 Task: Look for space in Bhatkal, India from 15th August, 2023 to 20th August, 2023 for 1 adult in price range Rs.5000 to Rs.10000. Place can be private room with 1  bedroom having 1 bed and 1 bathroom. Property type can be house, flat, guest house, hotel. Booking option can be shelf check-in. Required host language is English.
Action: Mouse moved to (556, 109)
Screenshot: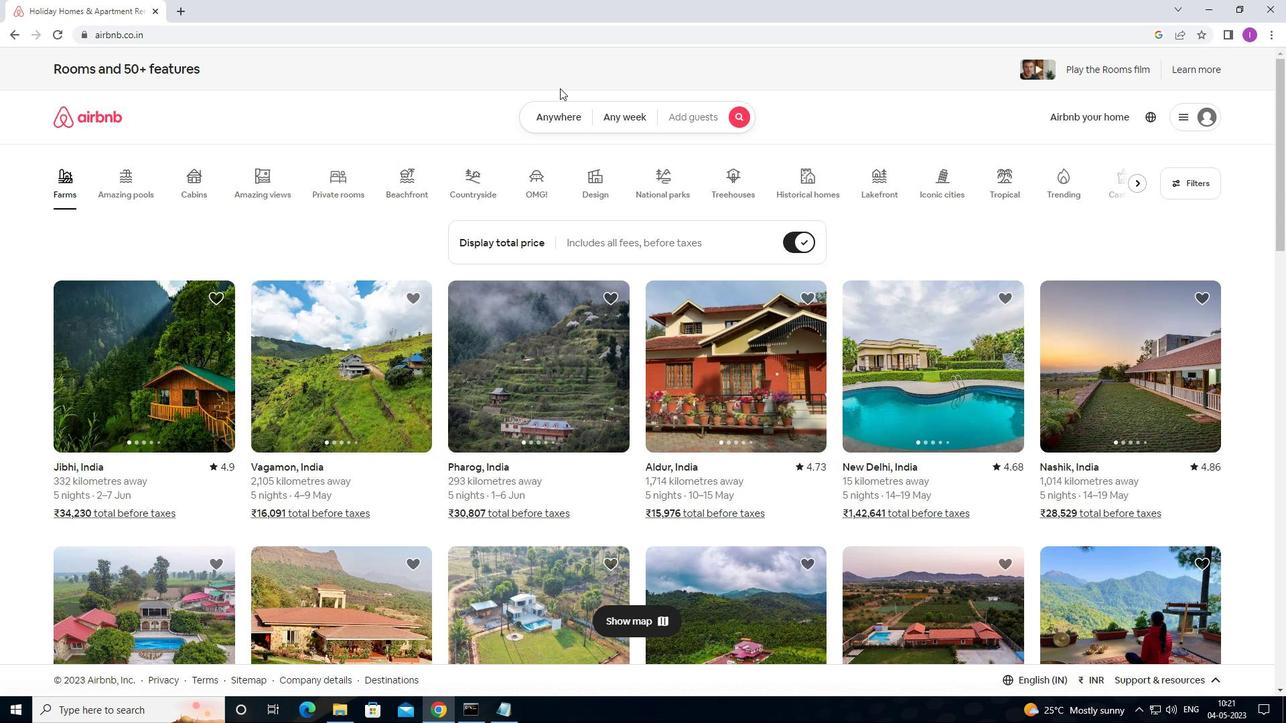 
Action: Mouse pressed left at (556, 109)
Screenshot: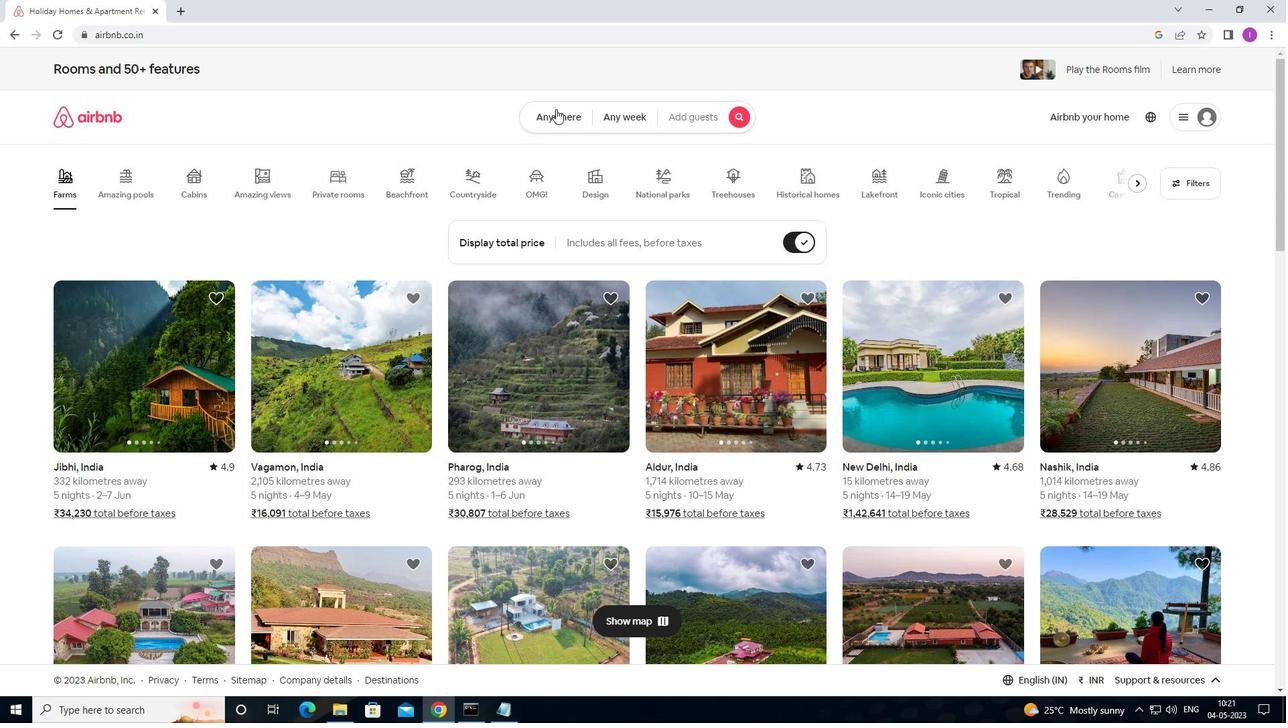 
Action: Mouse moved to (393, 169)
Screenshot: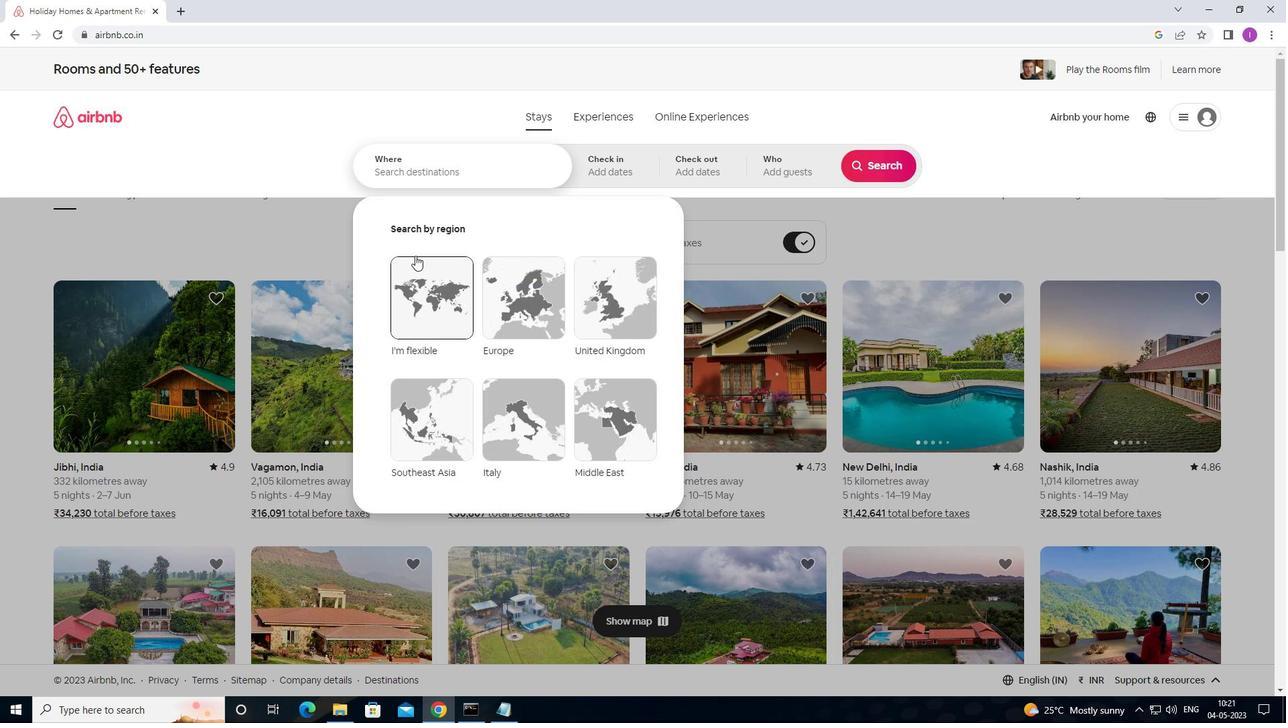 
Action: Mouse pressed left at (393, 169)
Screenshot: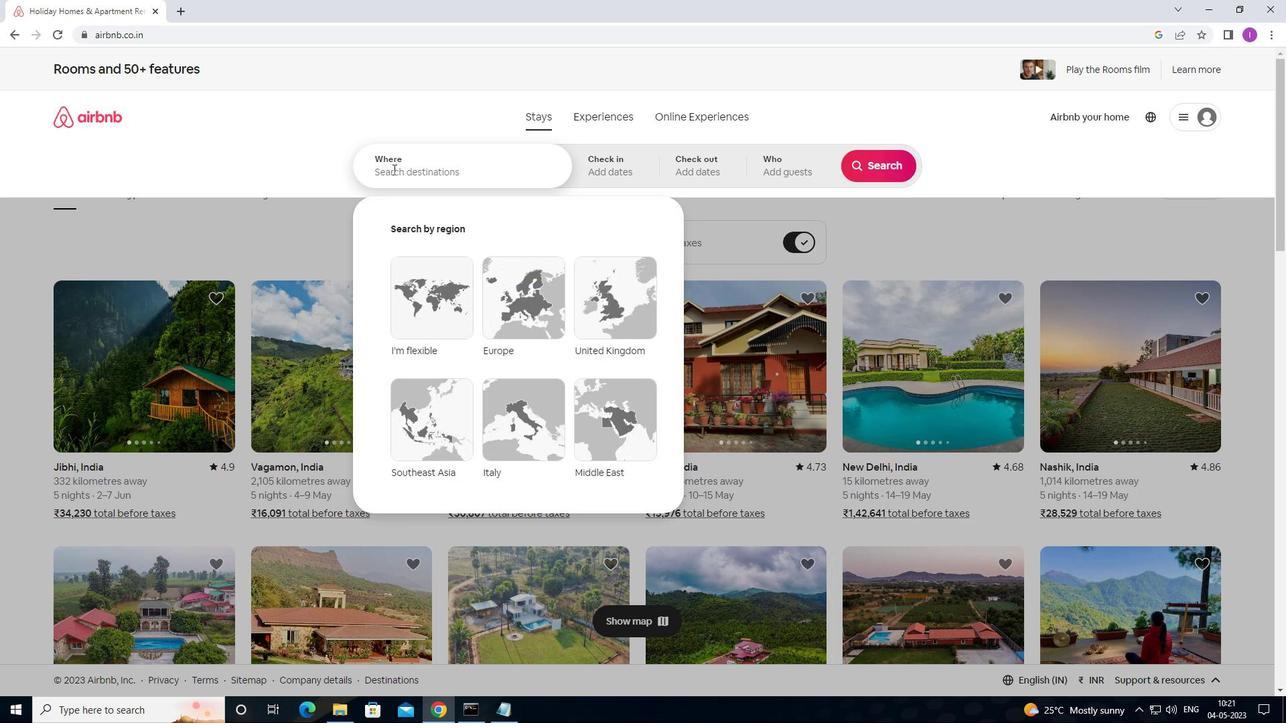 
Action: Mouse moved to (488, 170)
Screenshot: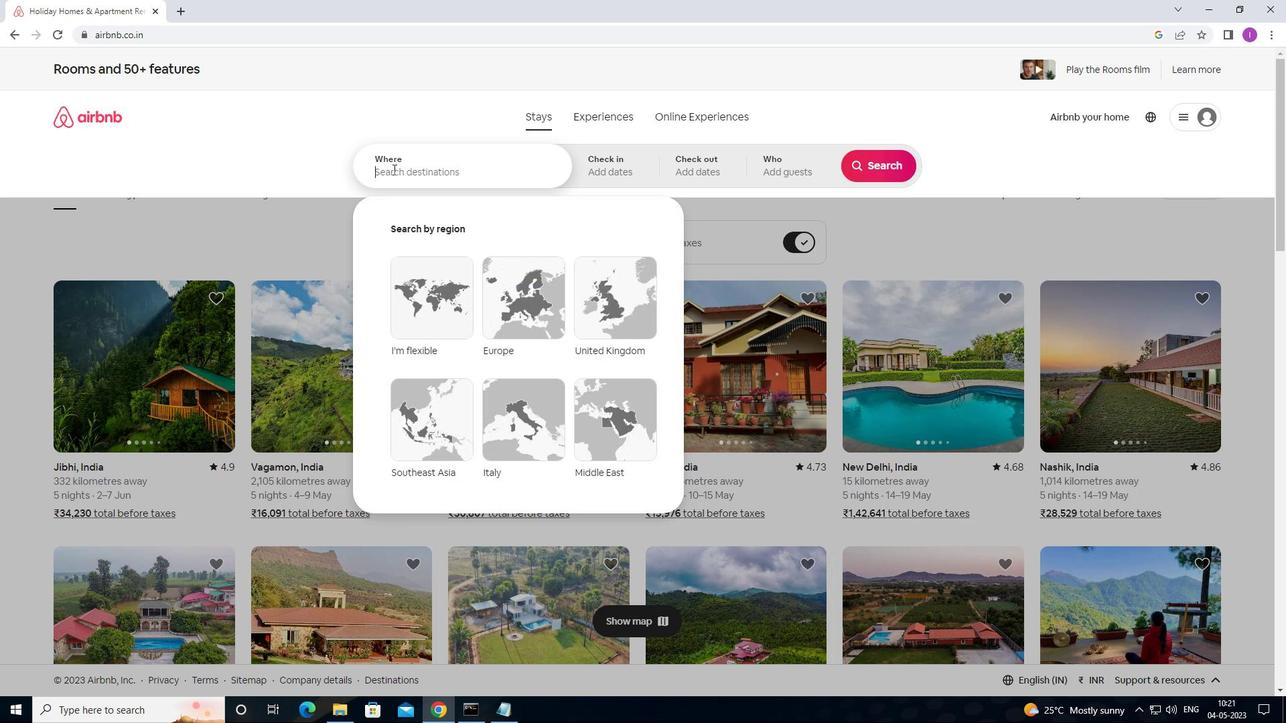 
Action: Key pressed <Key.shift>BHATKAL,<Key.shift>INDIA
Screenshot: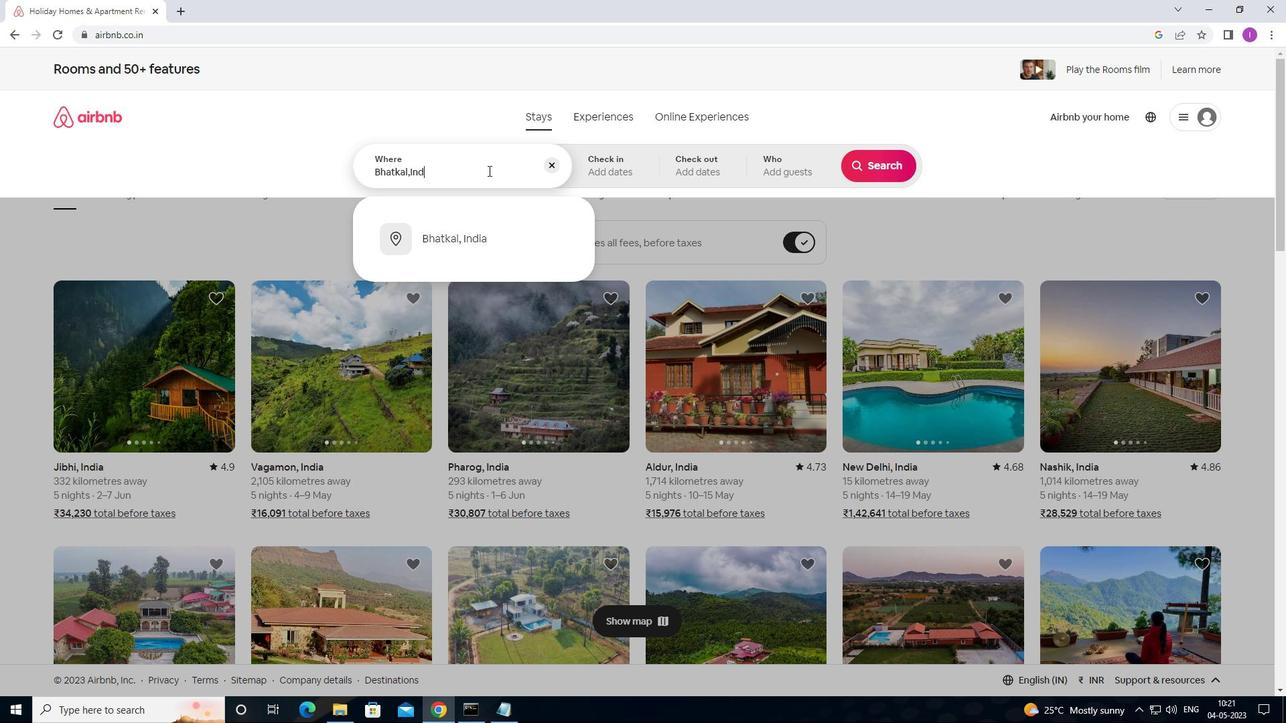 
Action: Mouse moved to (476, 231)
Screenshot: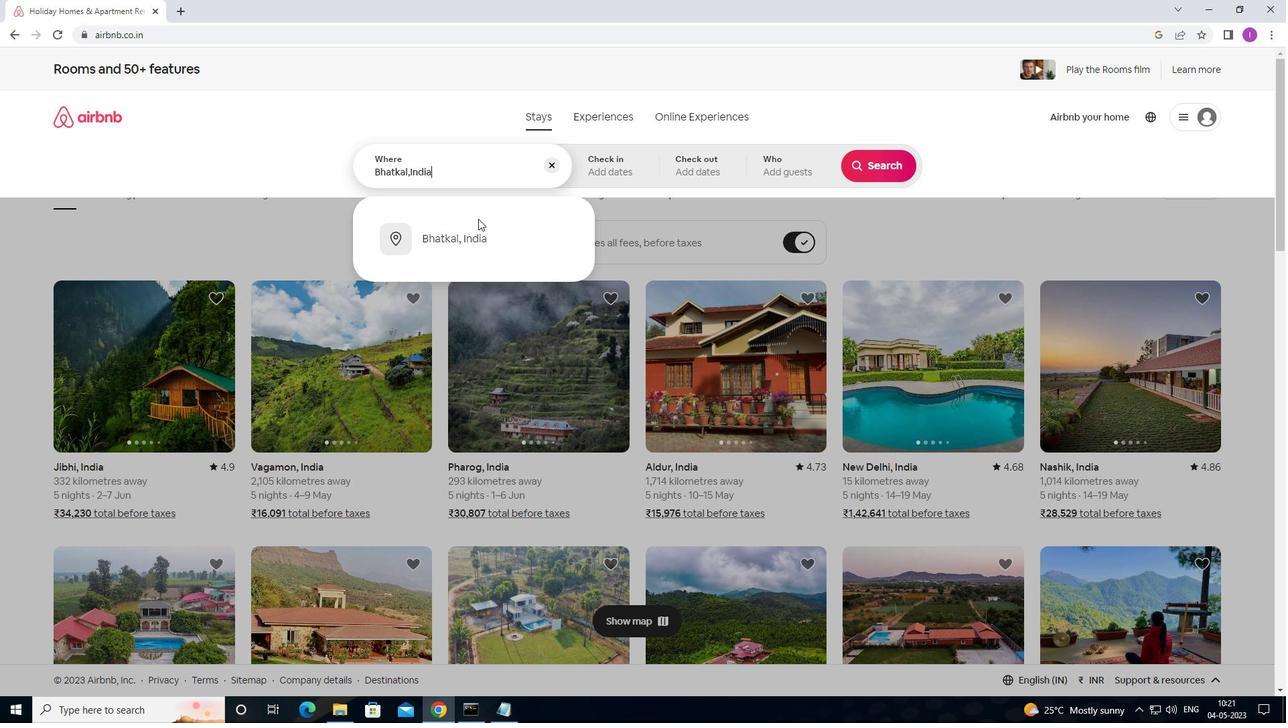 
Action: Mouse pressed left at (476, 231)
Screenshot: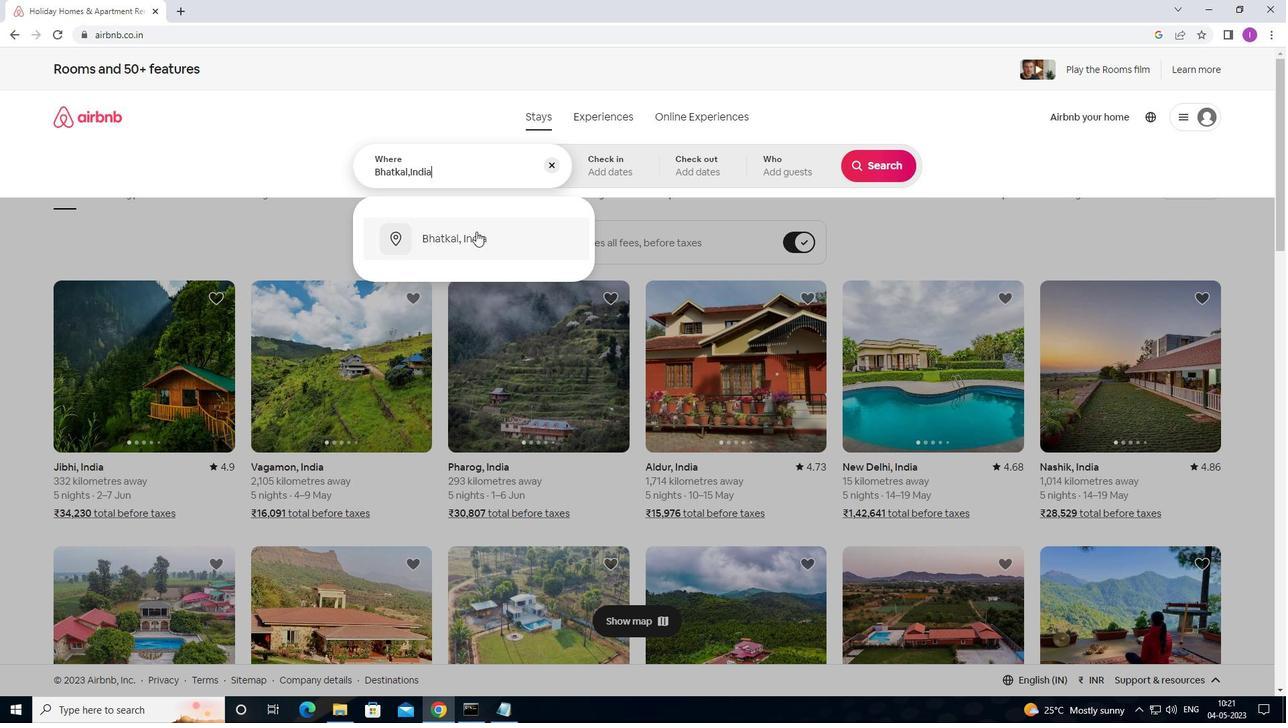 
Action: Mouse moved to (880, 278)
Screenshot: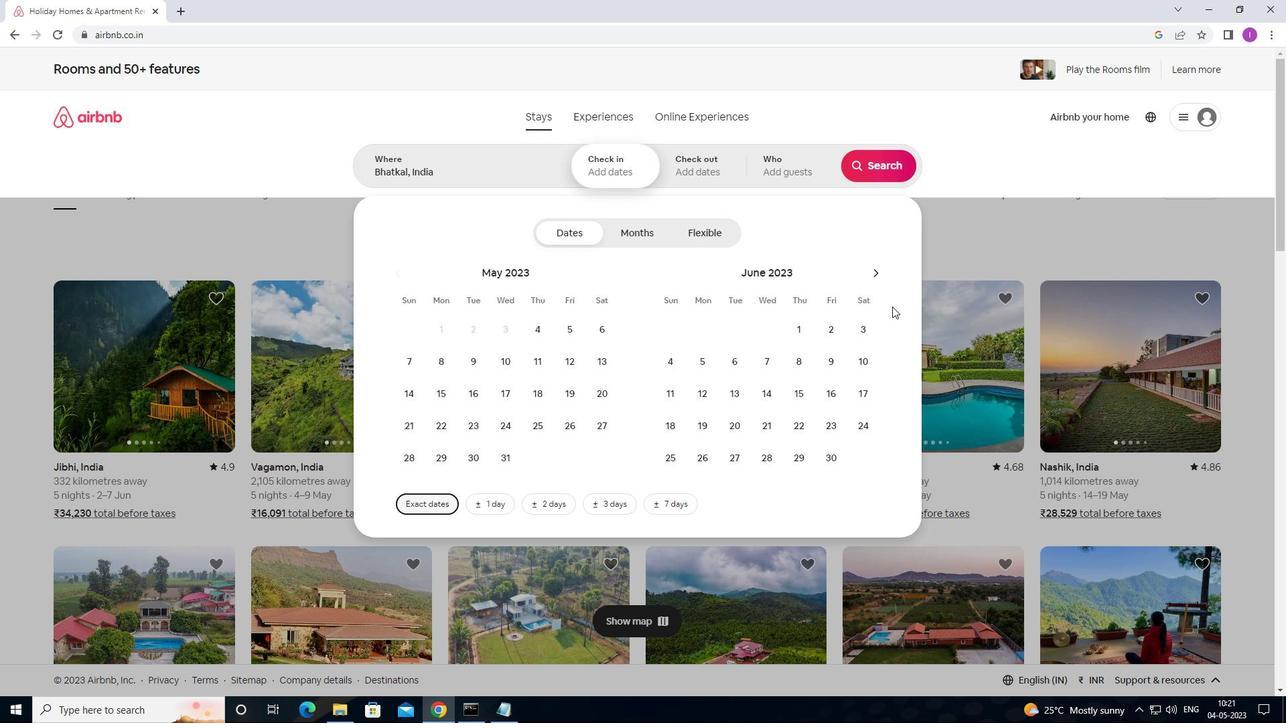 
Action: Mouse pressed left at (880, 278)
Screenshot: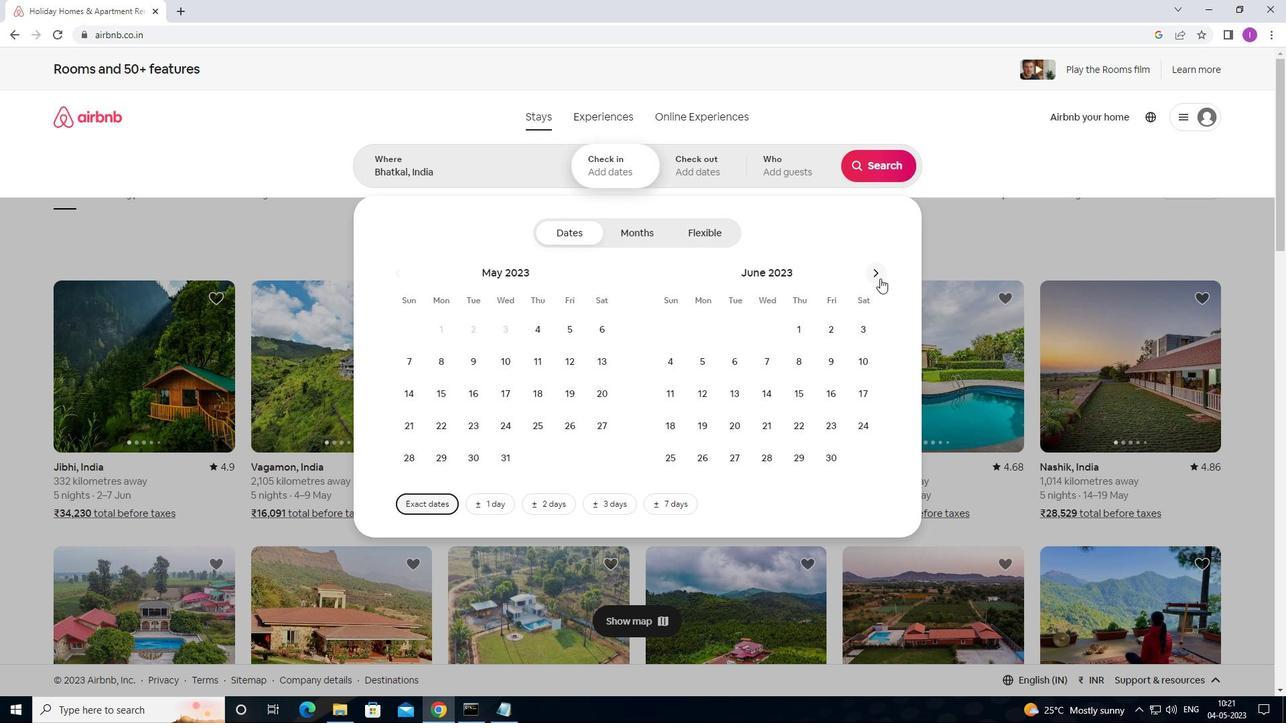 
Action: Mouse moved to (880, 277)
Screenshot: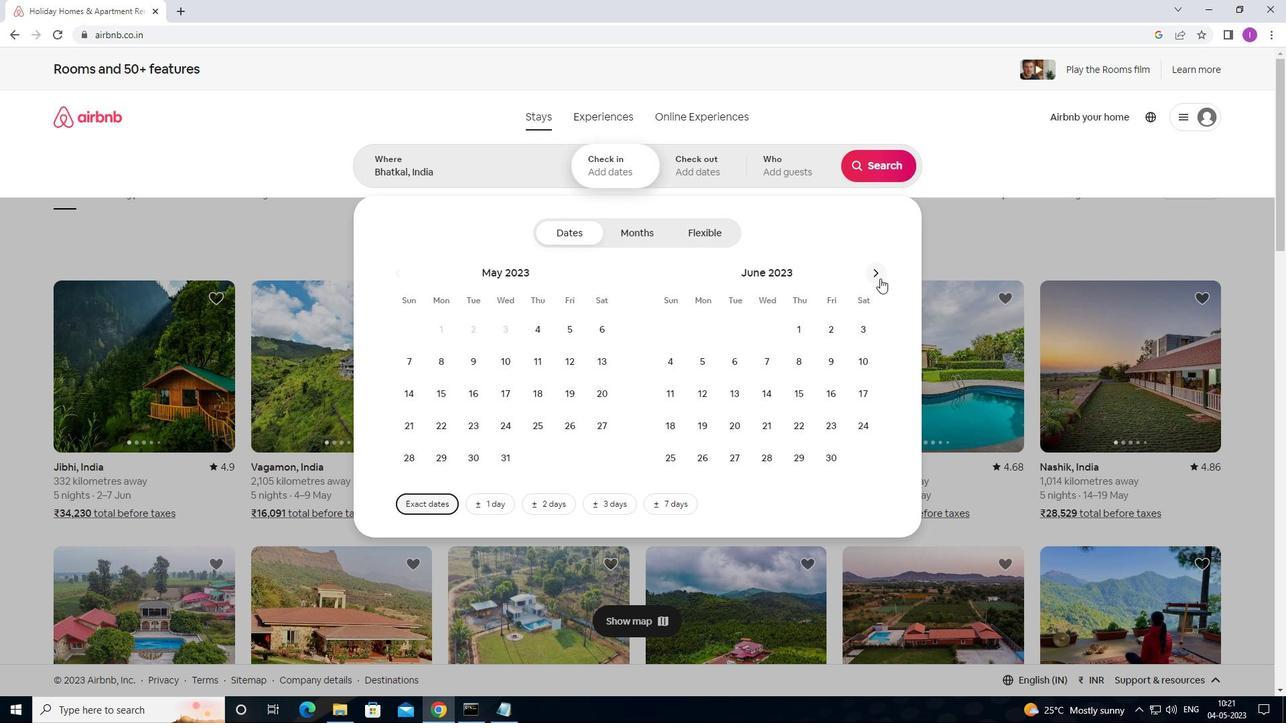 
Action: Mouse pressed left at (880, 277)
Screenshot: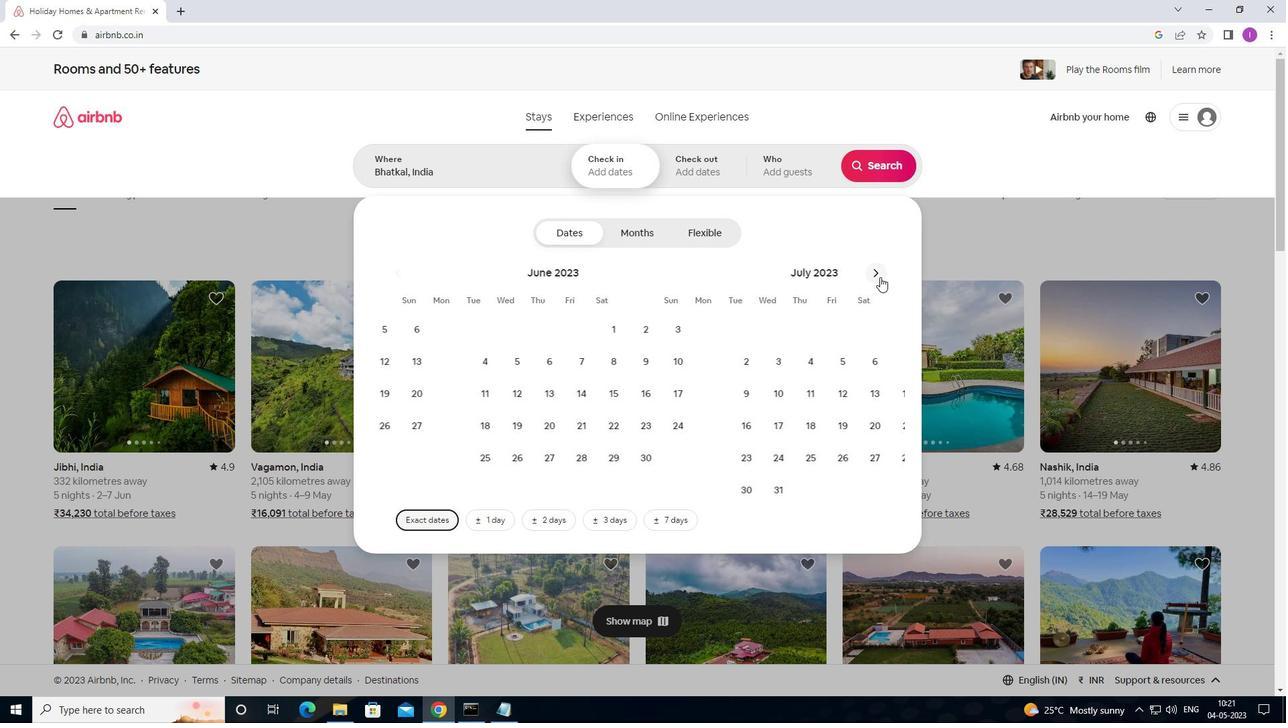 
Action: Mouse moved to (742, 400)
Screenshot: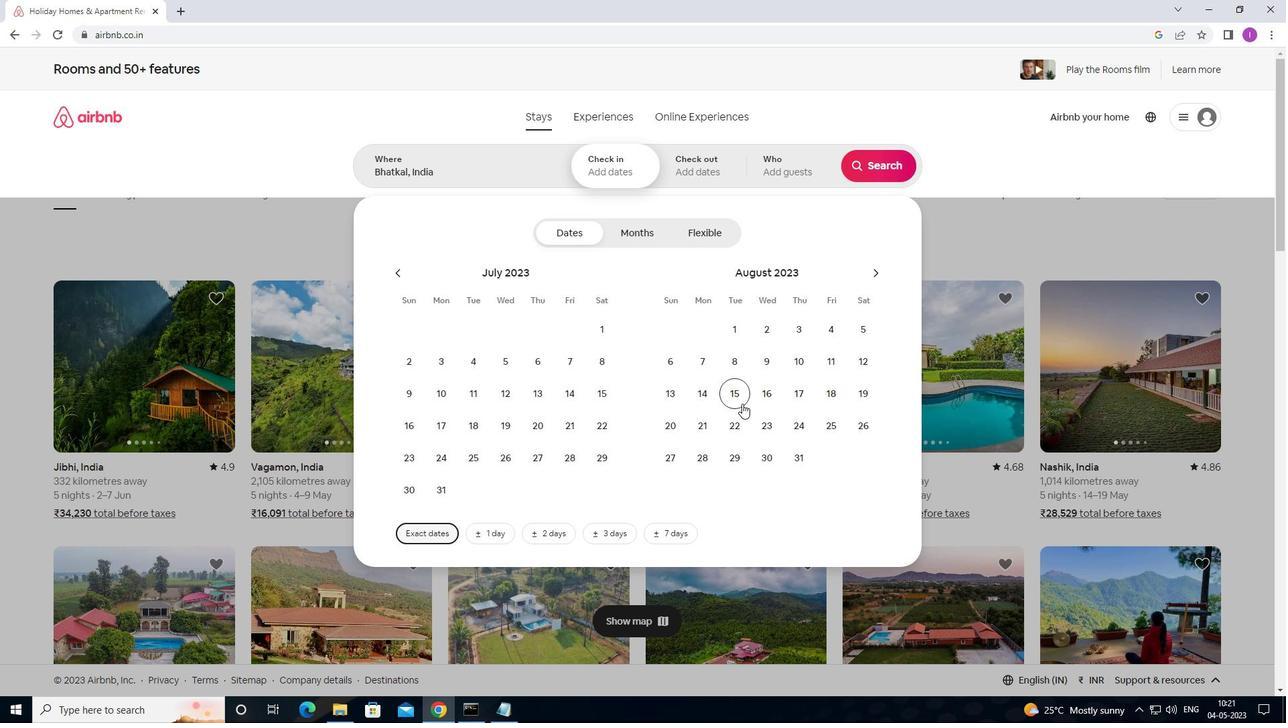 
Action: Mouse pressed left at (742, 400)
Screenshot: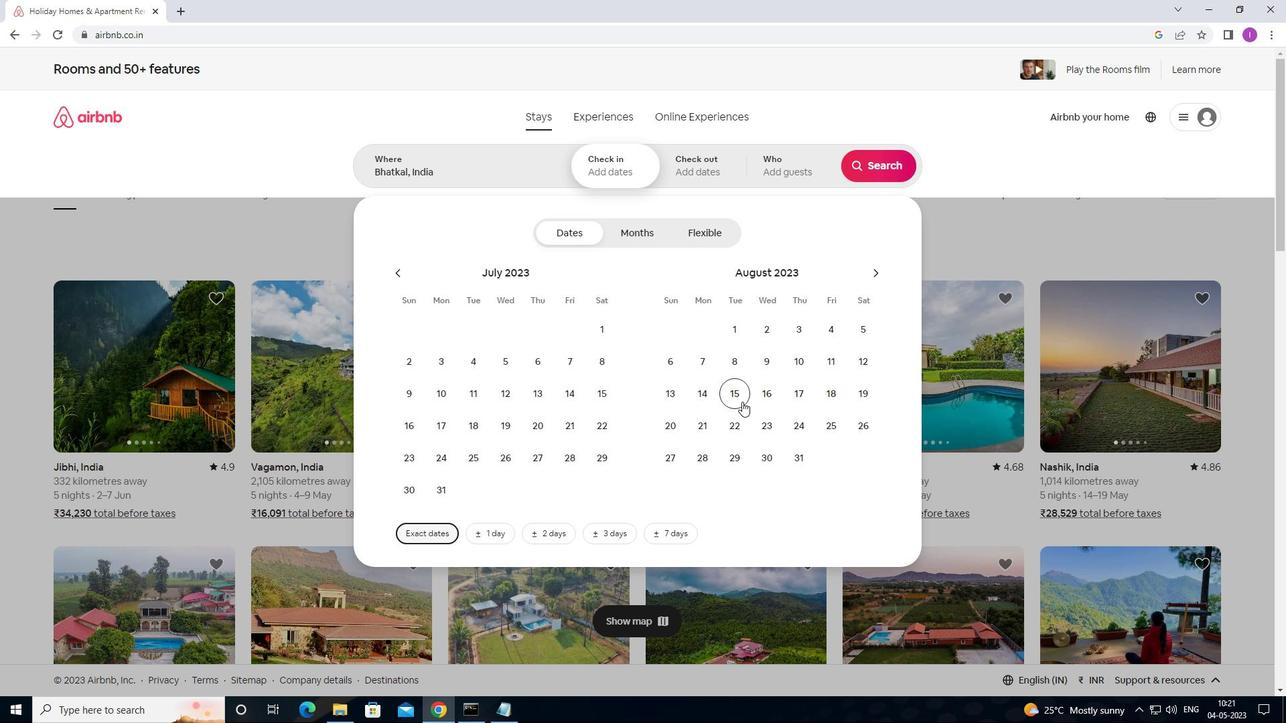 
Action: Mouse moved to (677, 429)
Screenshot: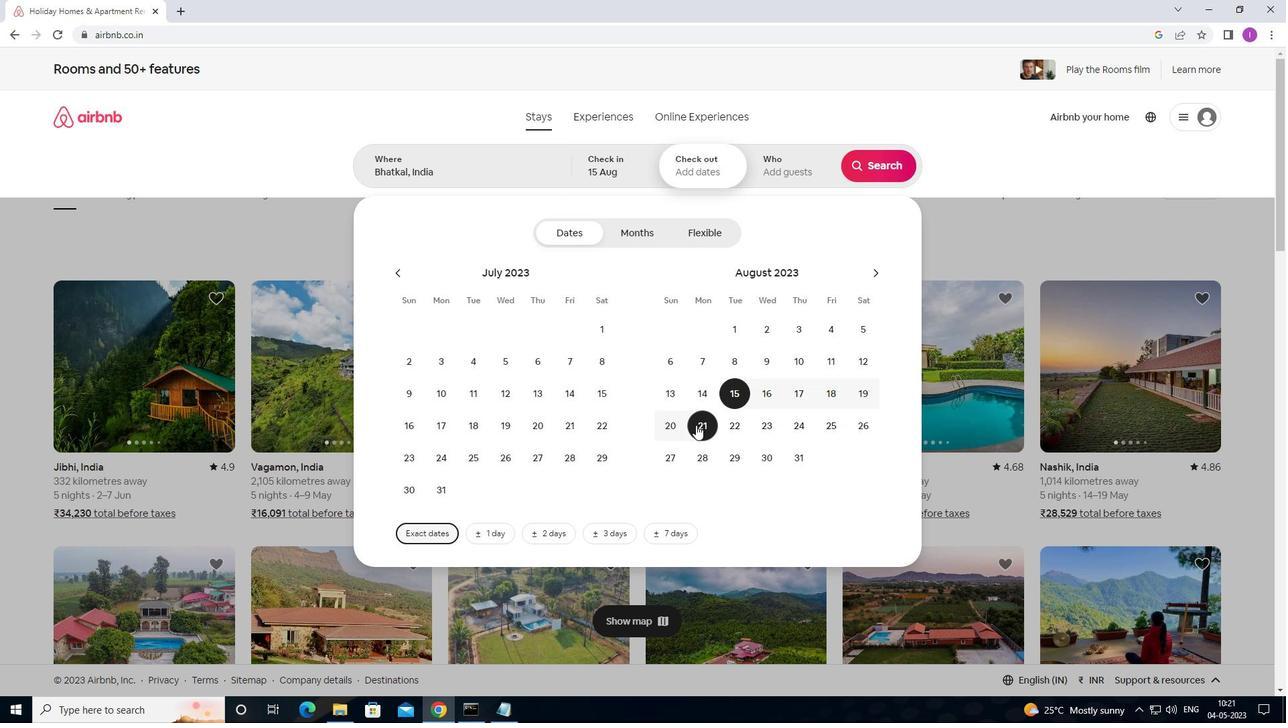 
Action: Mouse pressed left at (677, 429)
Screenshot: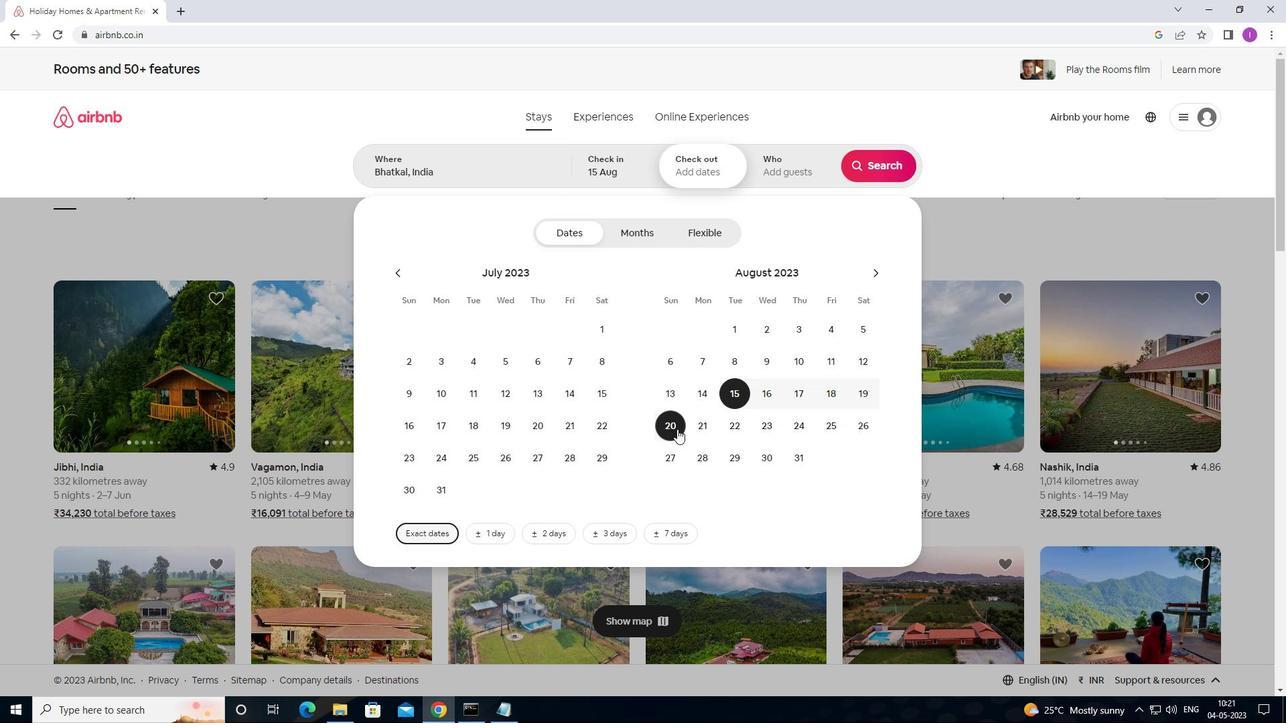 
Action: Mouse moved to (789, 158)
Screenshot: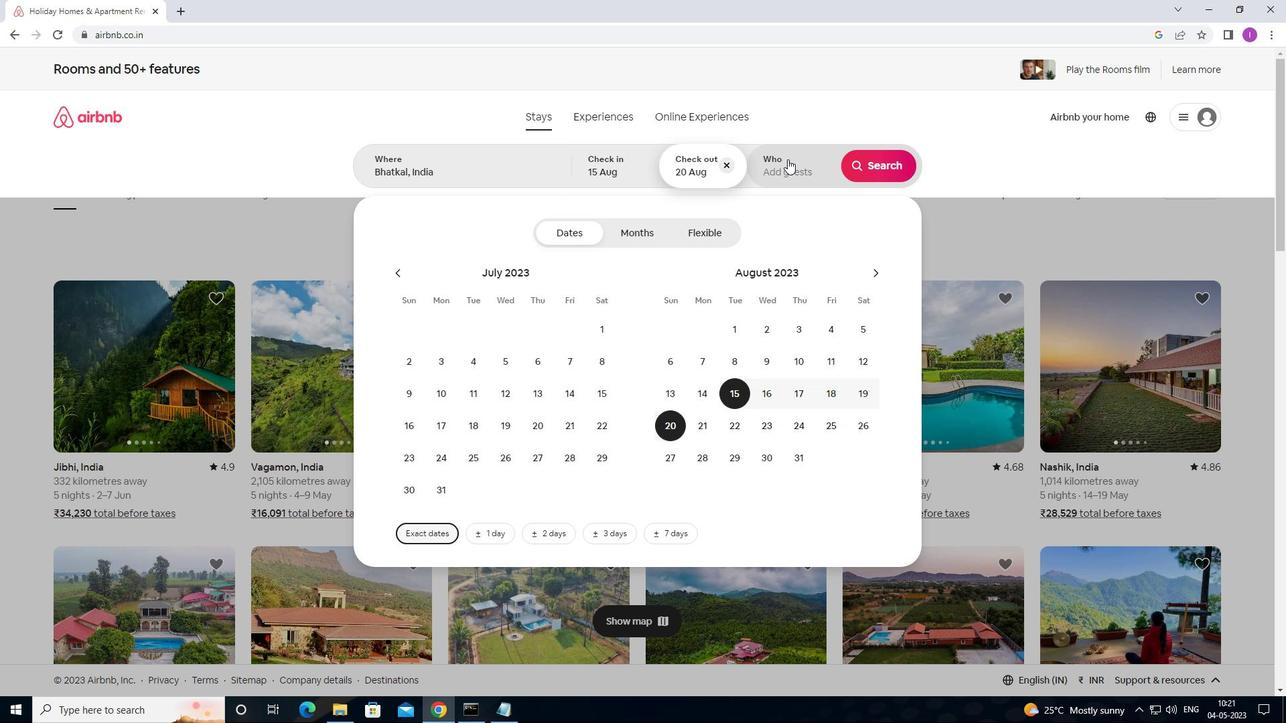 
Action: Mouse pressed left at (789, 158)
Screenshot: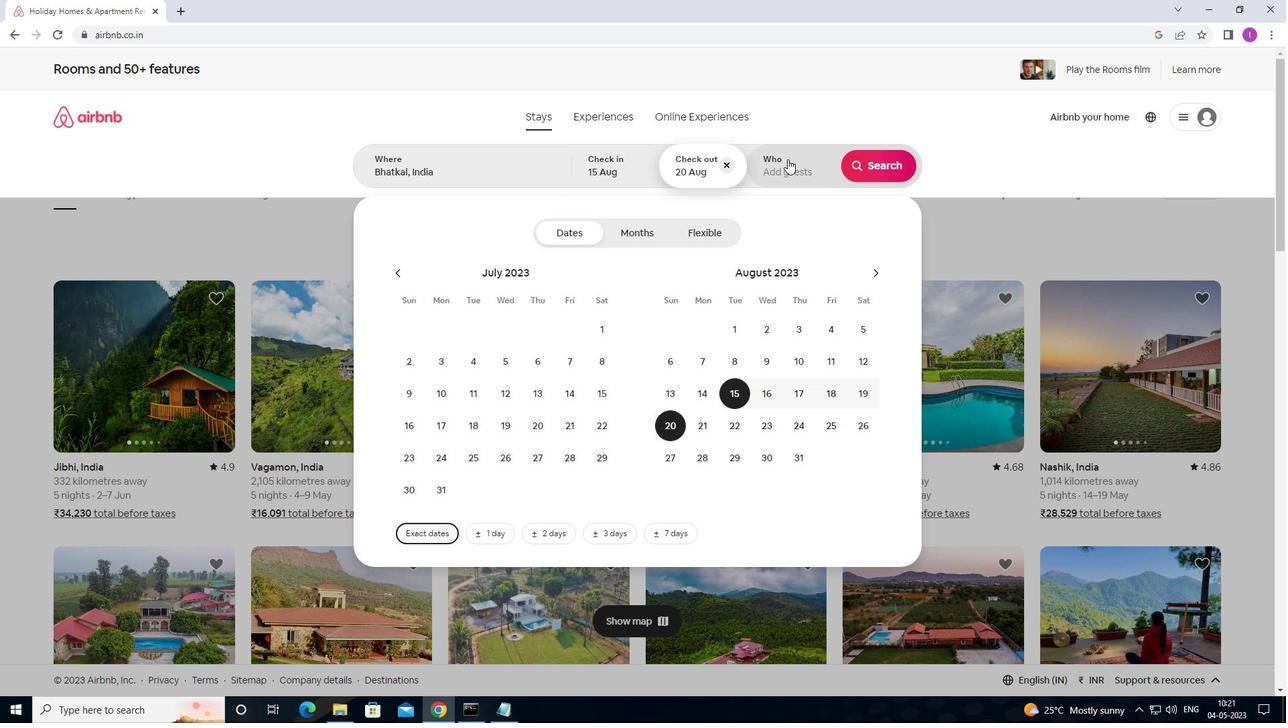 
Action: Mouse moved to (882, 235)
Screenshot: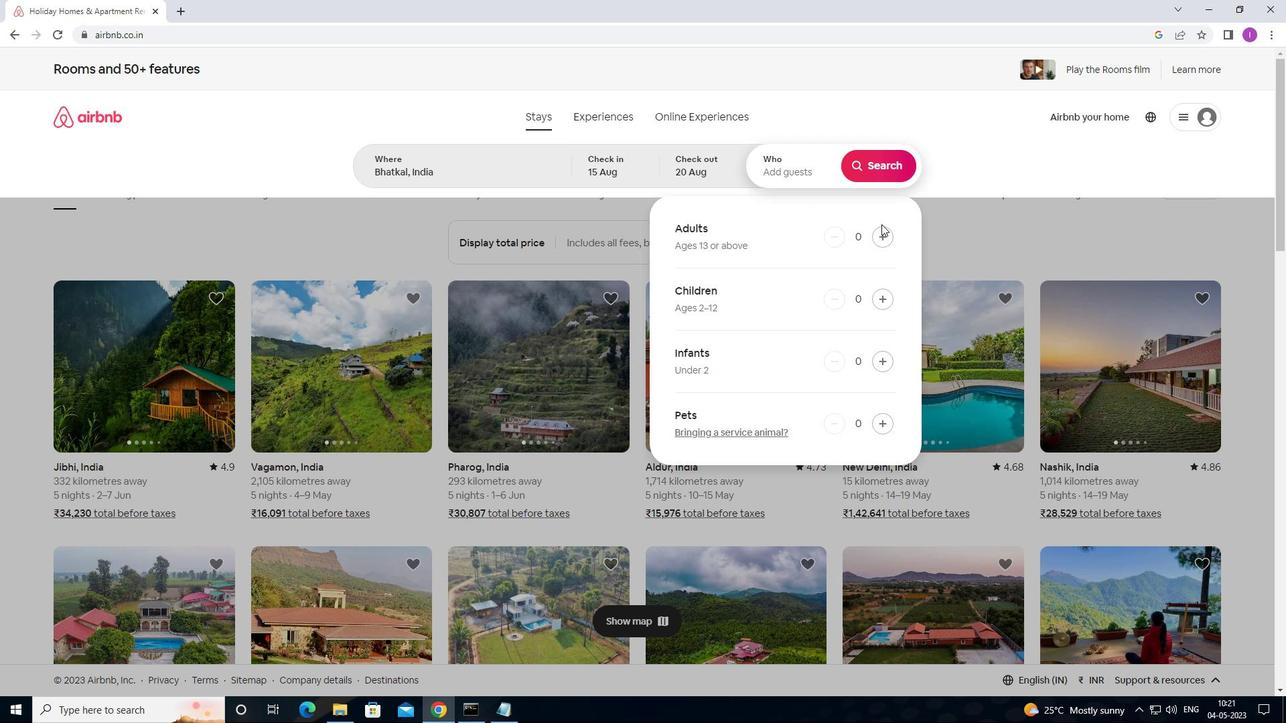 
Action: Mouse pressed left at (882, 235)
Screenshot: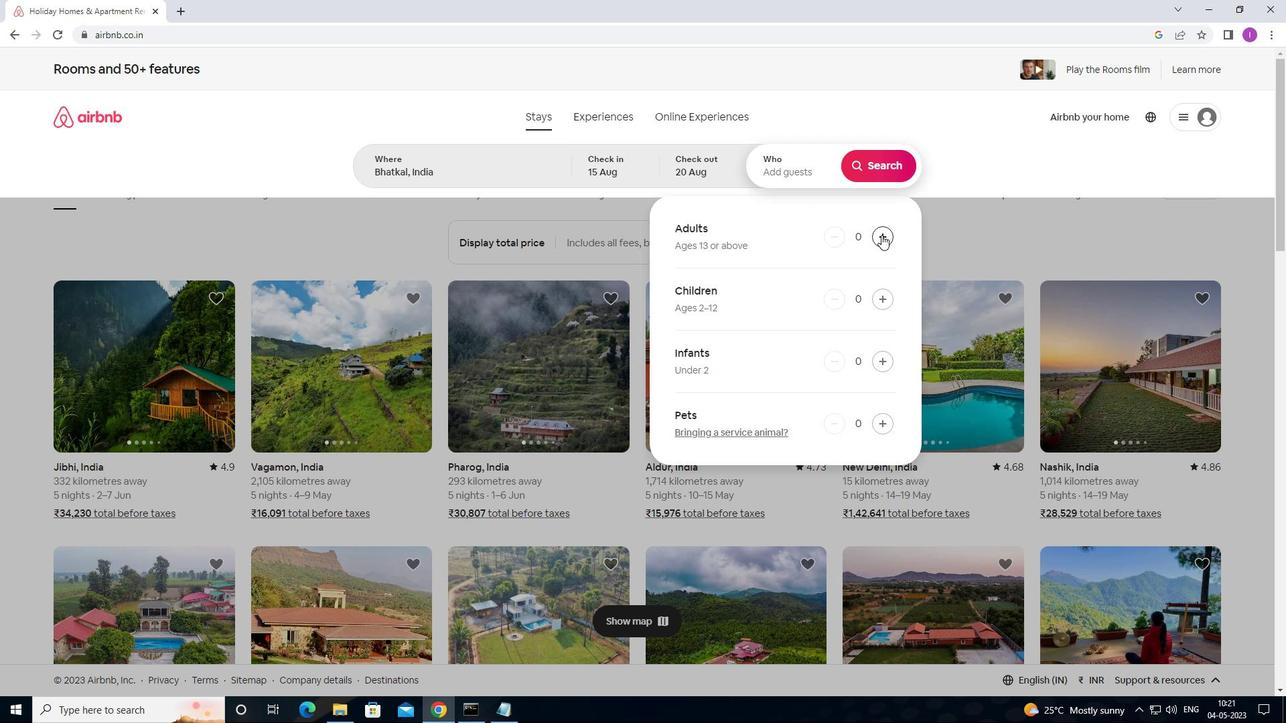 
Action: Mouse pressed left at (882, 235)
Screenshot: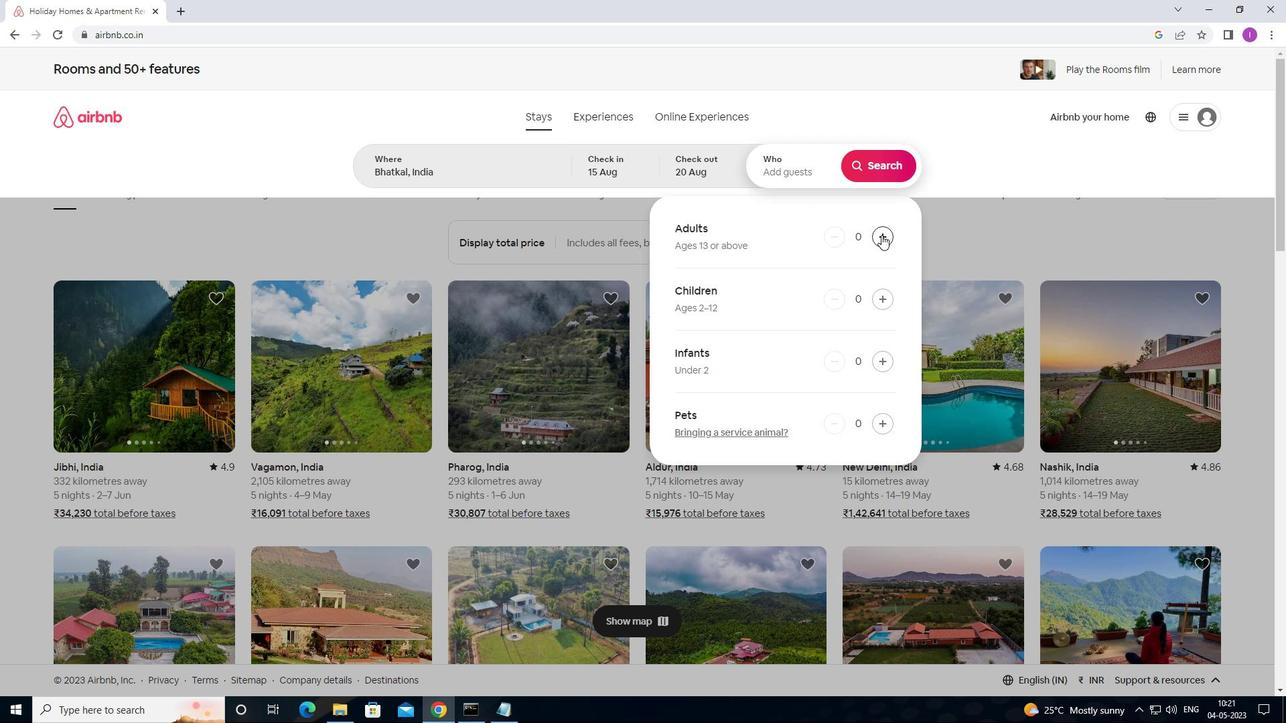 
Action: Mouse moved to (834, 233)
Screenshot: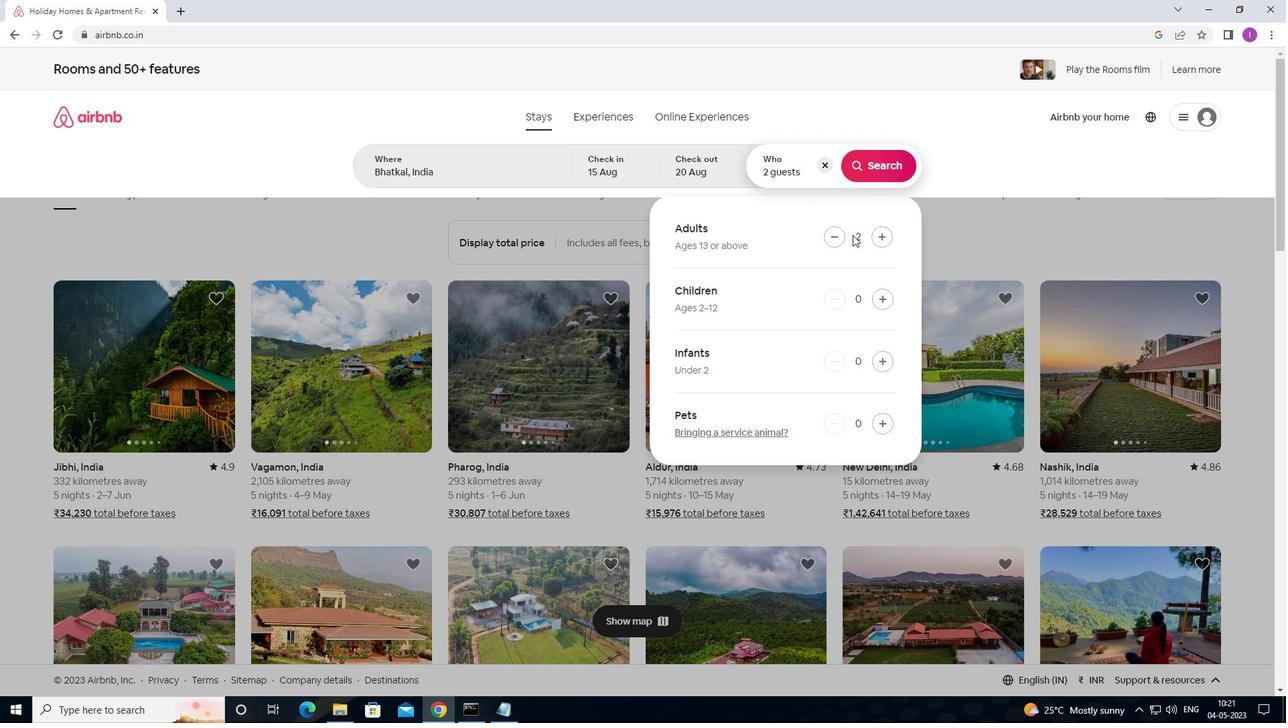 
Action: Mouse pressed left at (834, 233)
Screenshot: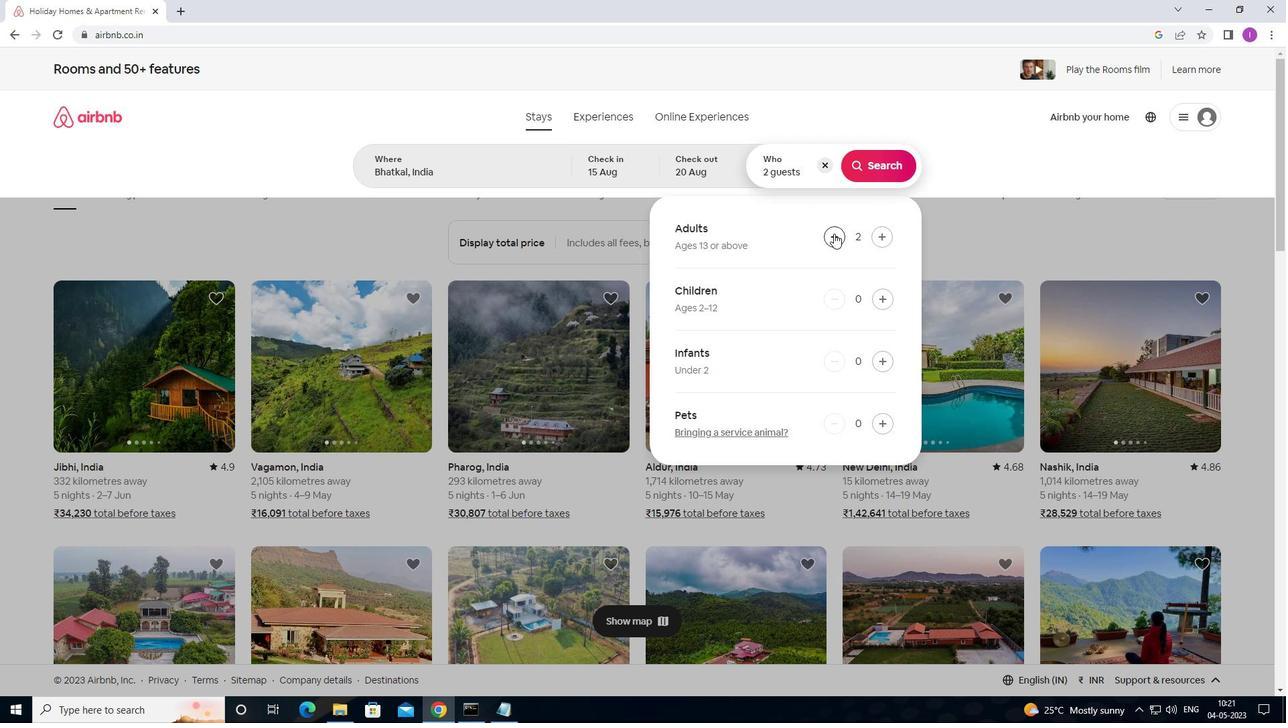 
Action: Mouse moved to (874, 172)
Screenshot: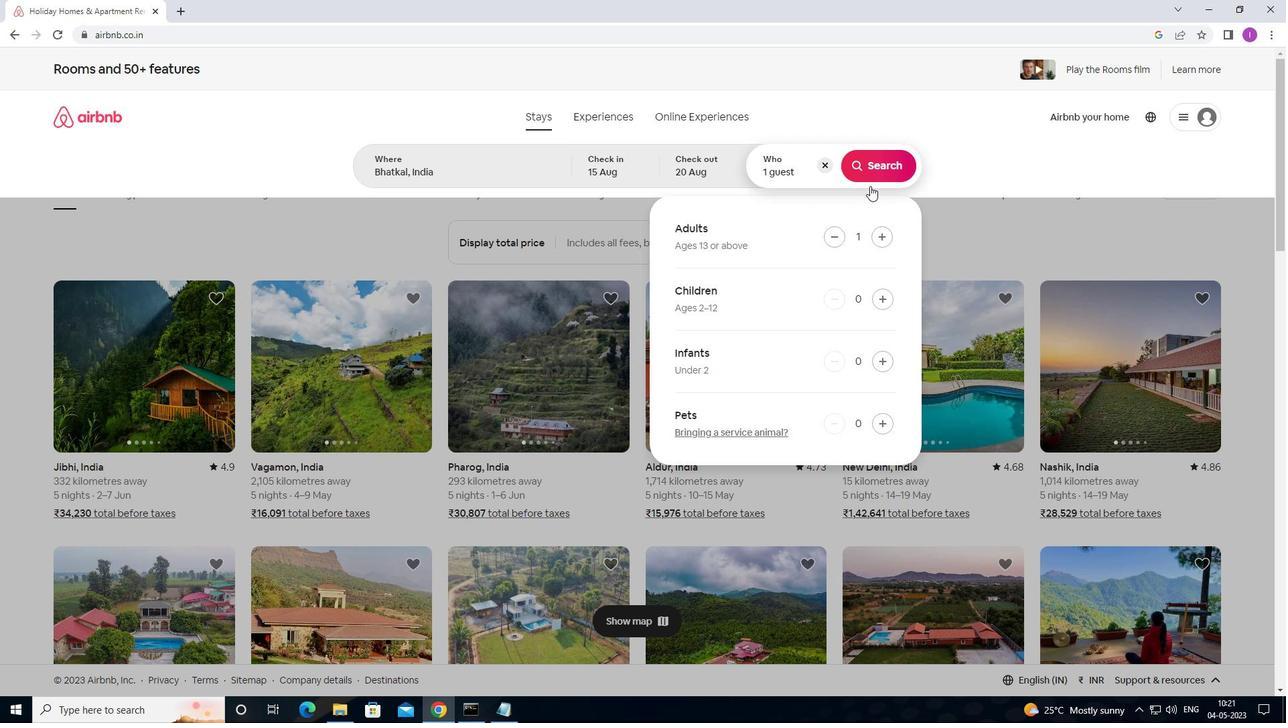 
Action: Mouse pressed left at (874, 172)
Screenshot: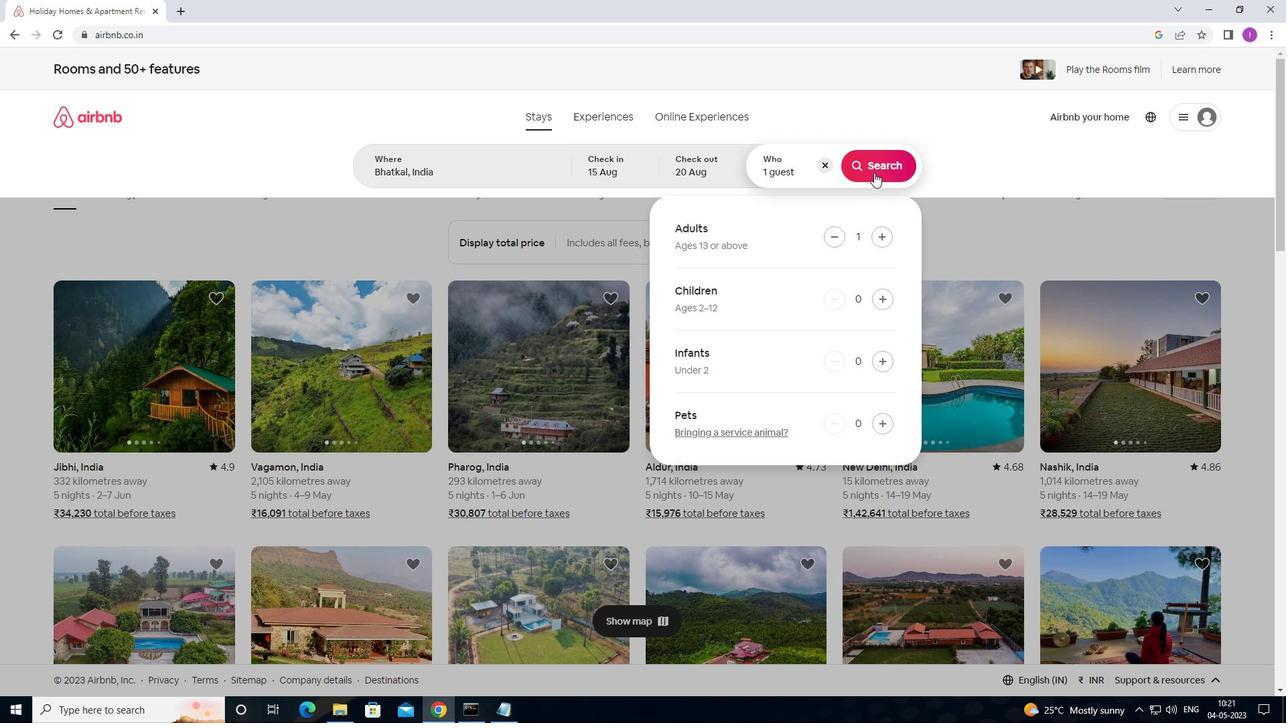
Action: Mouse moved to (1249, 126)
Screenshot: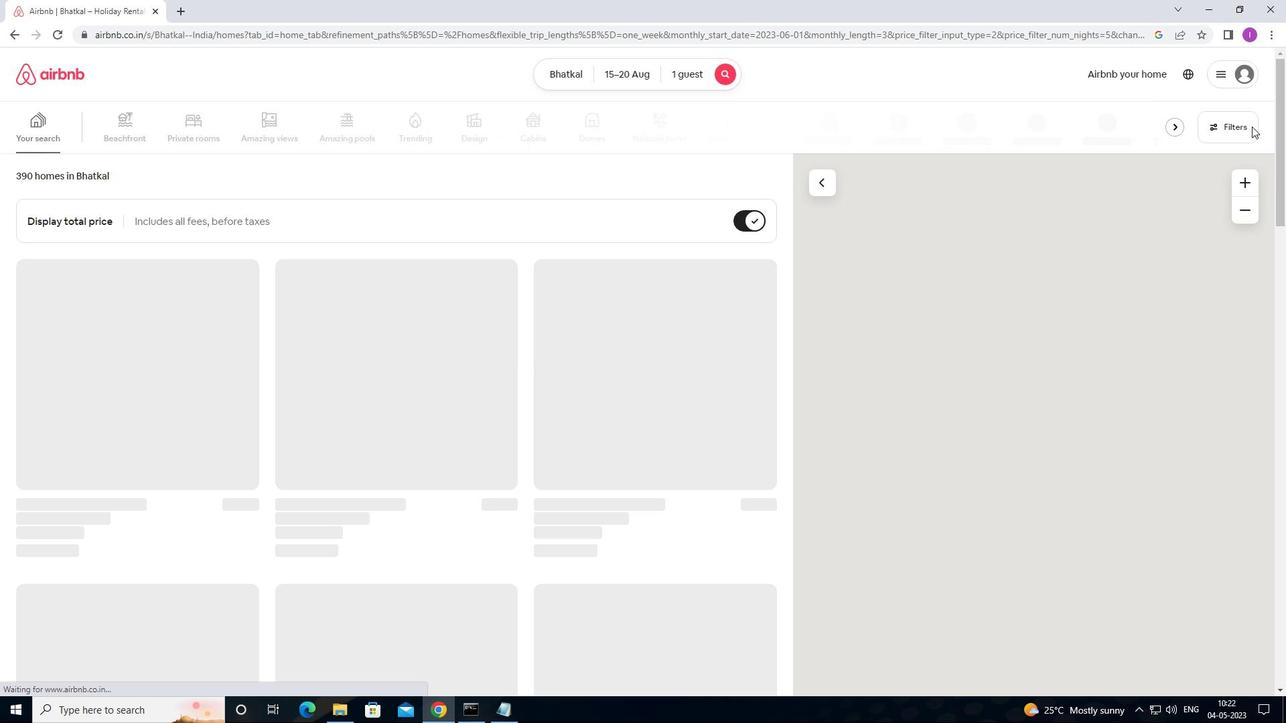 
Action: Mouse pressed left at (1249, 126)
Screenshot: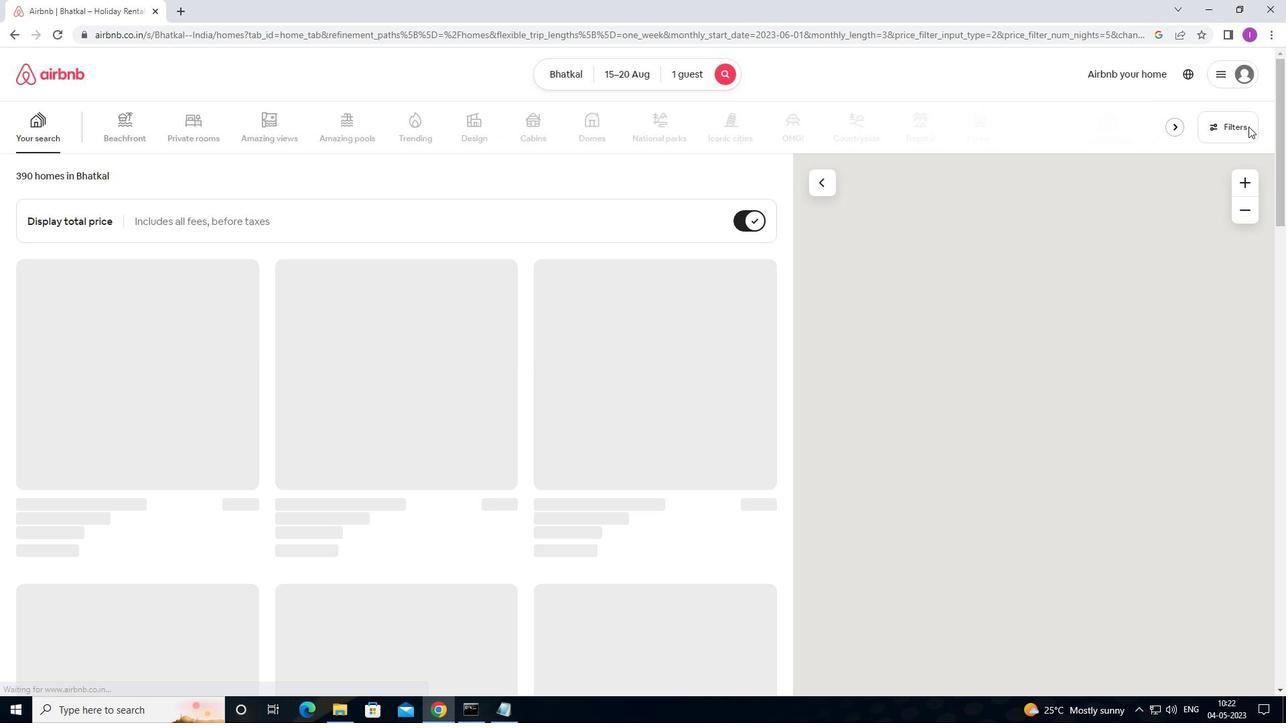 
Action: Mouse moved to (490, 301)
Screenshot: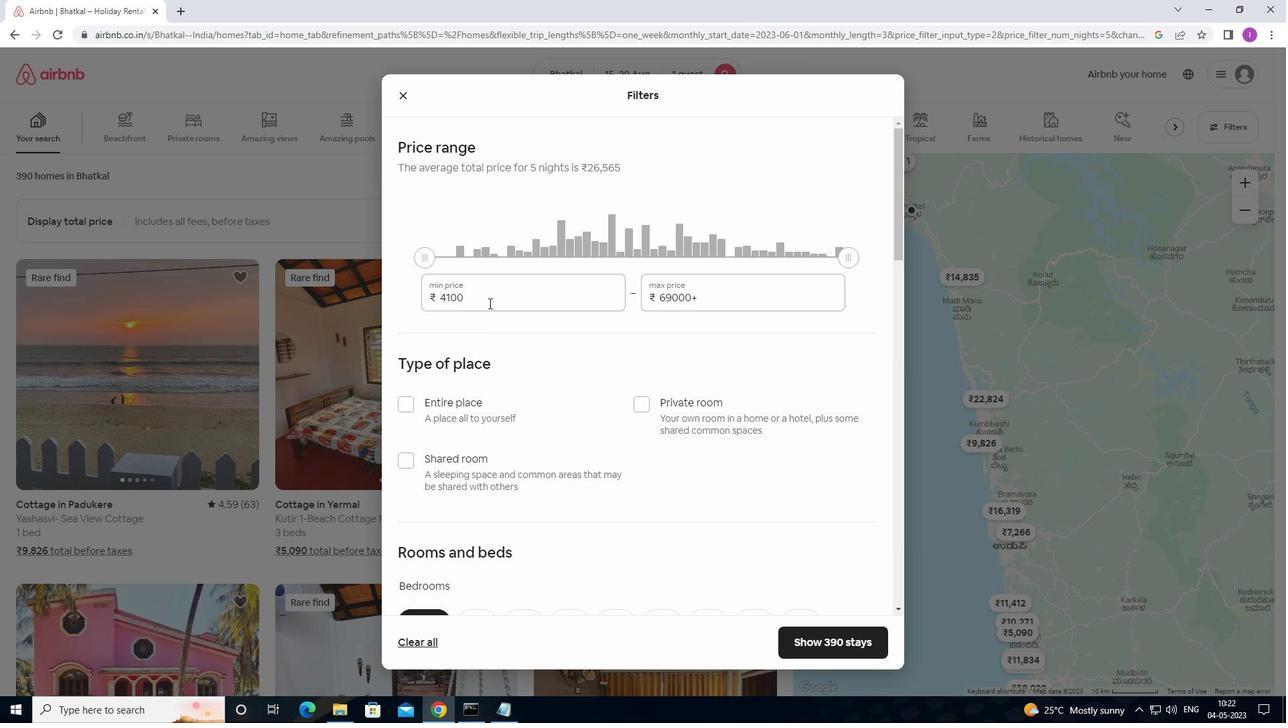 
Action: Mouse pressed left at (490, 301)
Screenshot: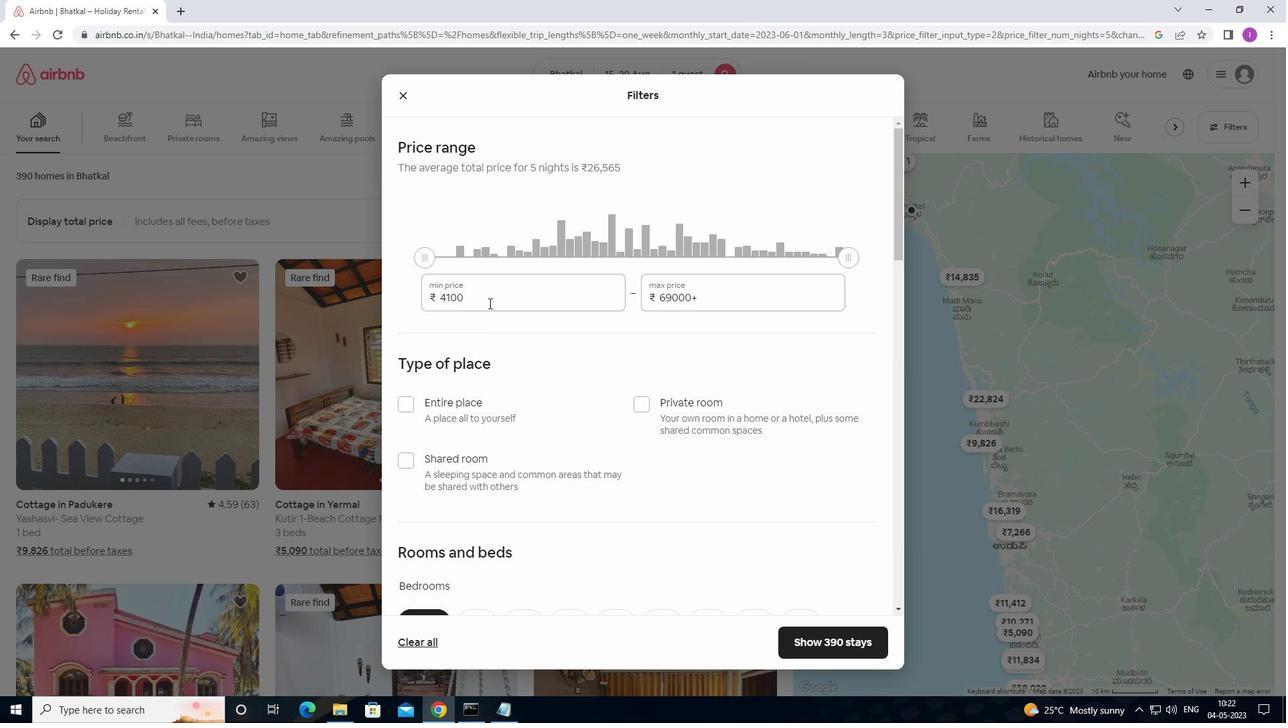 
Action: Mouse moved to (433, 307)
Screenshot: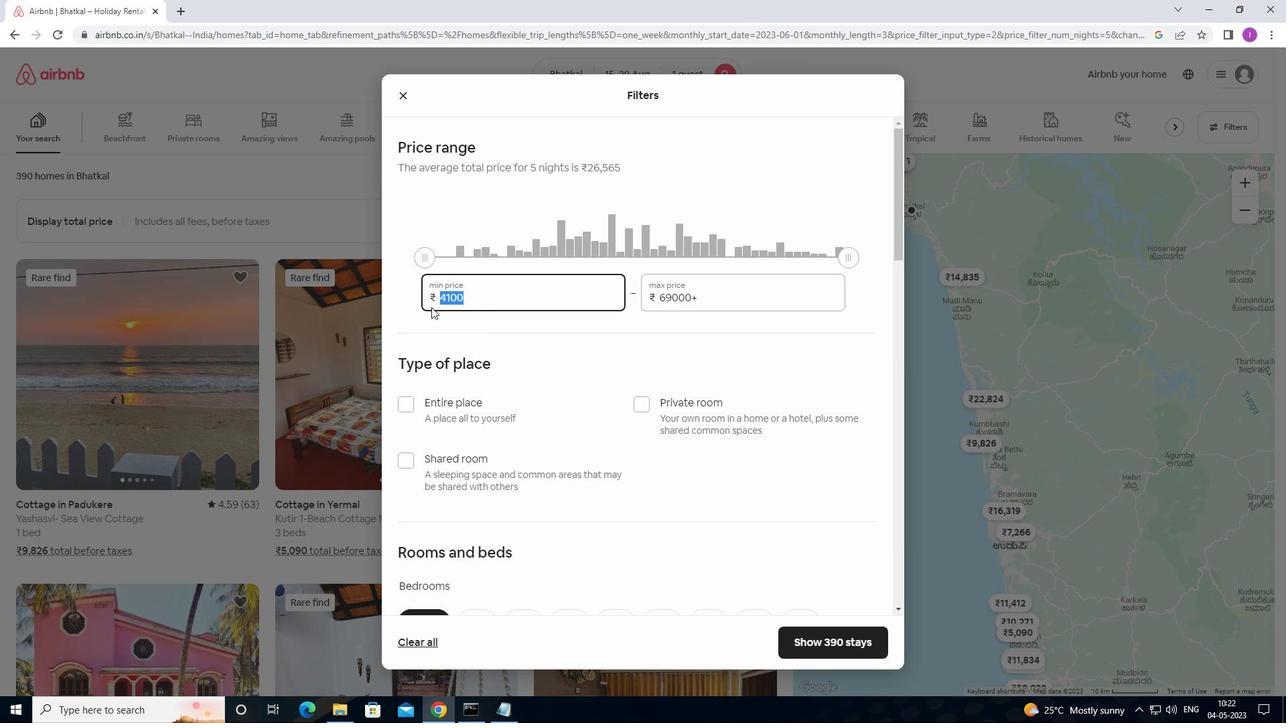 
Action: Key pressed 5
Screenshot: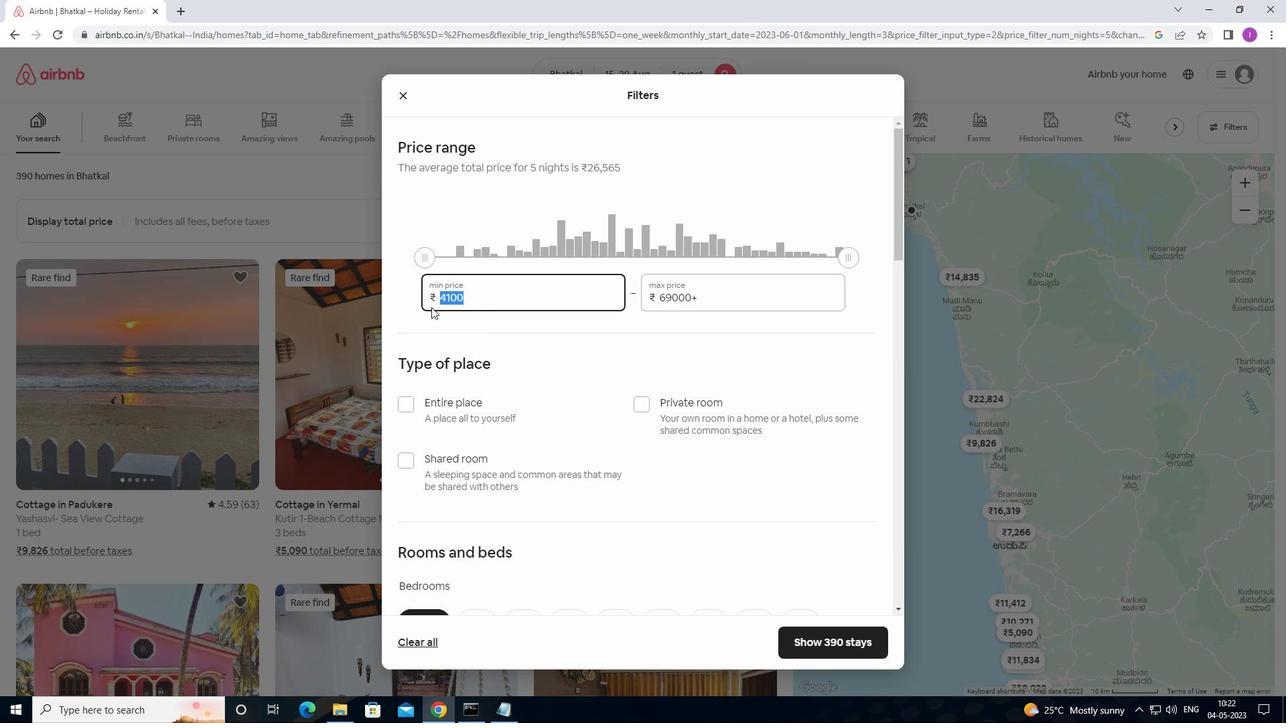 
Action: Mouse moved to (434, 306)
Screenshot: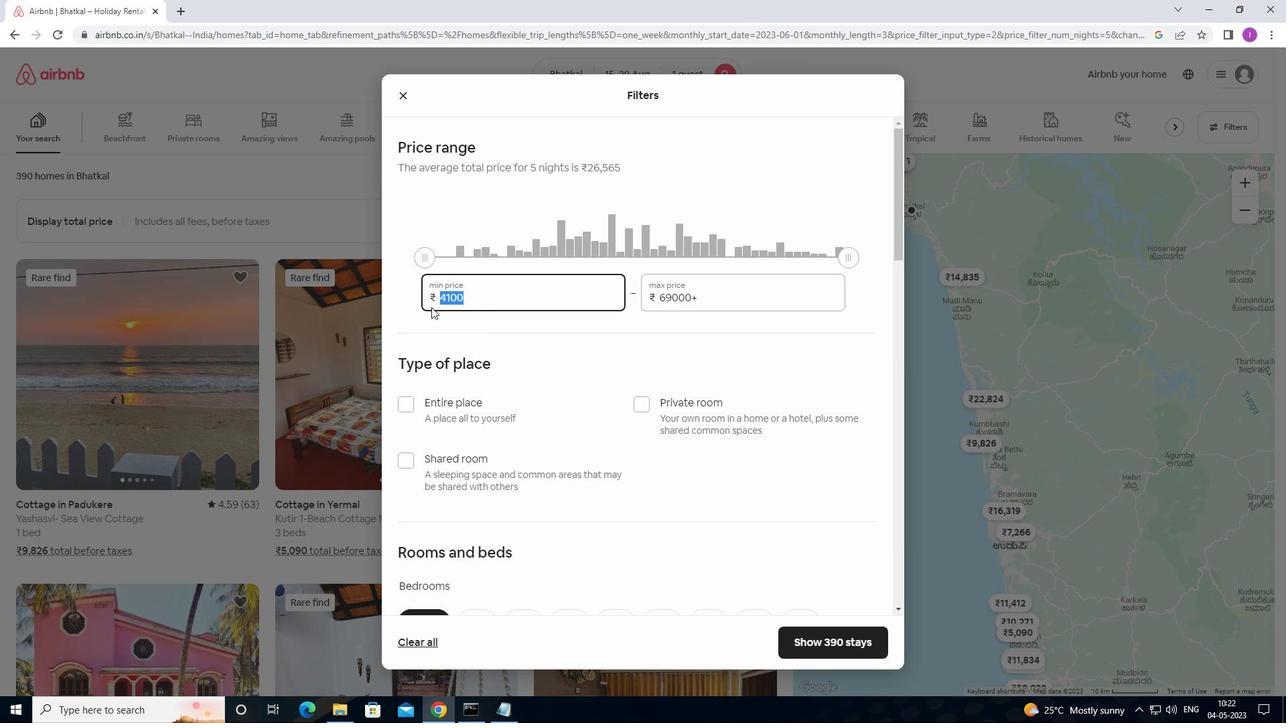 
Action: Key pressed 0
Screenshot: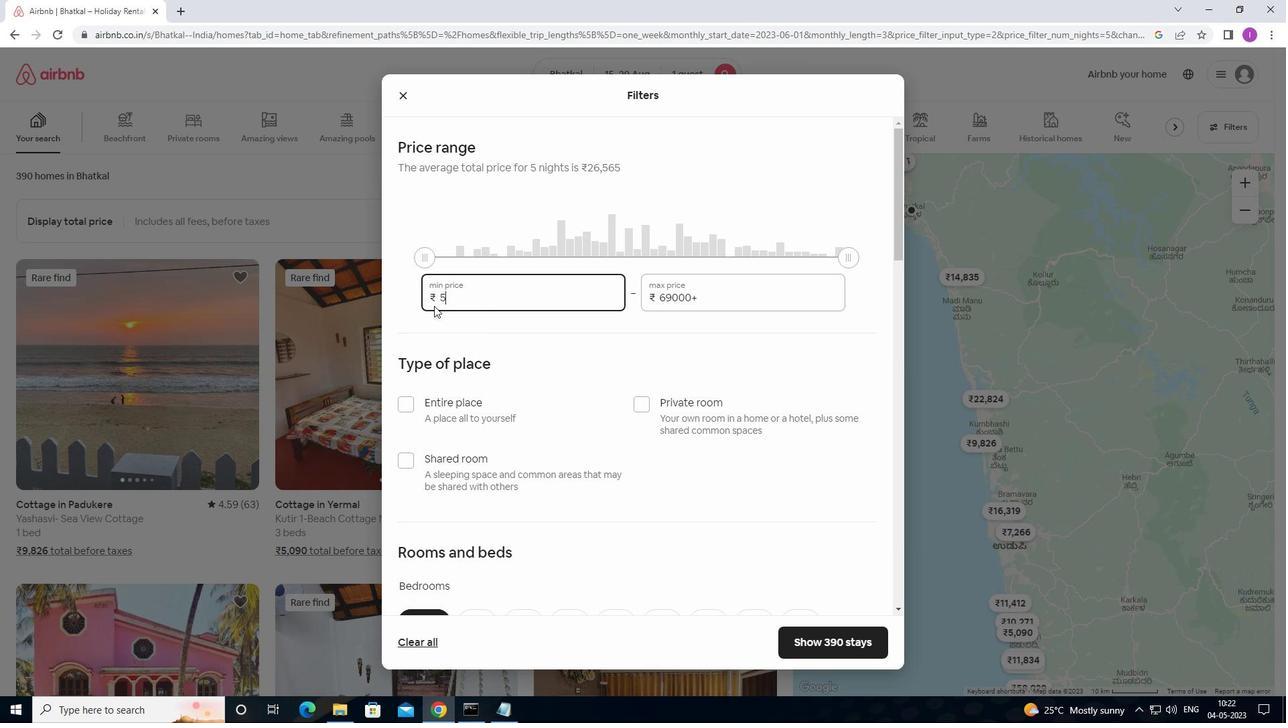
Action: Mouse moved to (434, 306)
Screenshot: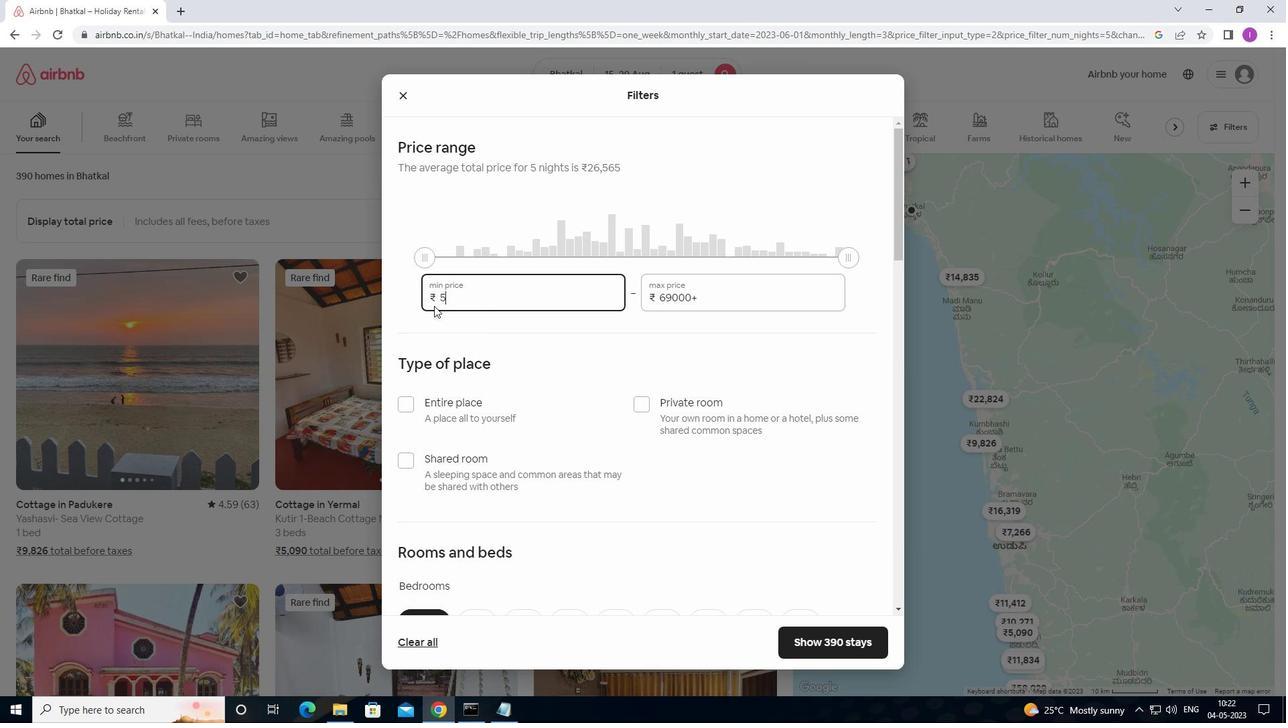 
Action: Key pressed 00
Screenshot: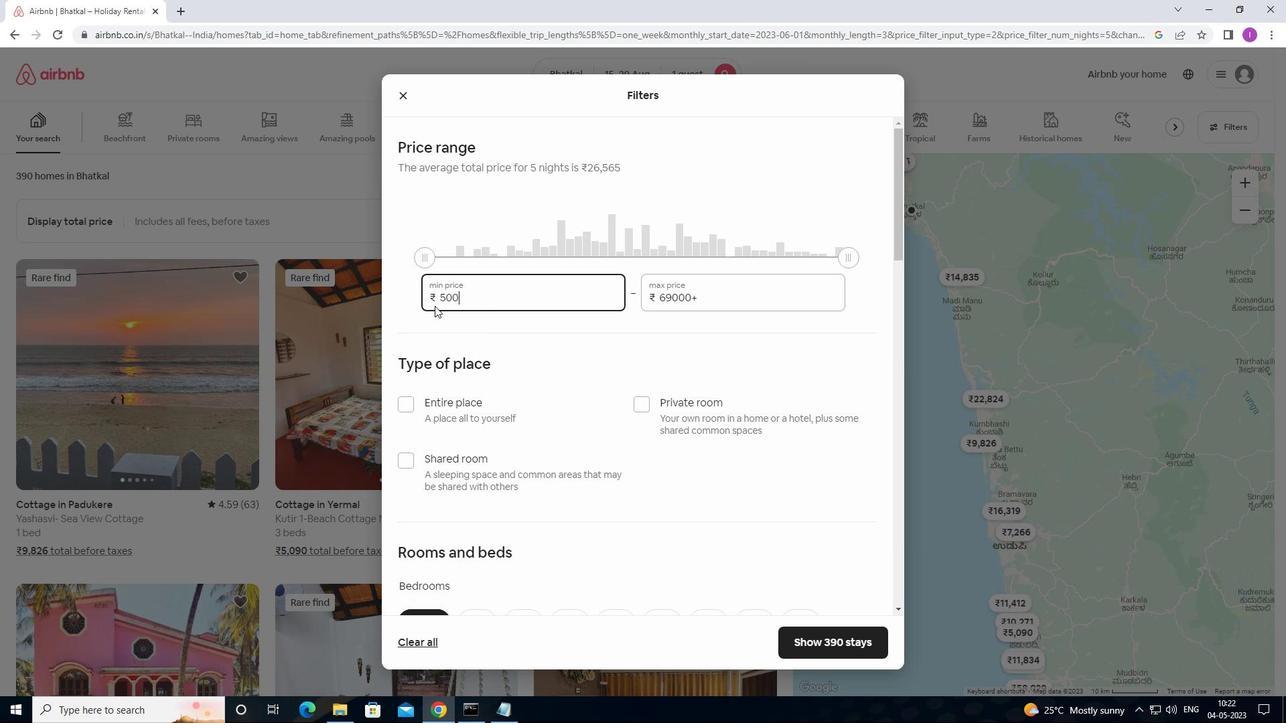 
Action: Mouse moved to (701, 297)
Screenshot: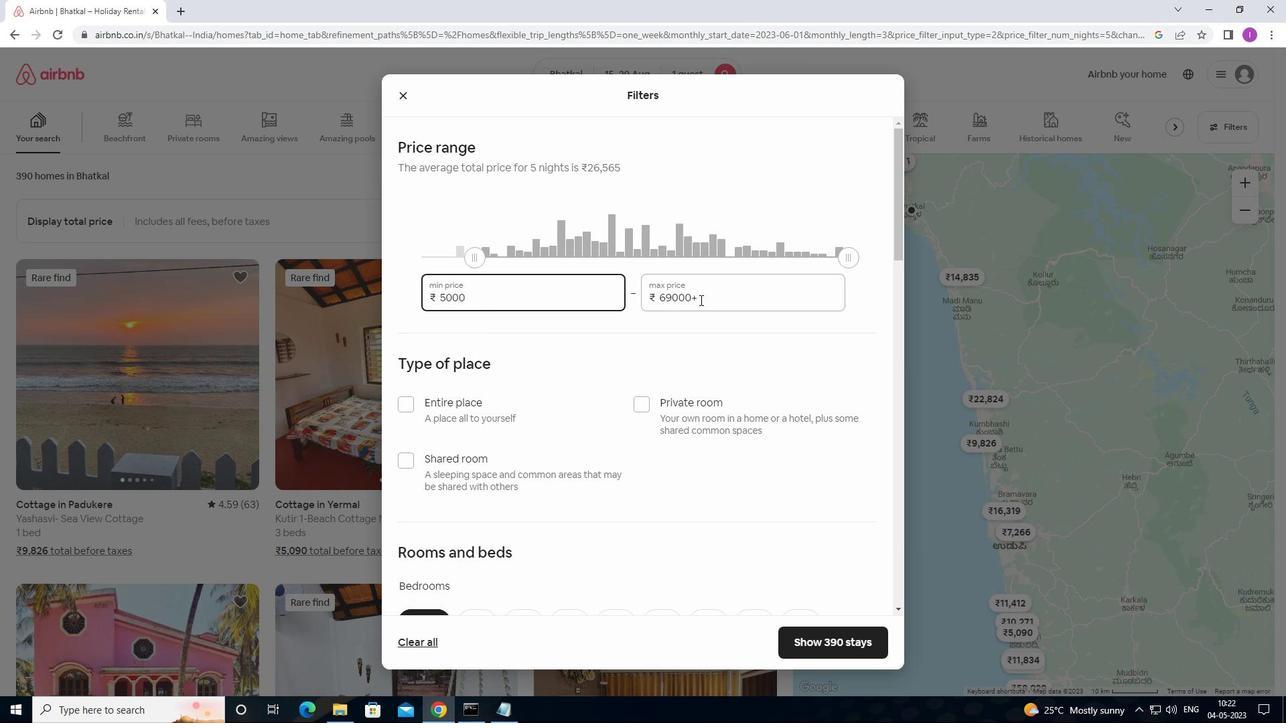 
Action: Mouse pressed left at (701, 297)
Screenshot: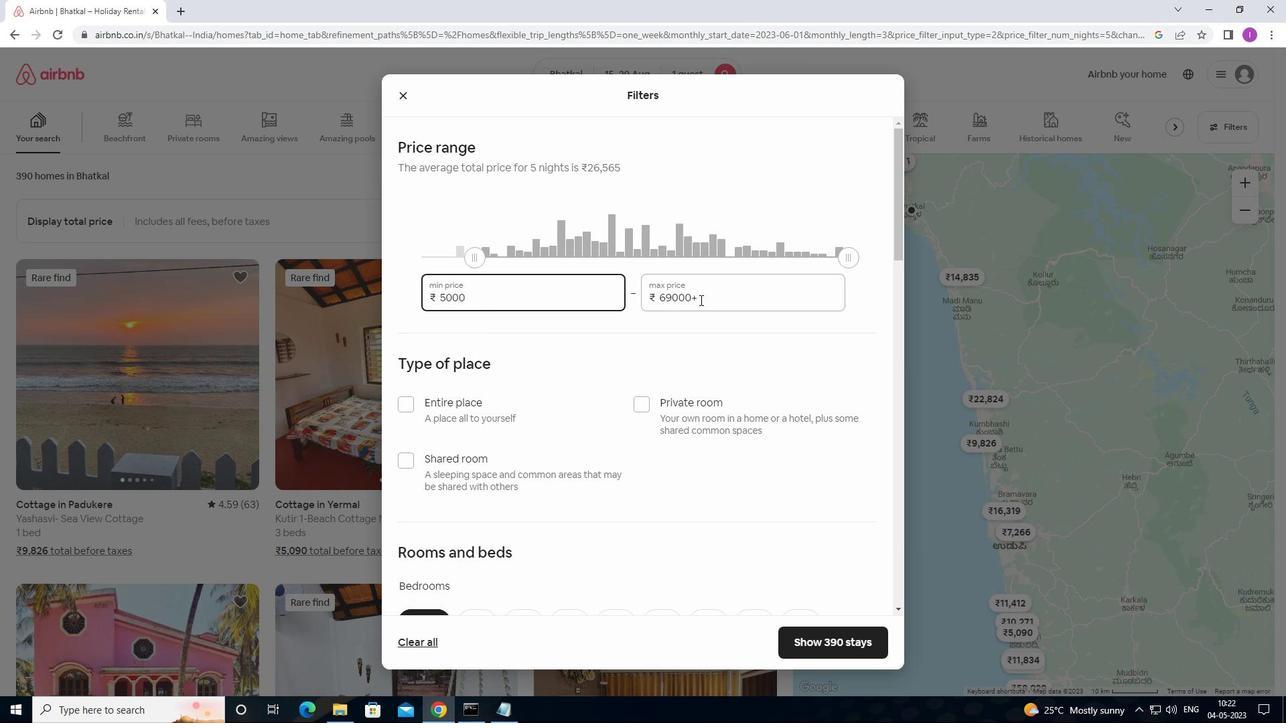 
Action: Mouse moved to (638, 308)
Screenshot: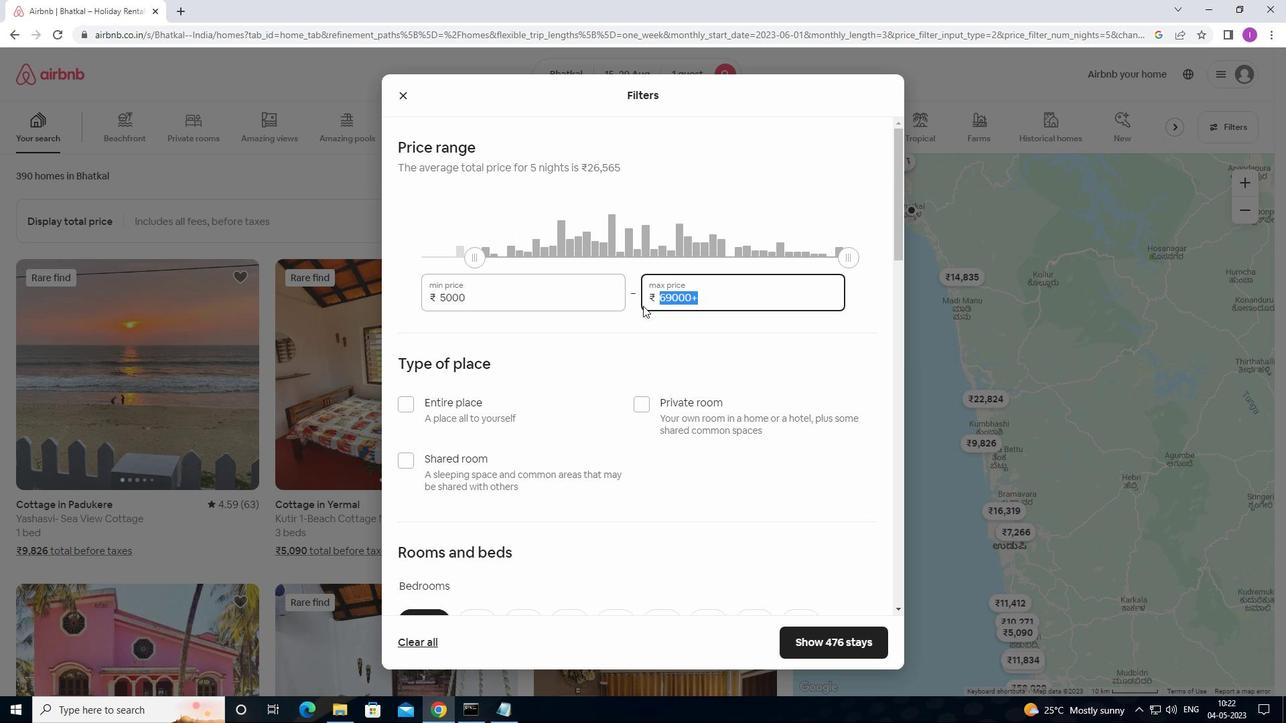 
Action: Key pressed 1
Screenshot: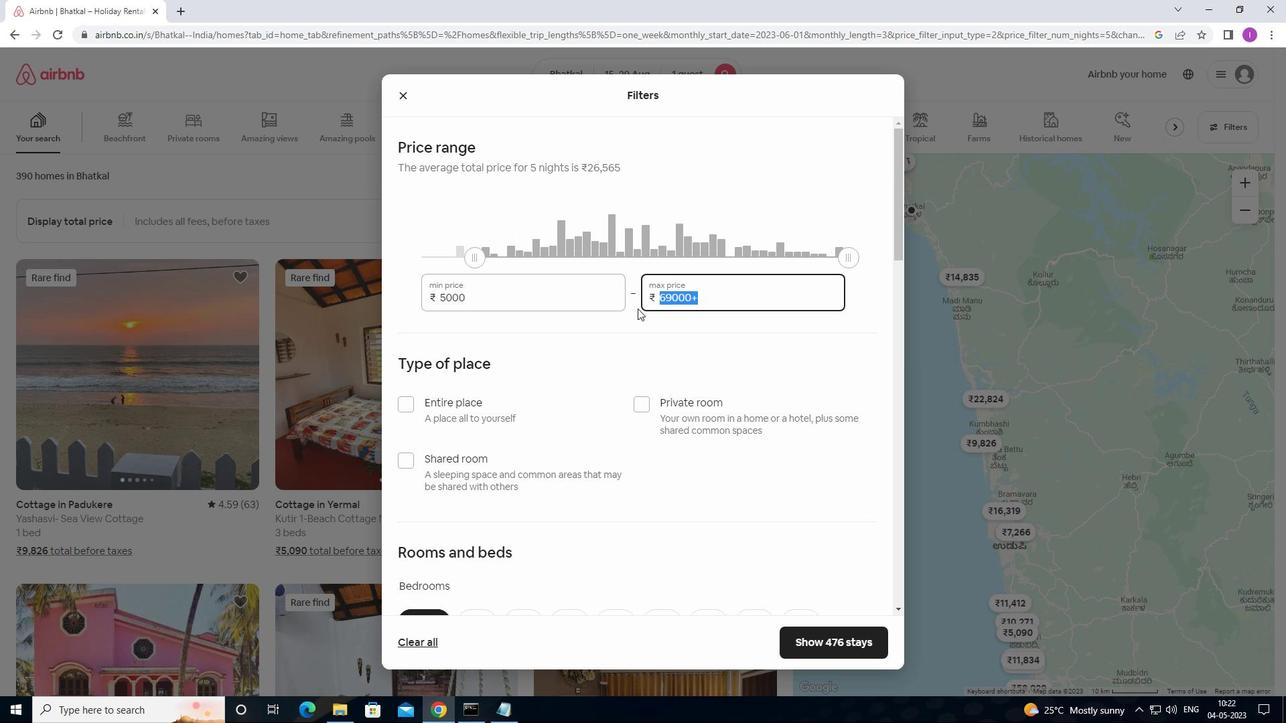 
Action: Mouse moved to (634, 310)
Screenshot: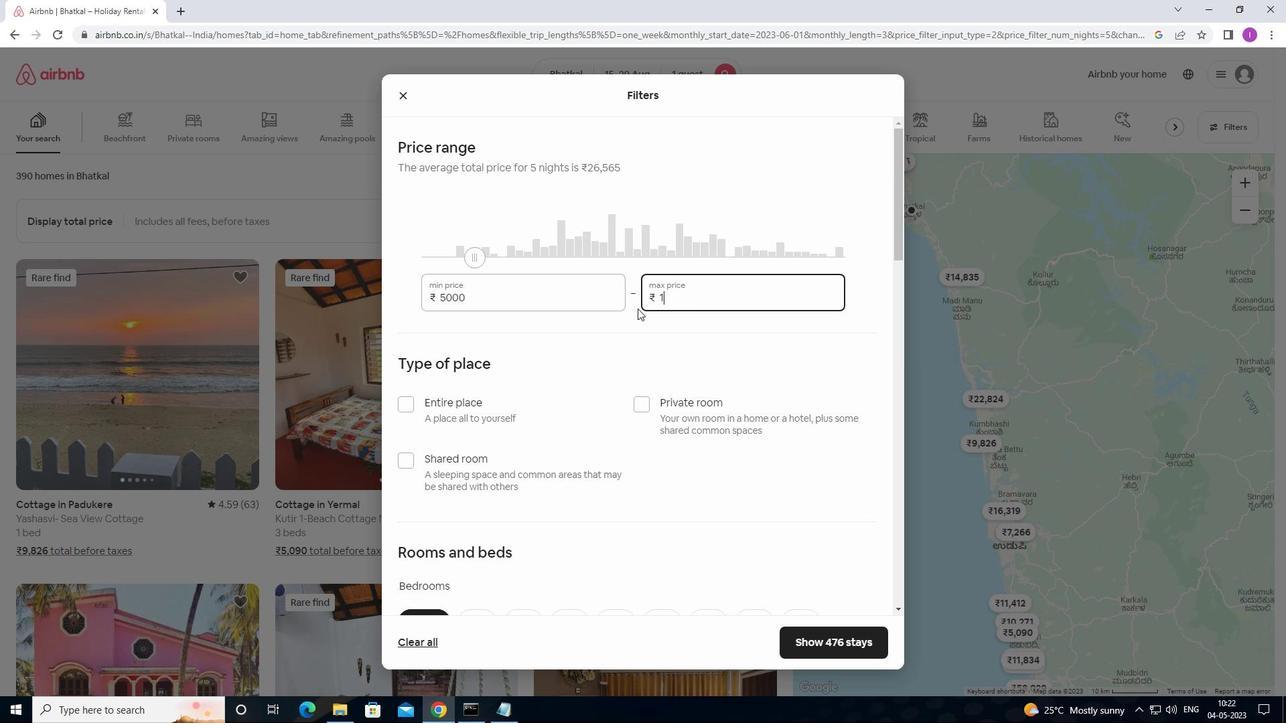 
Action: Key pressed 0000
Screenshot: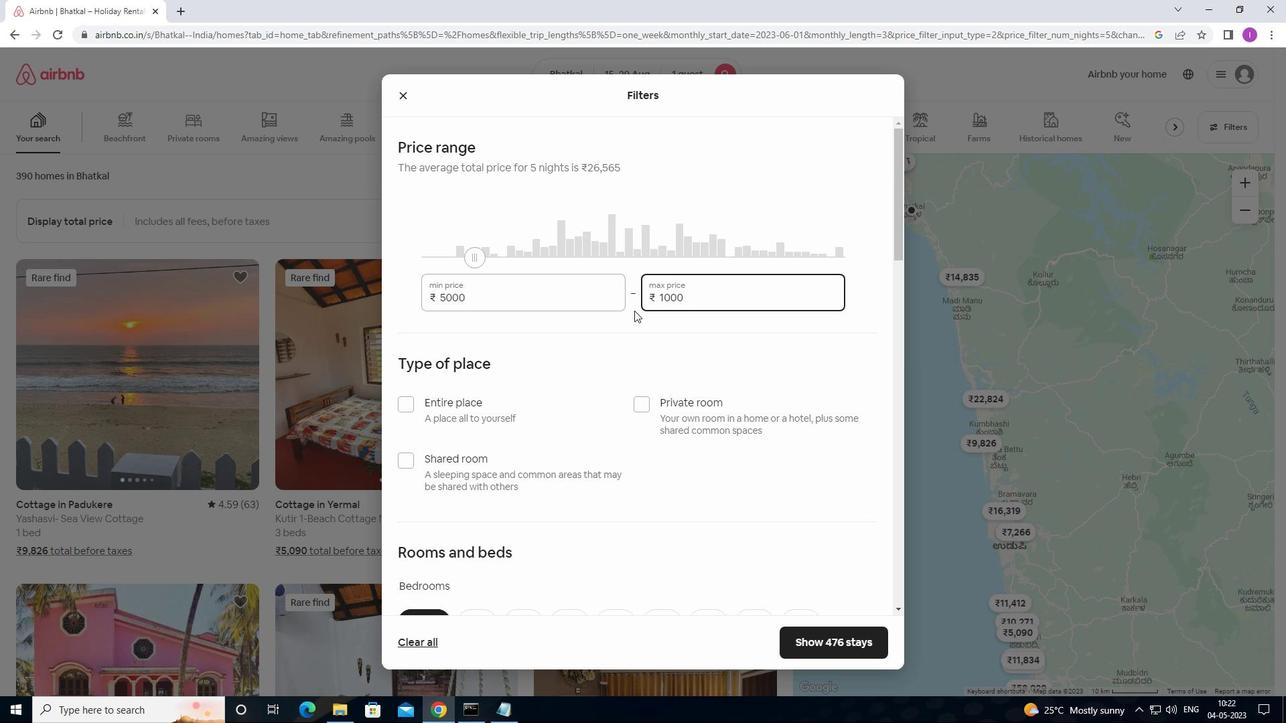 
Action: Mouse moved to (468, 434)
Screenshot: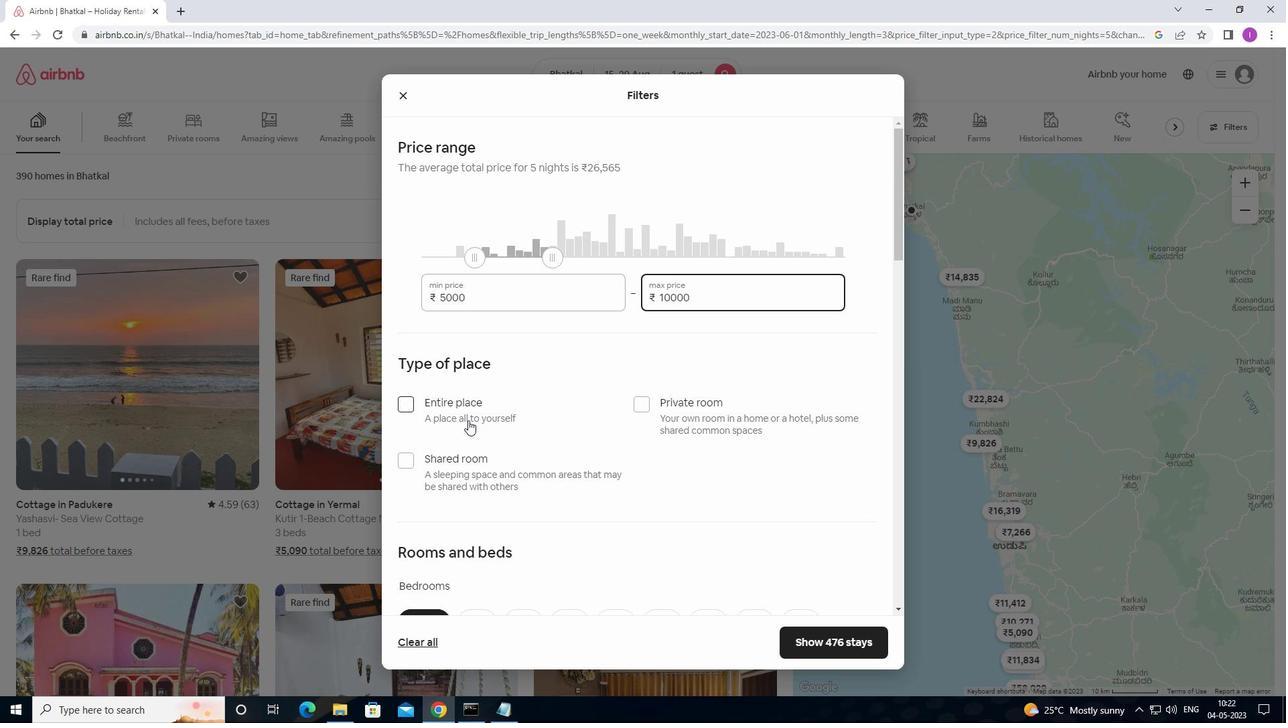 
Action: Mouse scrolled (468, 433) with delta (0, 0)
Screenshot: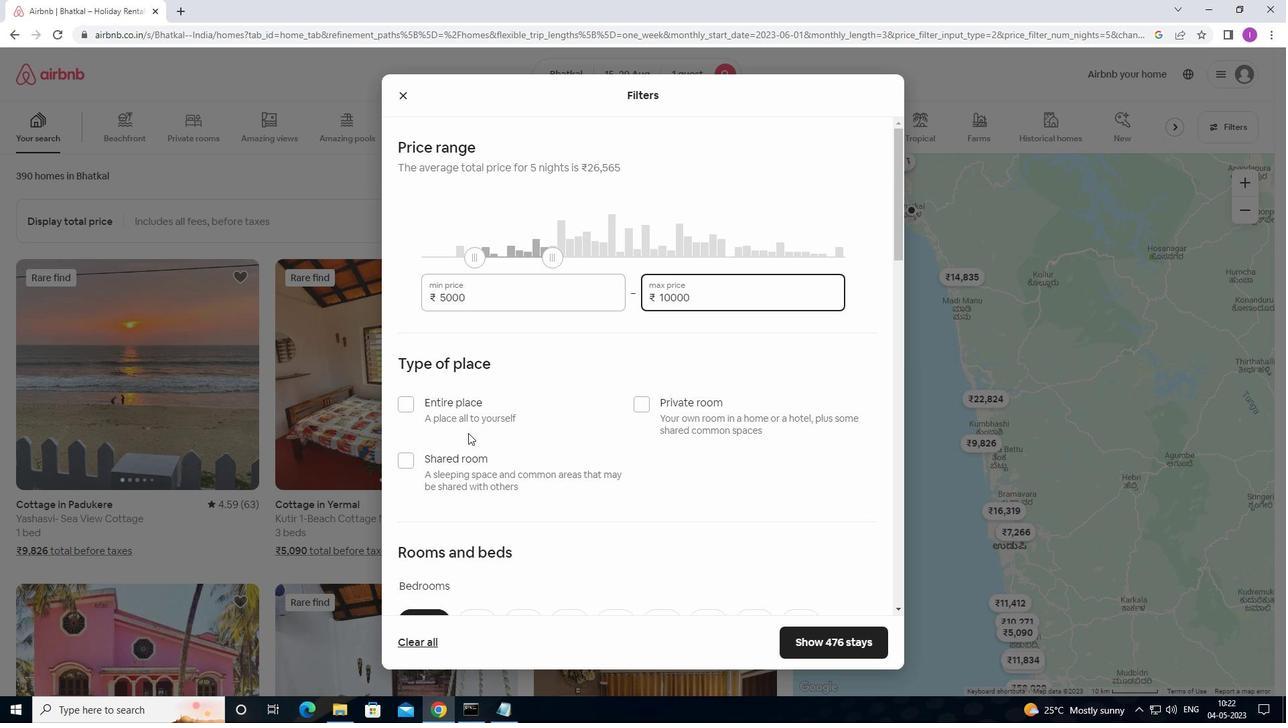 
Action: Mouse moved to (637, 337)
Screenshot: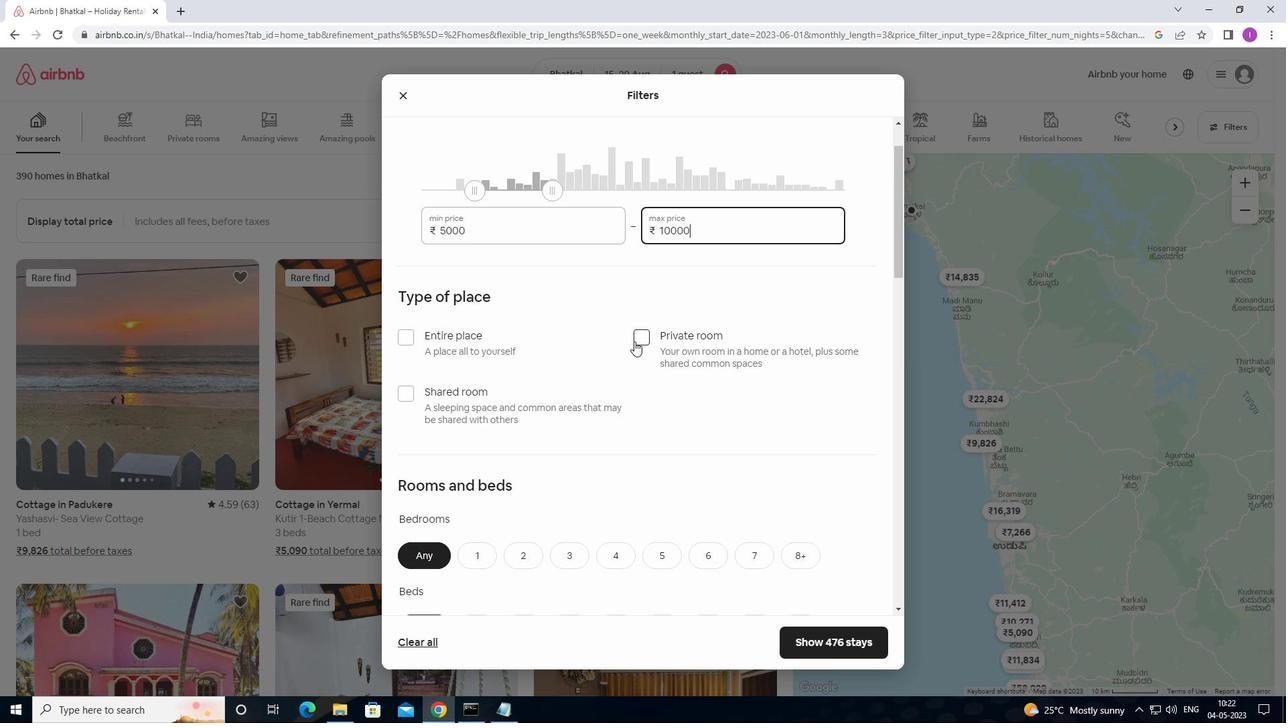 
Action: Mouse pressed left at (637, 337)
Screenshot: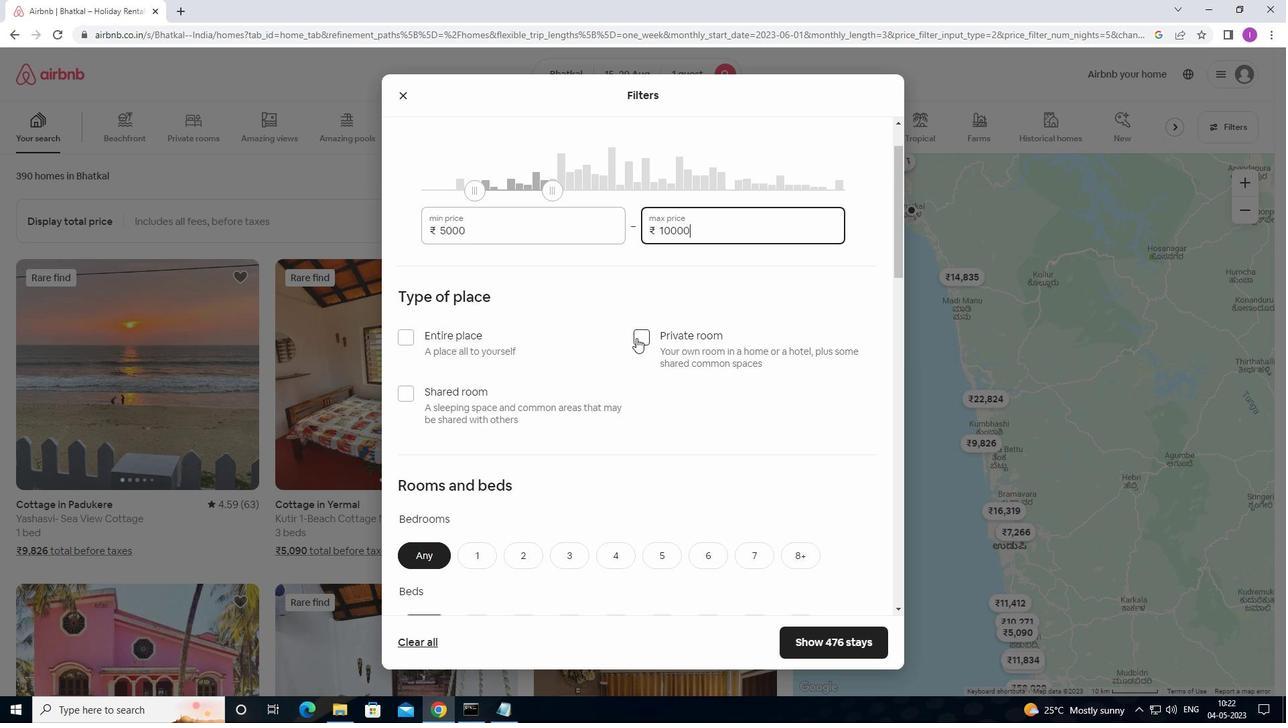 
Action: Mouse moved to (605, 415)
Screenshot: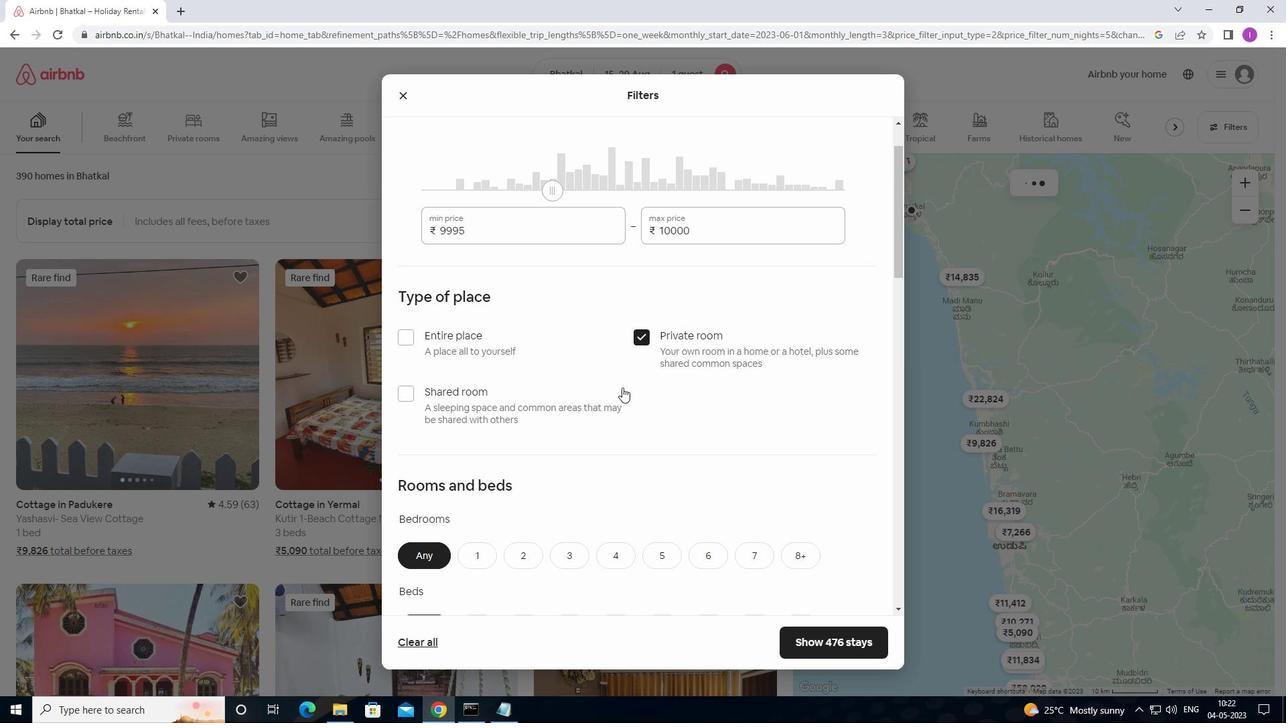 
Action: Mouse scrolled (605, 414) with delta (0, 0)
Screenshot: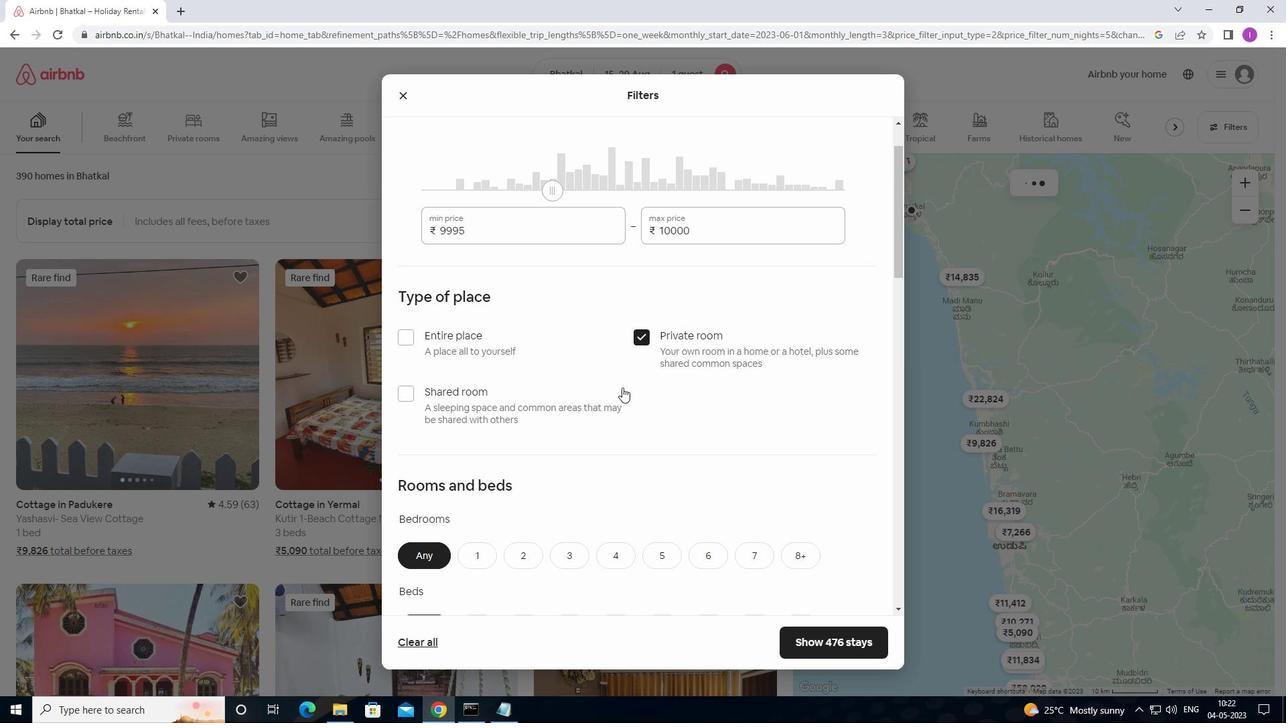 
Action: Mouse moved to (605, 416)
Screenshot: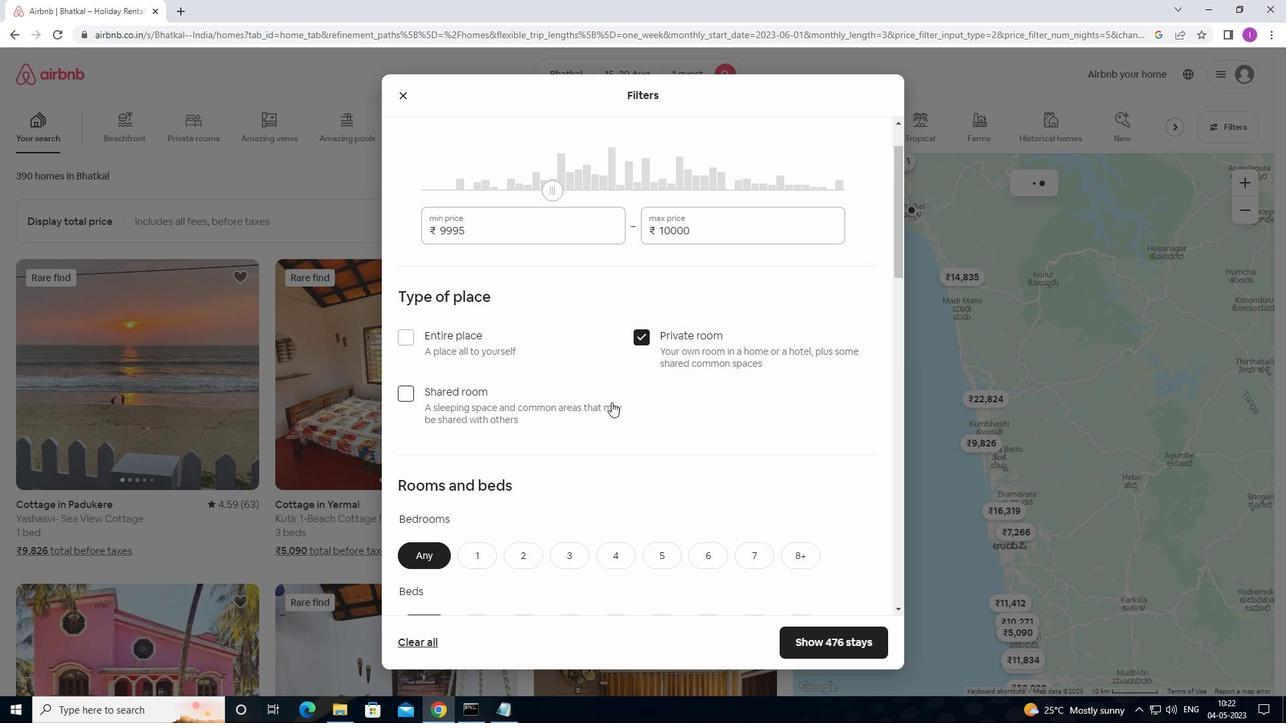 
Action: Mouse scrolled (605, 415) with delta (0, 0)
Screenshot: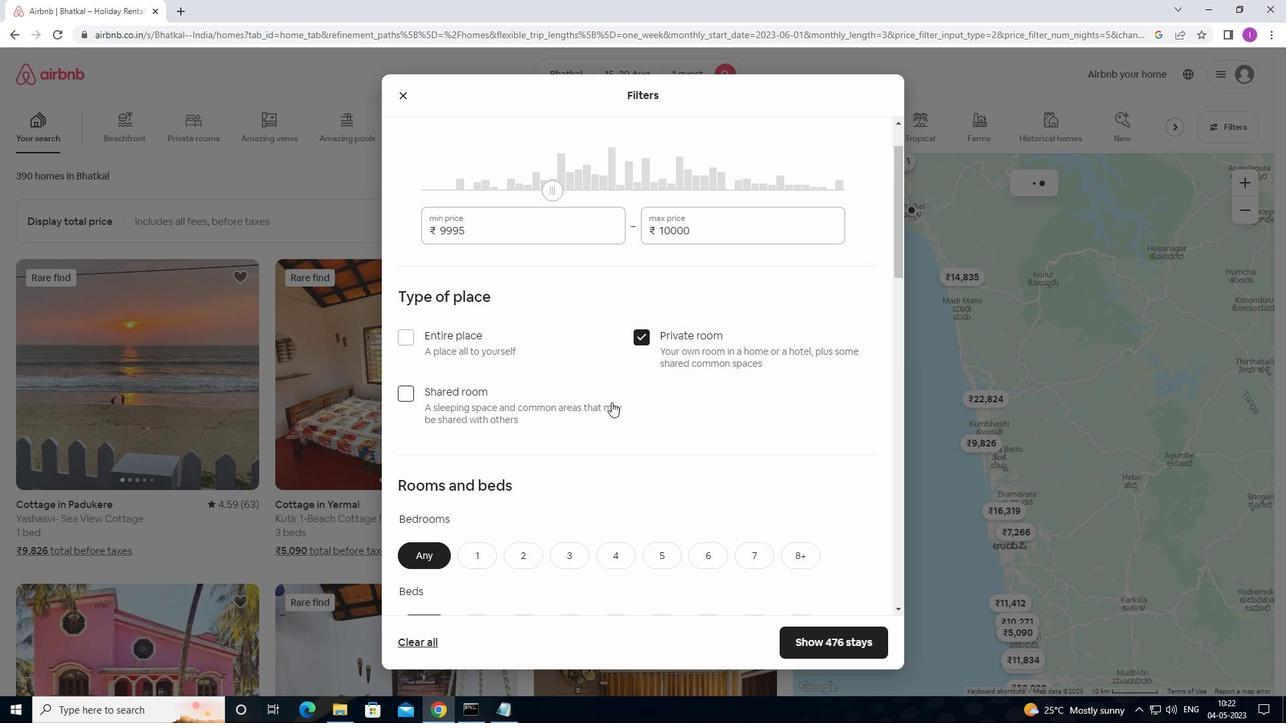 
Action: Mouse moved to (605, 416)
Screenshot: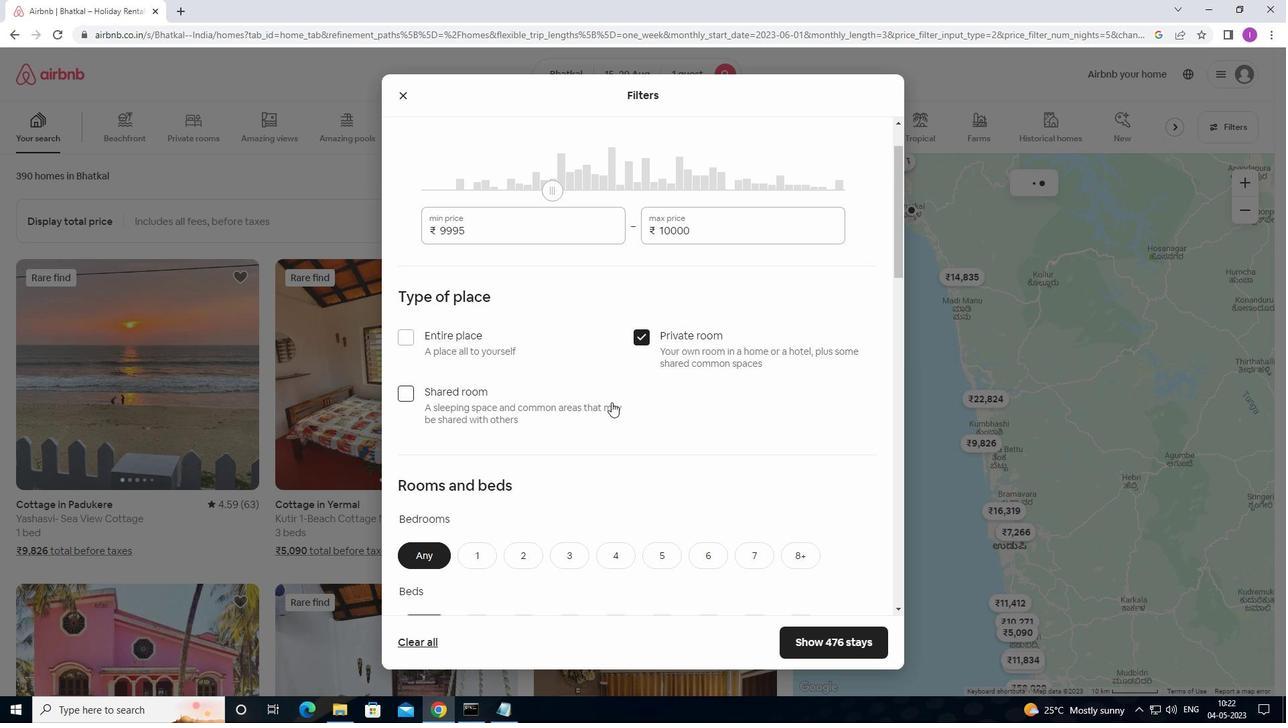 
Action: Mouse scrolled (605, 415) with delta (0, 0)
Screenshot: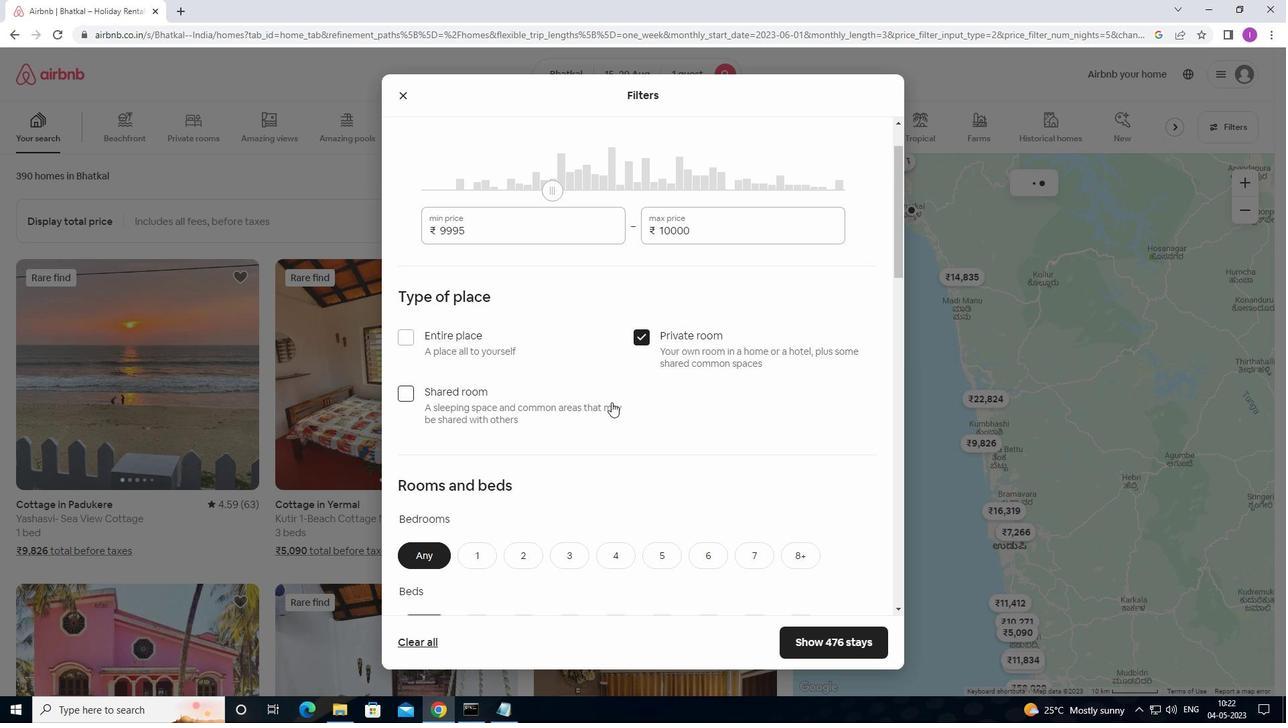 
Action: Mouse moved to (472, 351)
Screenshot: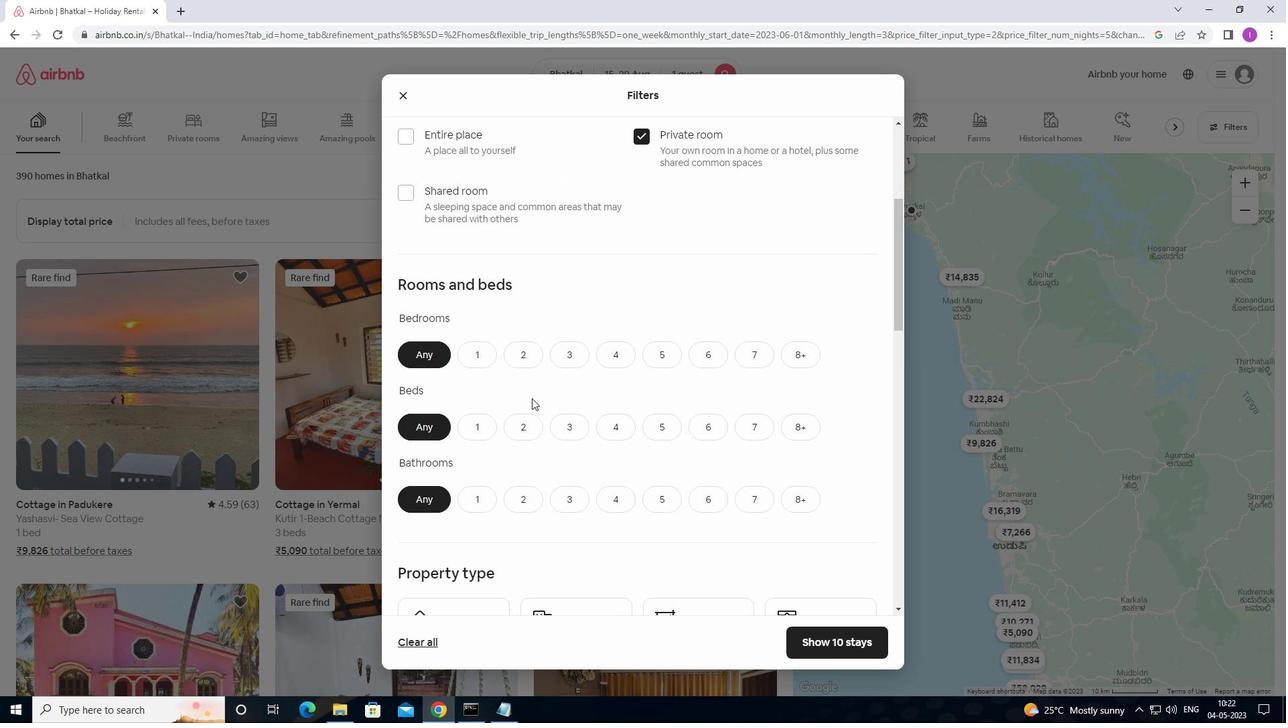
Action: Mouse pressed left at (472, 351)
Screenshot: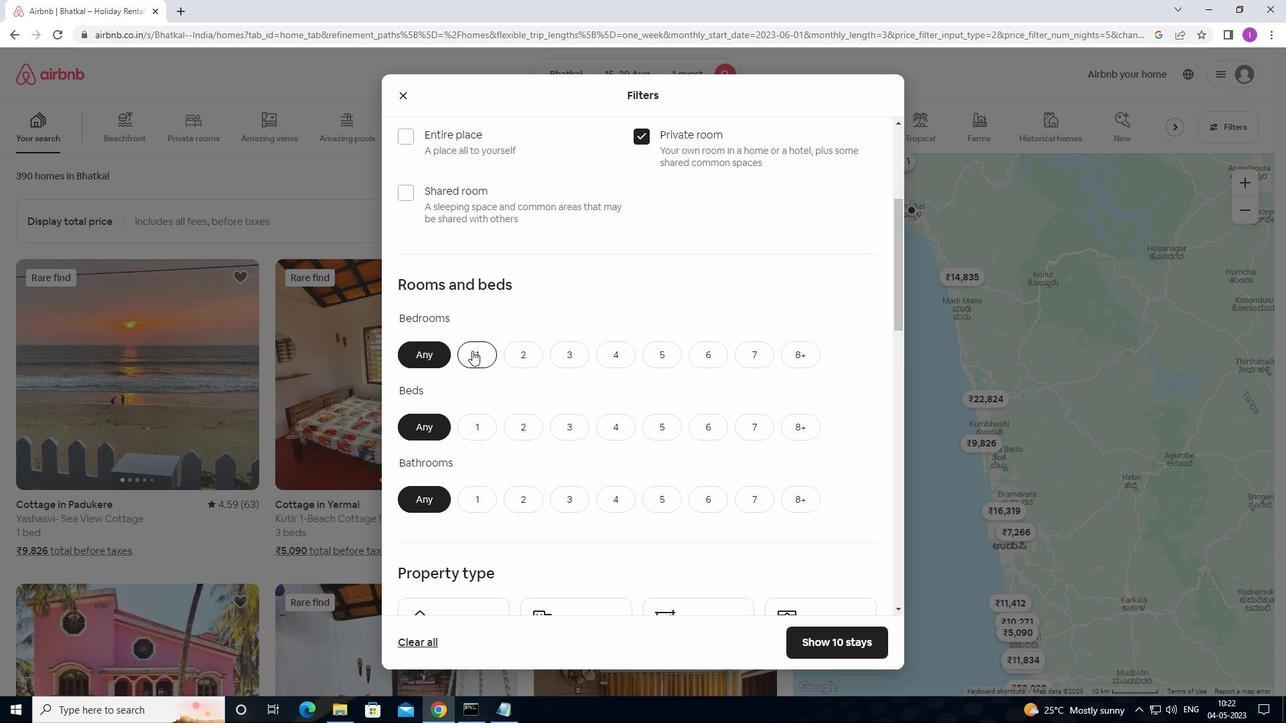 
Action: Mouse moved to (476, 418)
Screenshot: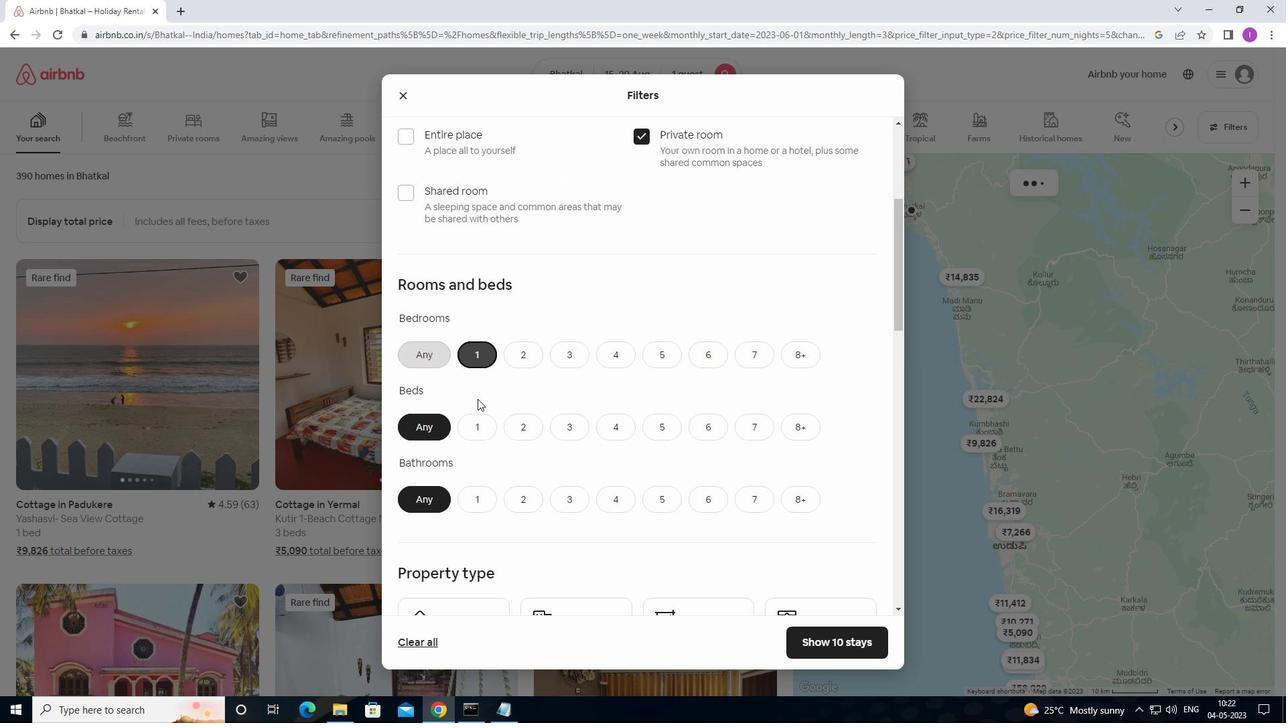 
Action: Mouse pressed left at (476, 418)
Screenshot: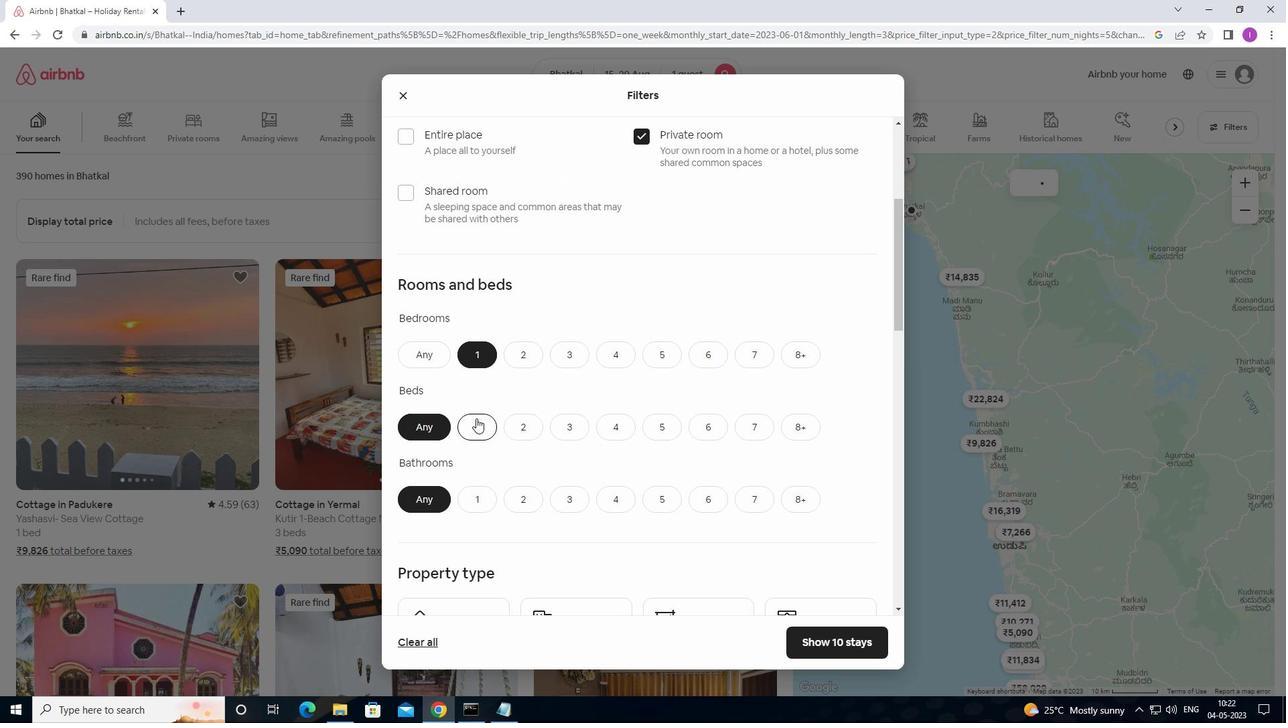 
Action: Mouse moved to (475, 504)
Screenshot: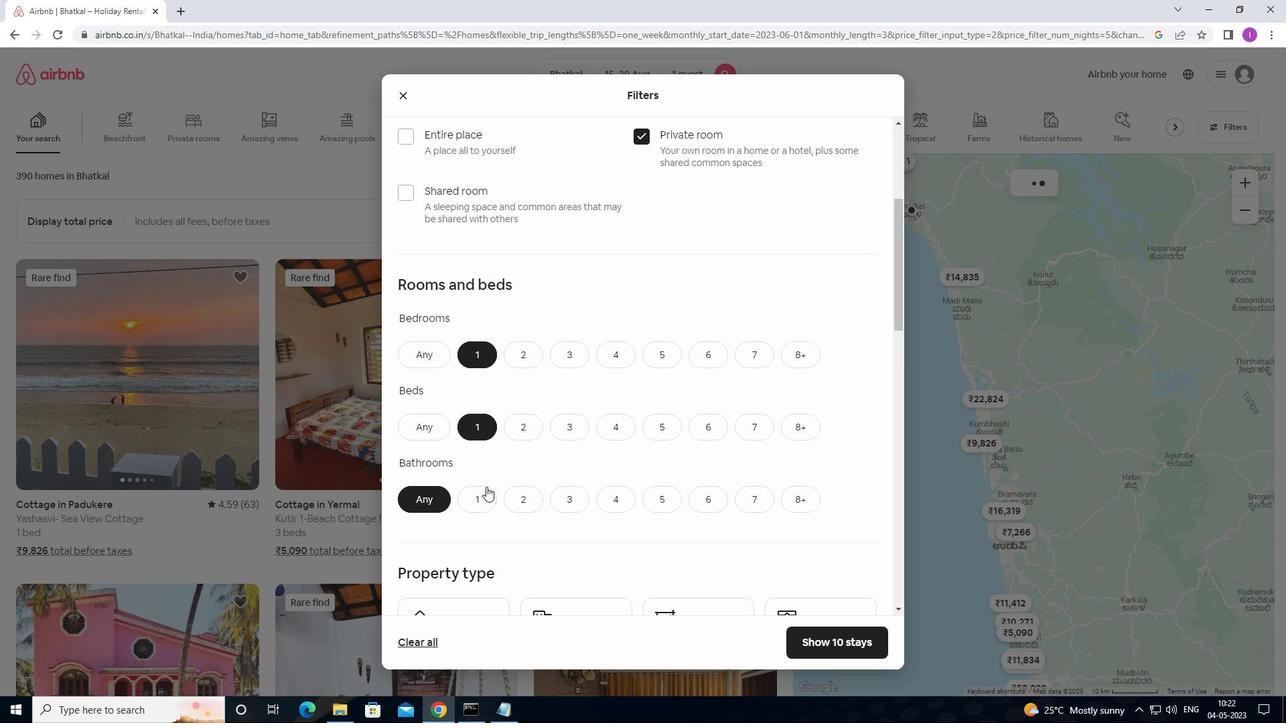 
Action: Mouse pressed left at (475, 504)
Screenshot: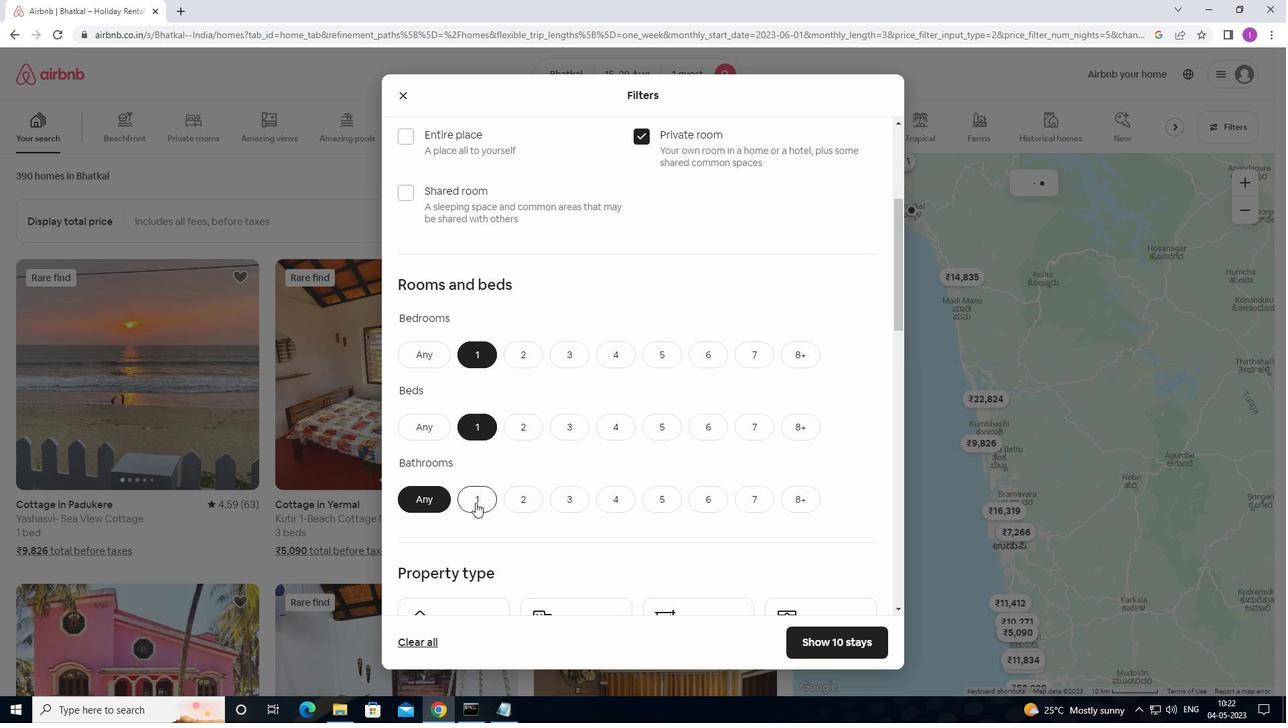 
Action: Mouse moved to (505, 502)
Screenshot: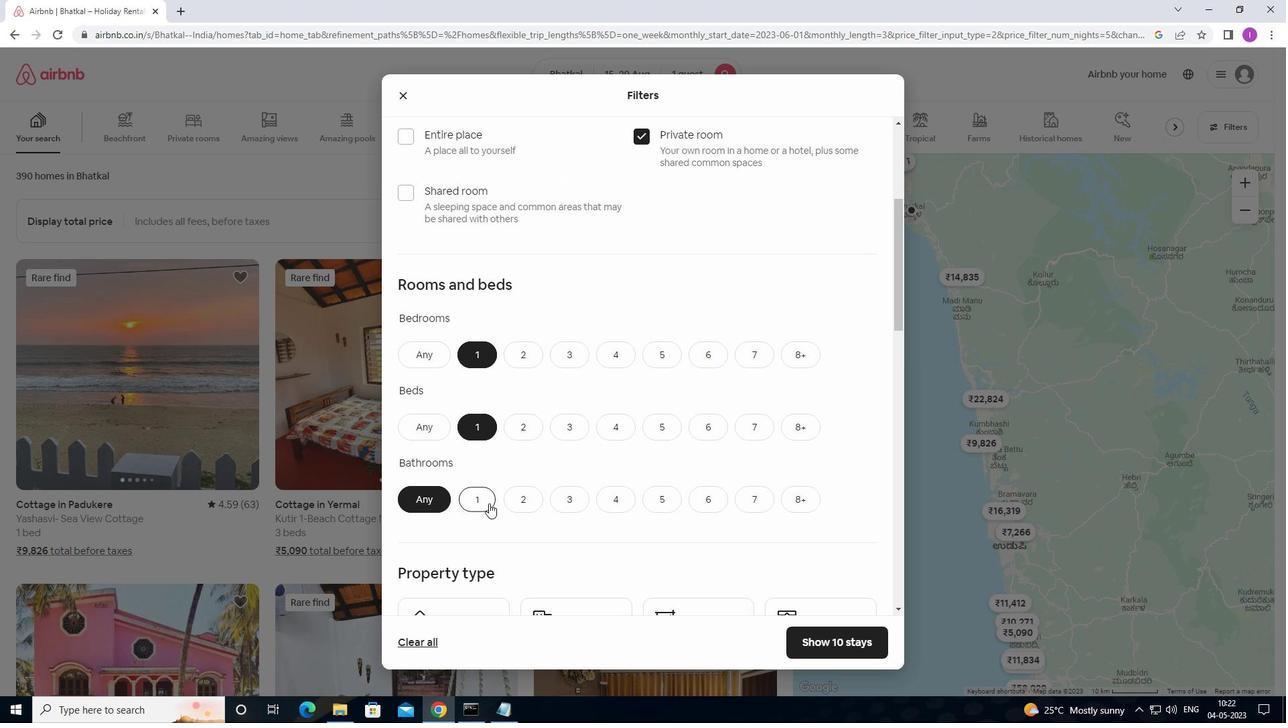 
Action: Mouse scrolled (505, 501) with delta (0, 0)
Screenshot: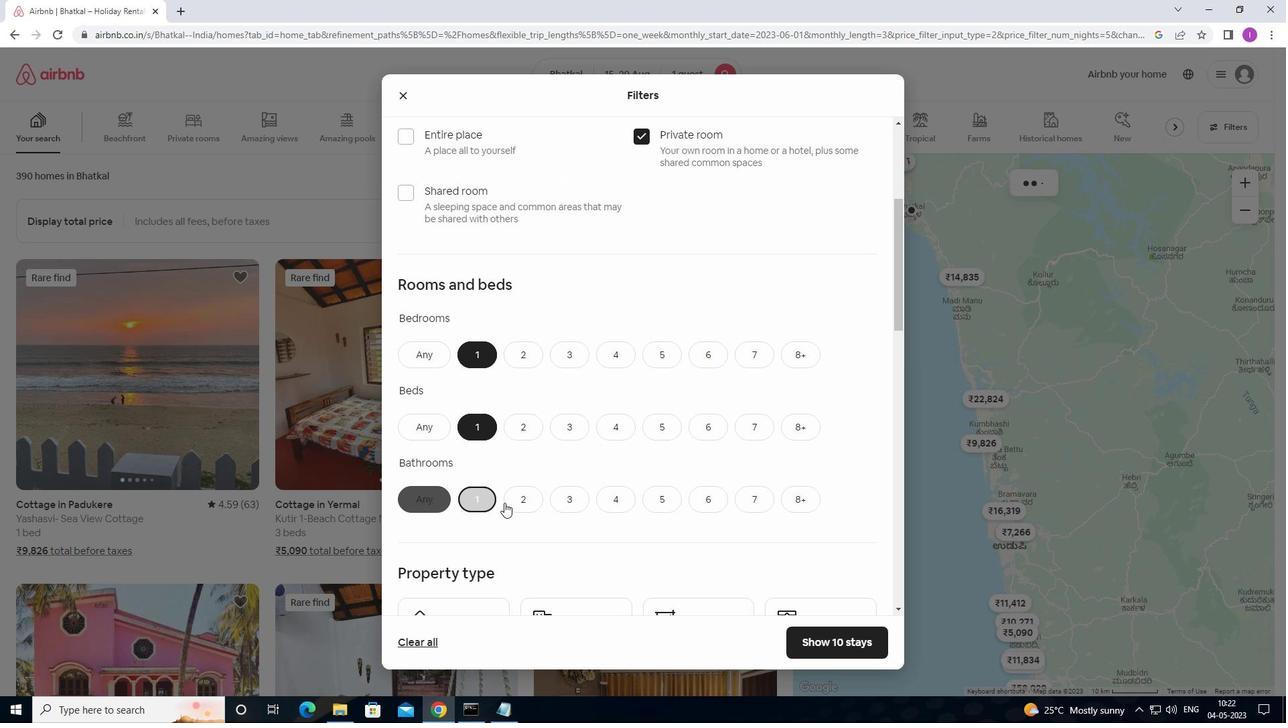 
Action: Mouse scrolled (505, 501) with delta (0, 0)
Screenshot: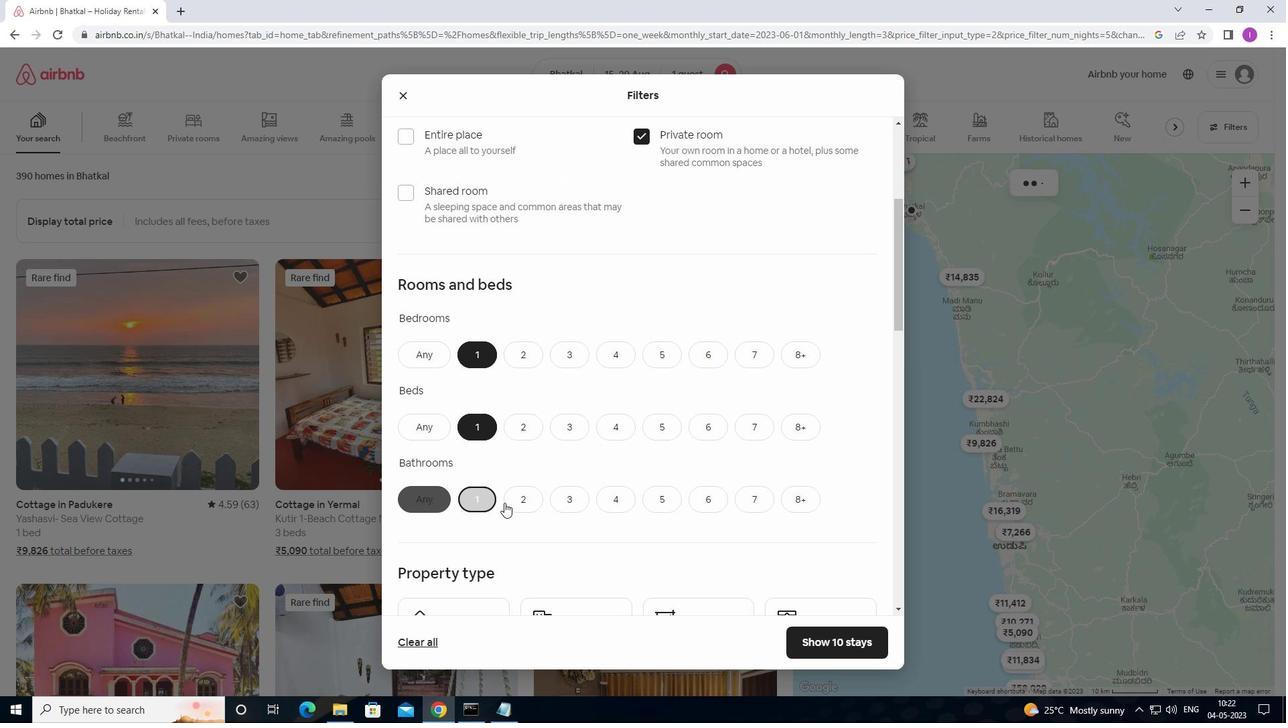 
Action: Mouse scrolled (505, 501) with delta (0, 0)
Screenshot: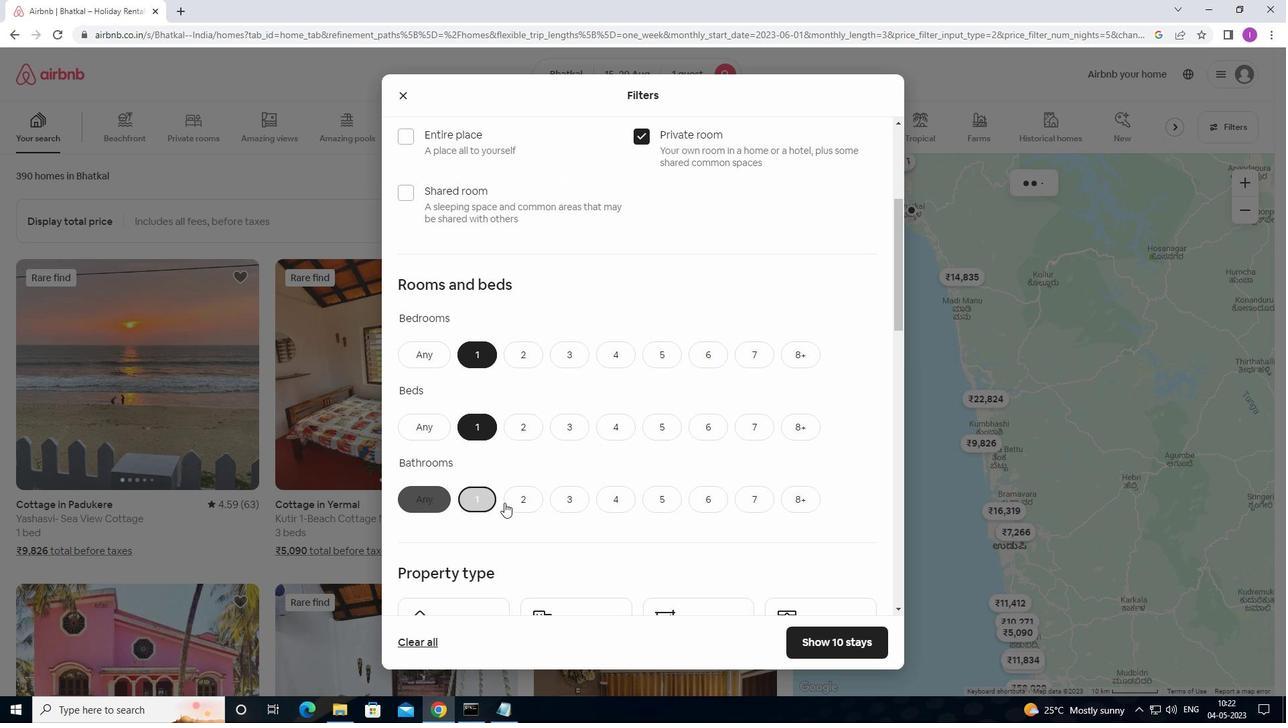 
Action: Mouse scrolled (505, 501) with delta (0, 0)
Screenshot: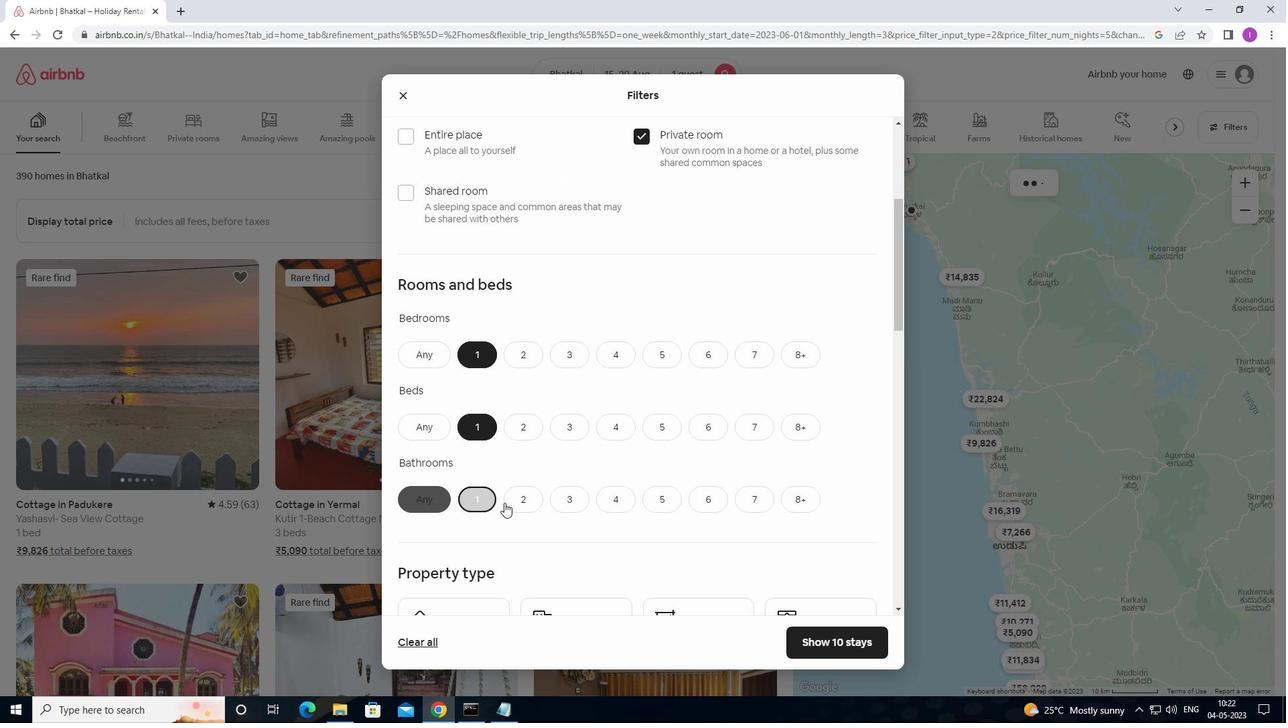 
Action: Mouse moved to (460, 399)
Screenshot: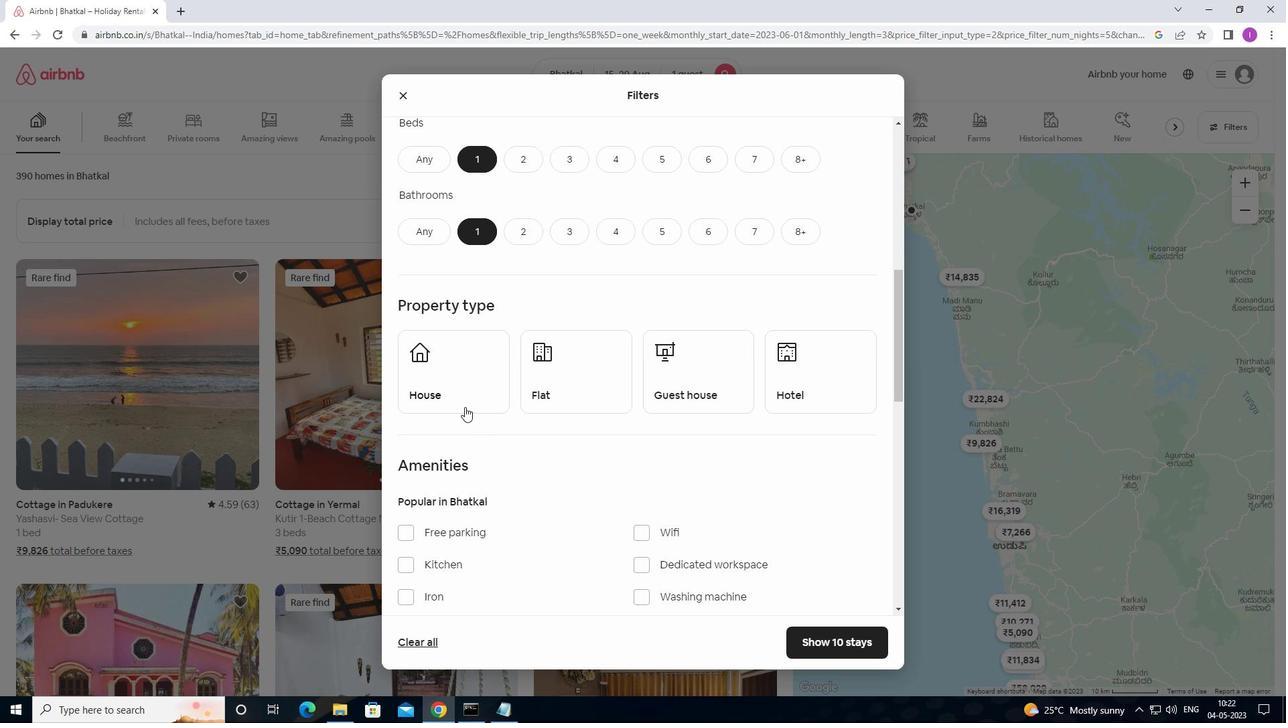 
Action: Mouse pressed left at (460, 399)
Screenshot: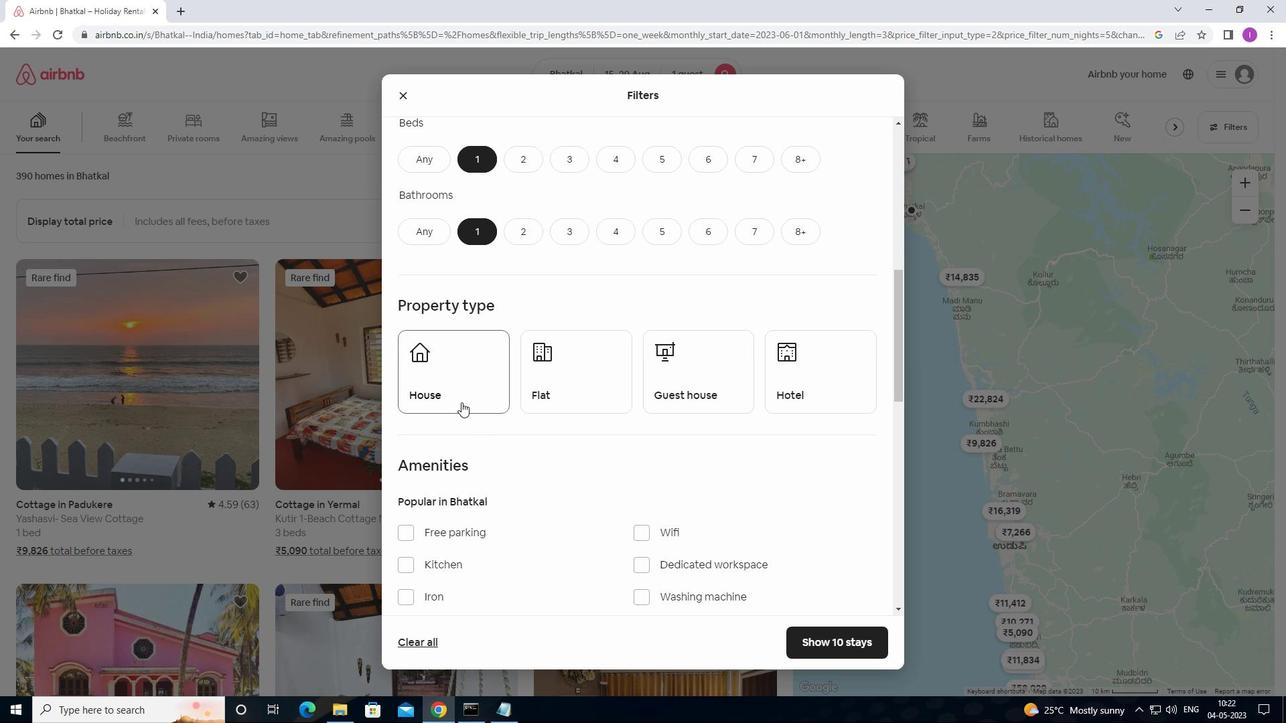 
Action: Mouse moved to (574, 398)
Screenshot: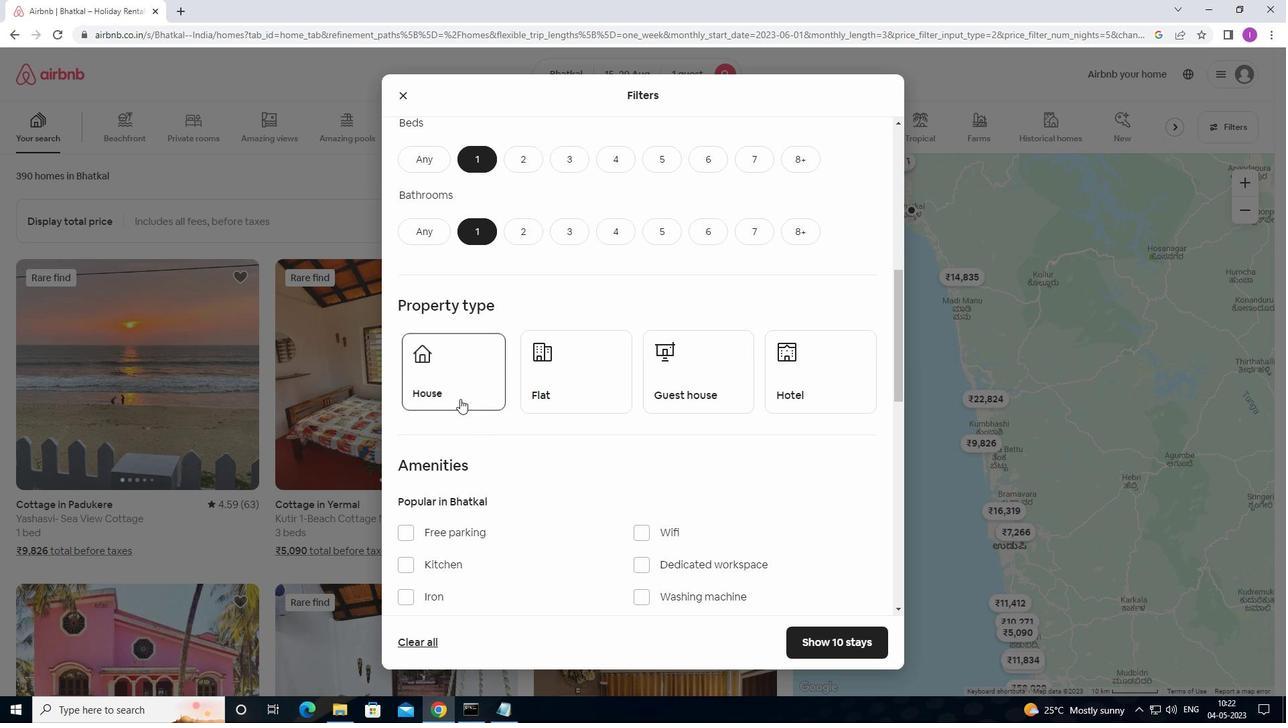 
Action: Mouse pressed left at (574, 398)
Screenshot: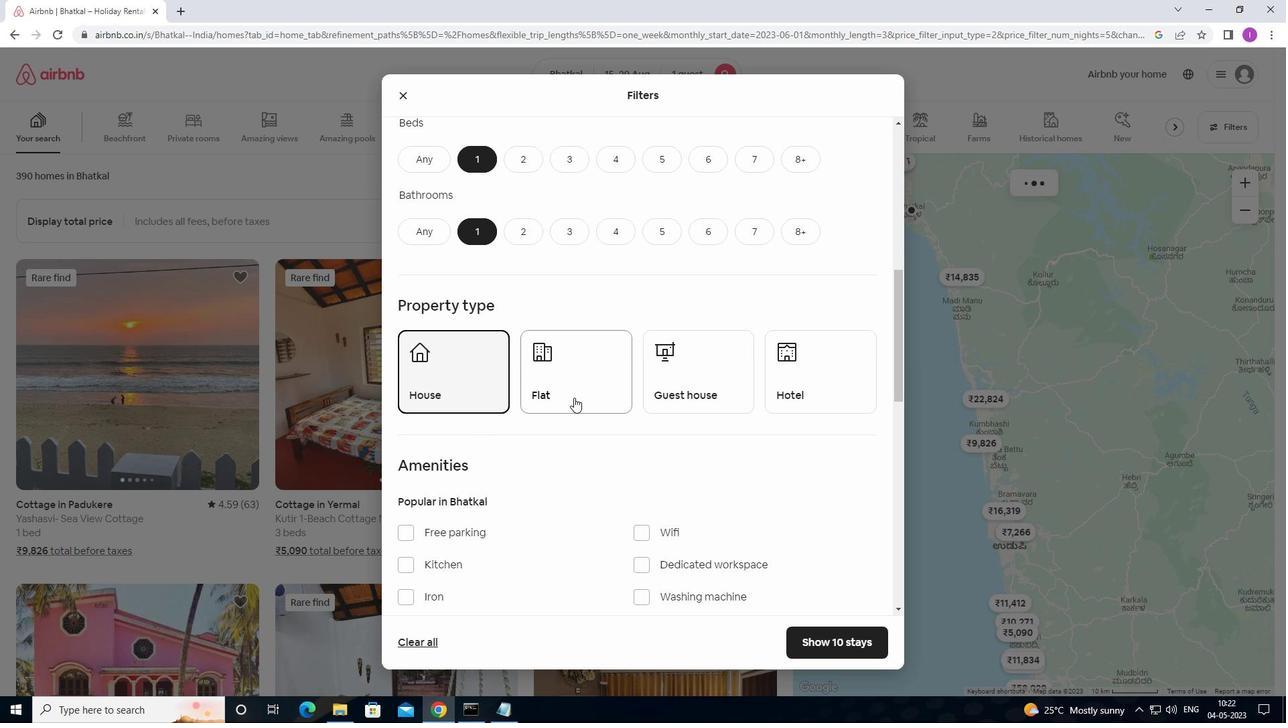 
Action: Mouse moved to (741, 399)
Screenshot: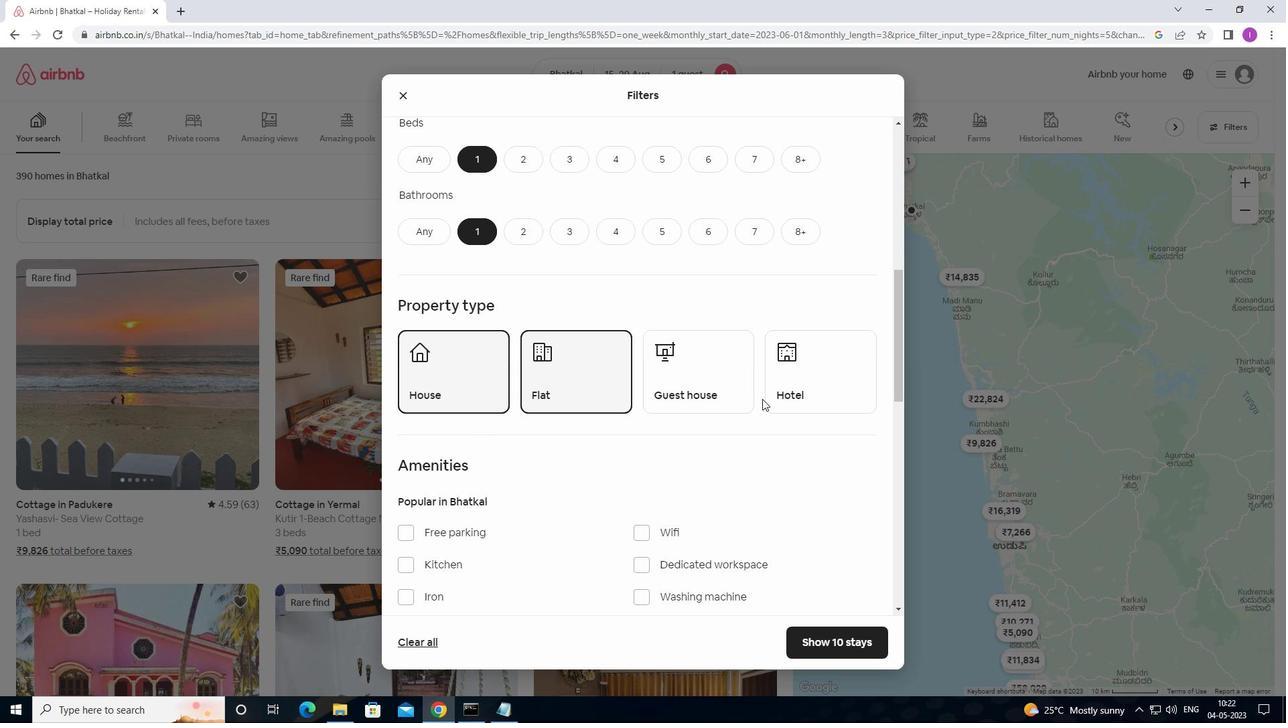 
Action: Mouse pressed left at (741, 399)
Screenshot: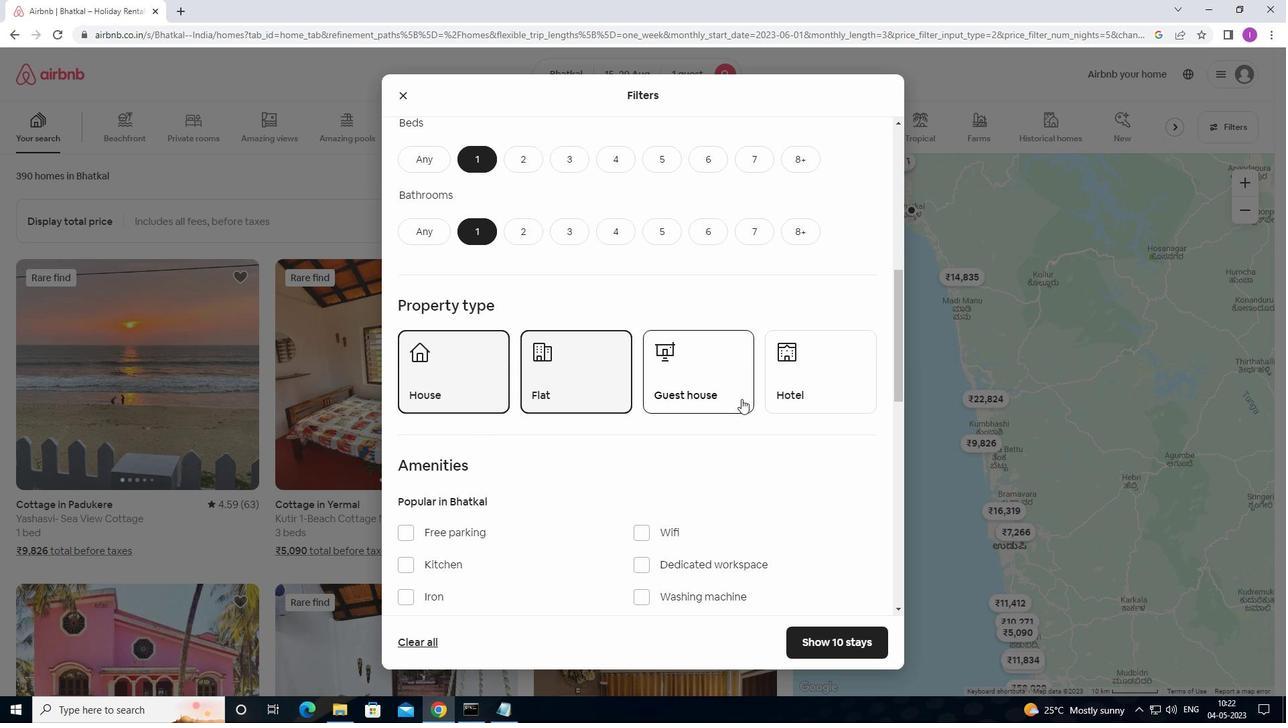 
Action: Mouse moved to (802, 390)
Screenshot: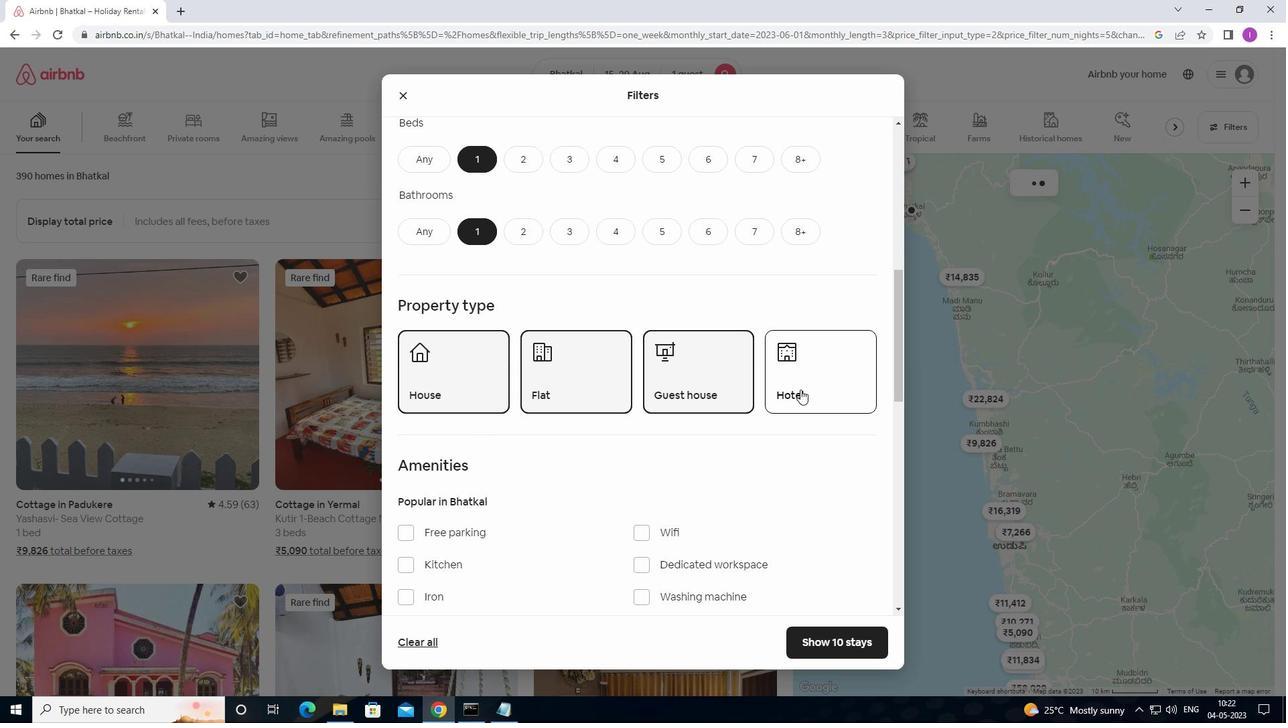 
Action: Mouse pressed left at (802, 390)
Screenshot: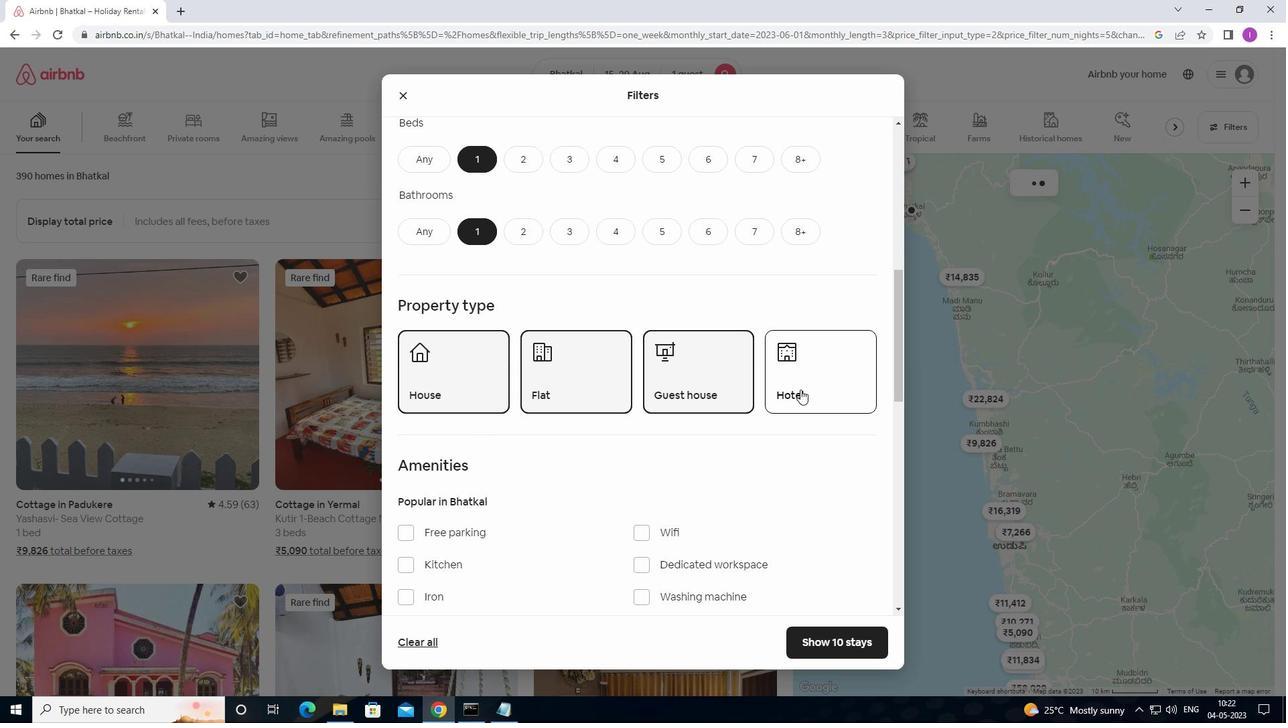 
Action: Mouse moved to (747, 524)
Screenshot: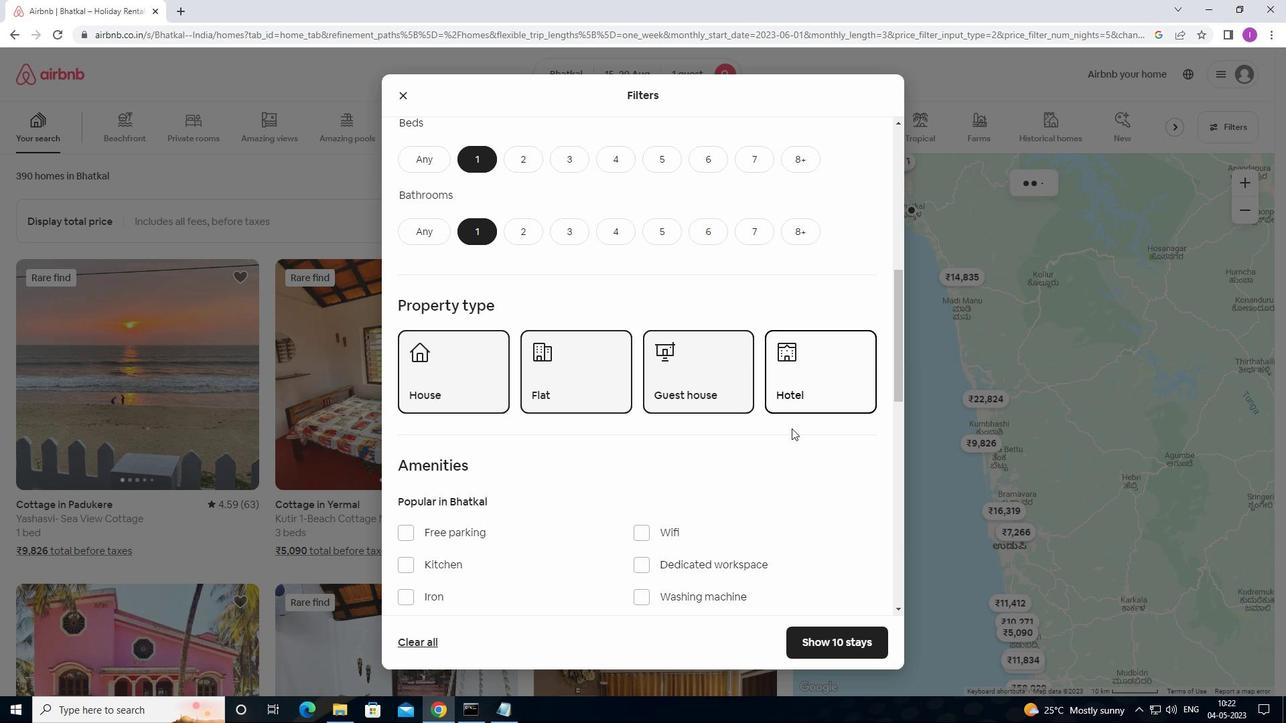 
Action: Mouse scrolled (747, 523) with delta (0, 0)
Screenshot: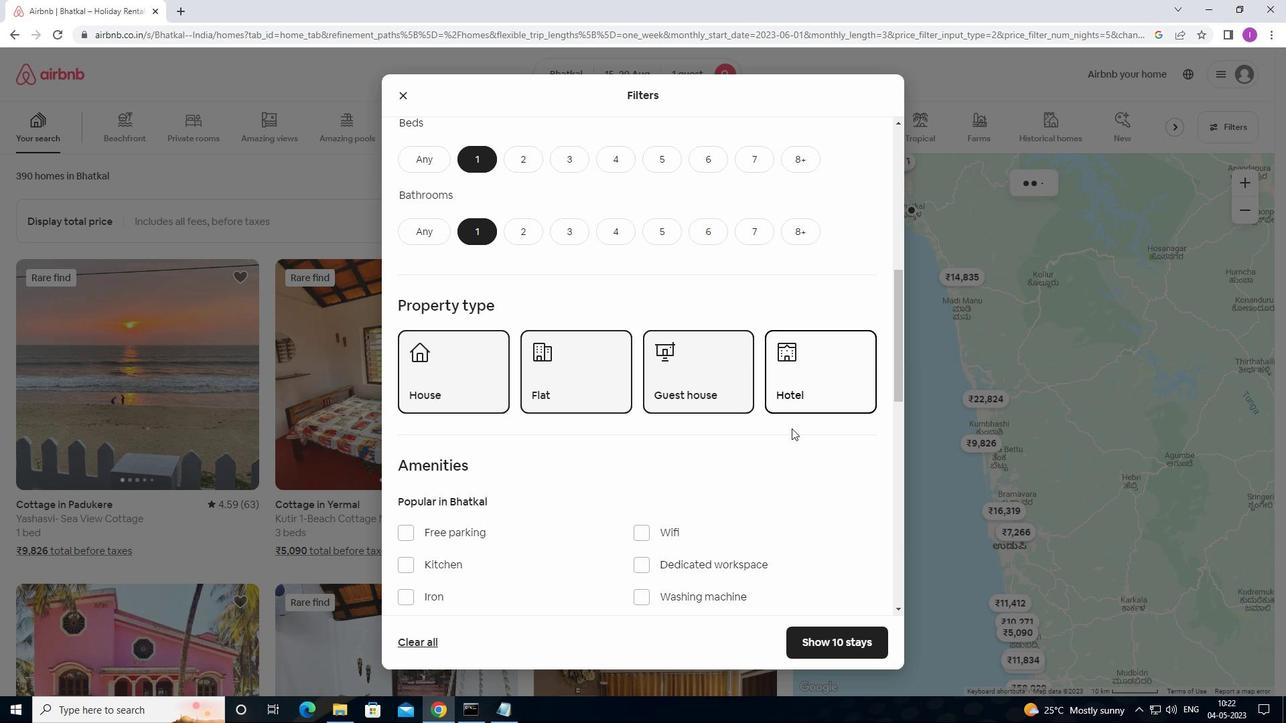 
Action: Mouse moved to (747, 524)
Screenshot: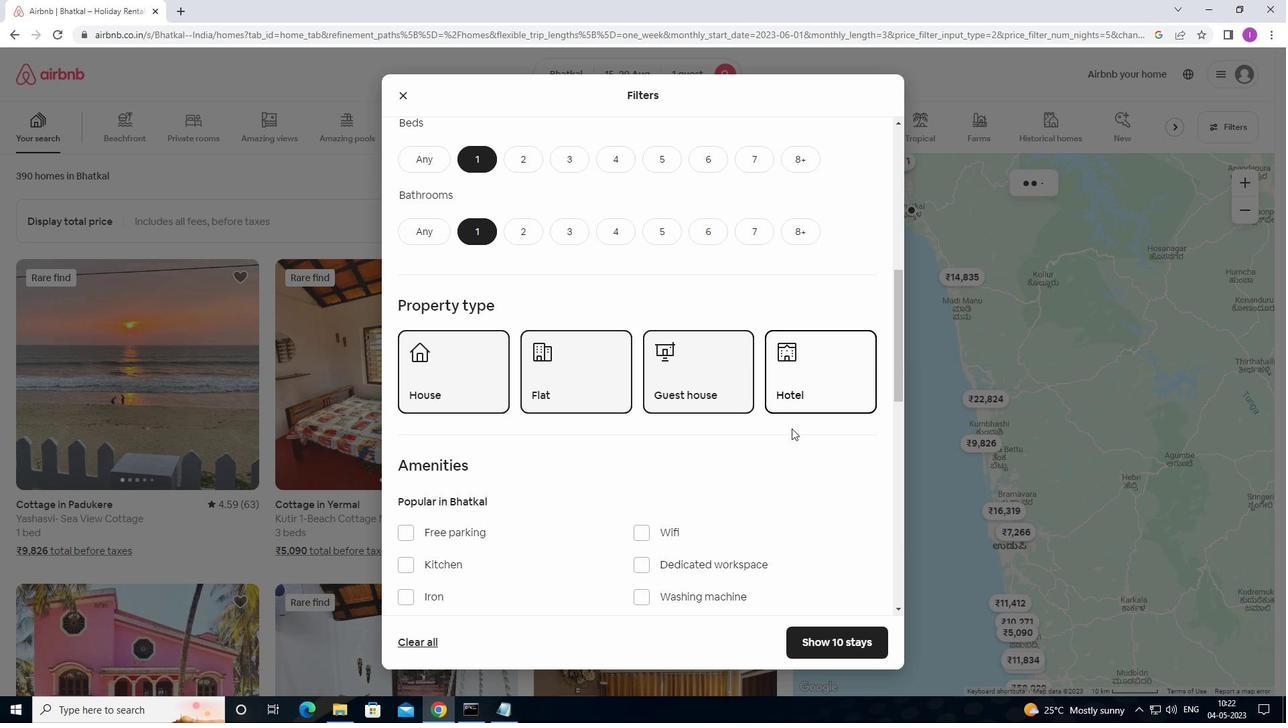 
Action: Mouse scrolled (747, 523) with delta (0, 0)
Screenshot: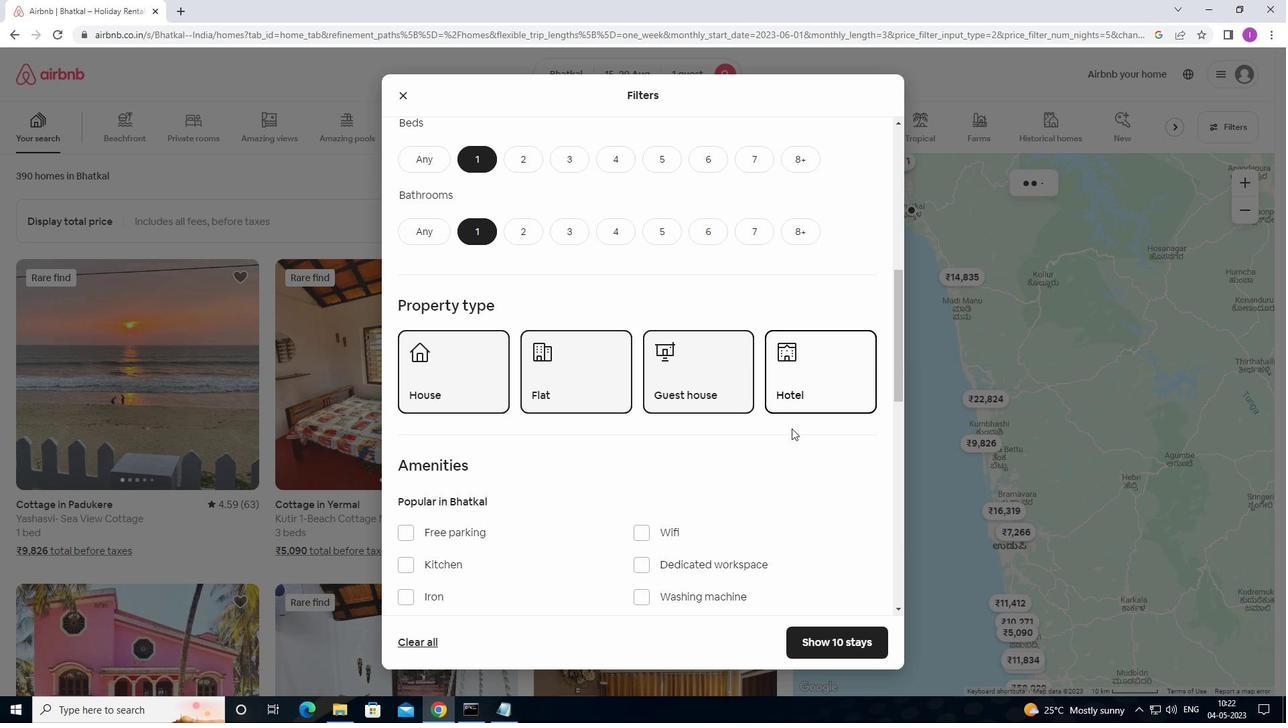 
Action: Mouse moved to (747, 524)
Screenshot: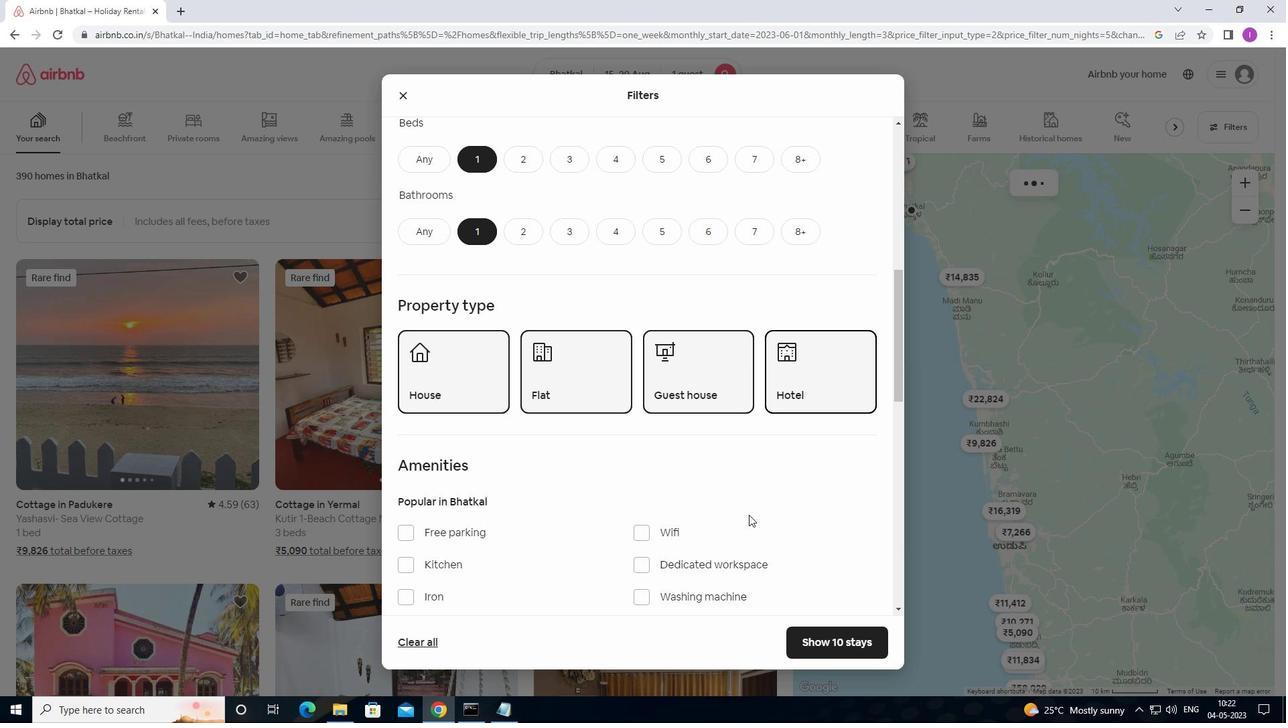 
Action: Mouse scrolled (747, 524) with delta (0, 0)
Screenshot: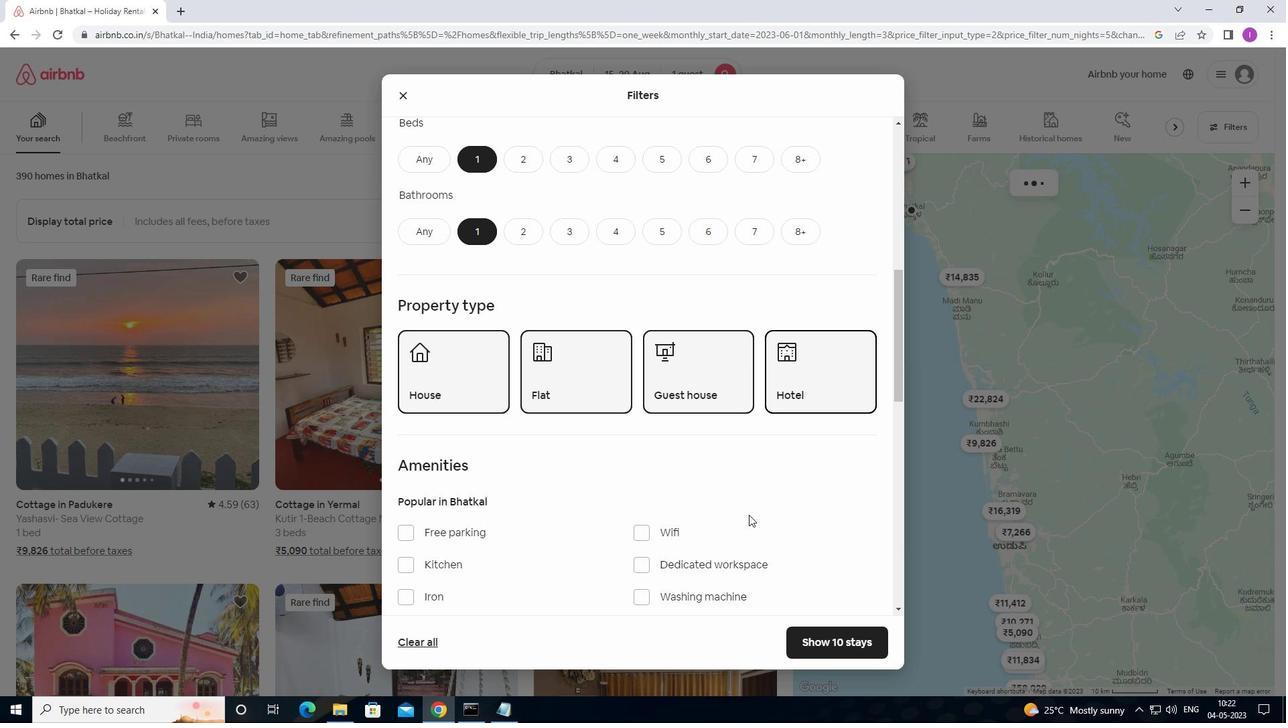 
Action: Mouse moved to (747, 525)
Screenshot: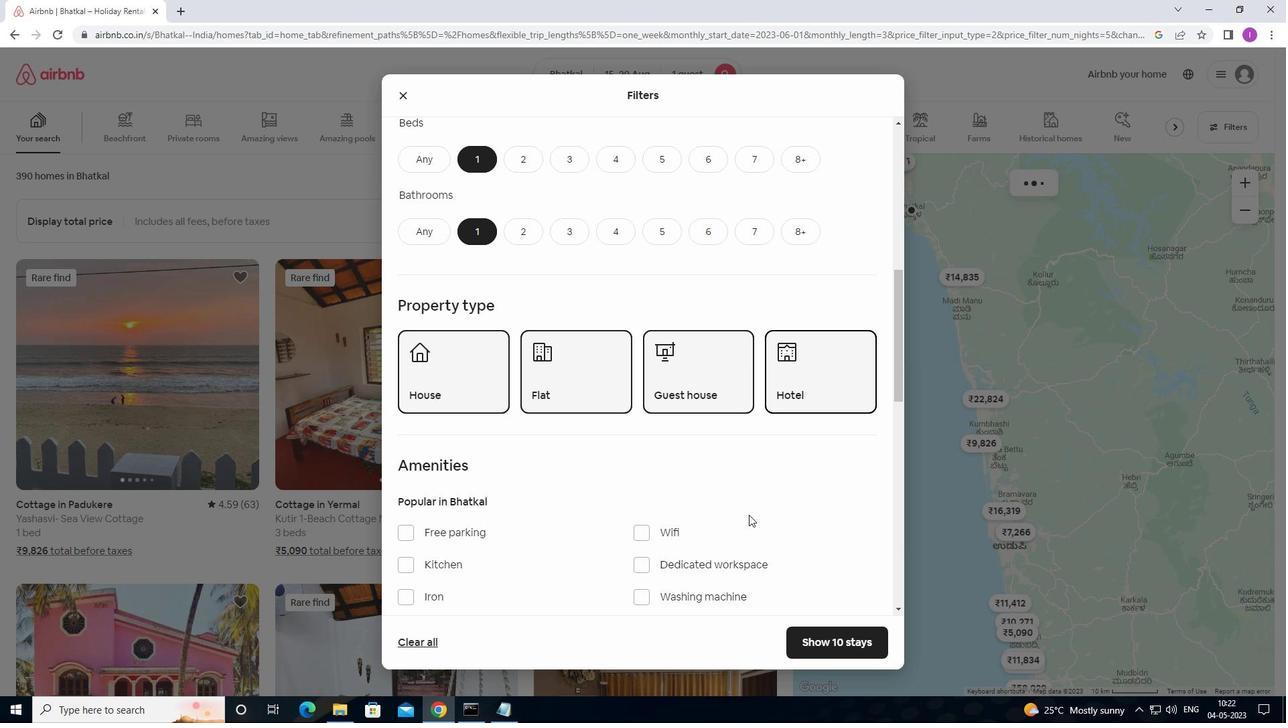 
Action: Mouse scrolled (747, 524) with delta (0, 0)
Screenshot: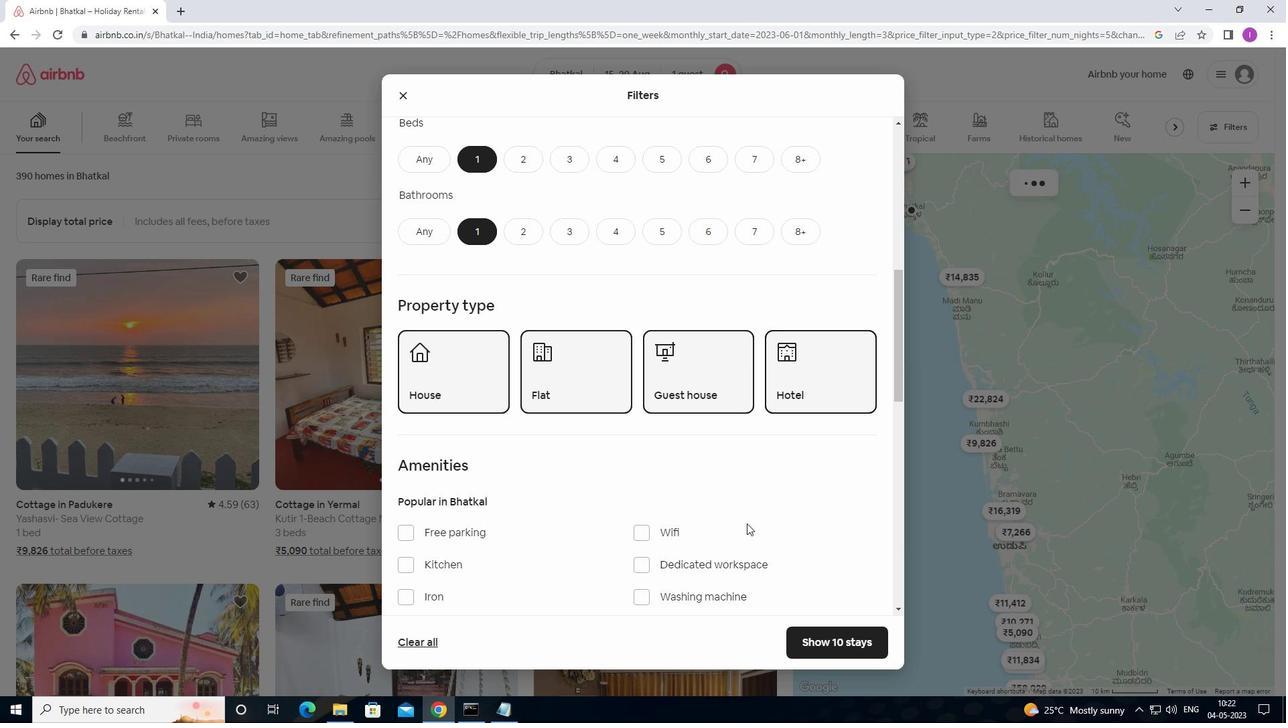 
Action: Mouse moved to (747, 525)
Screenshot: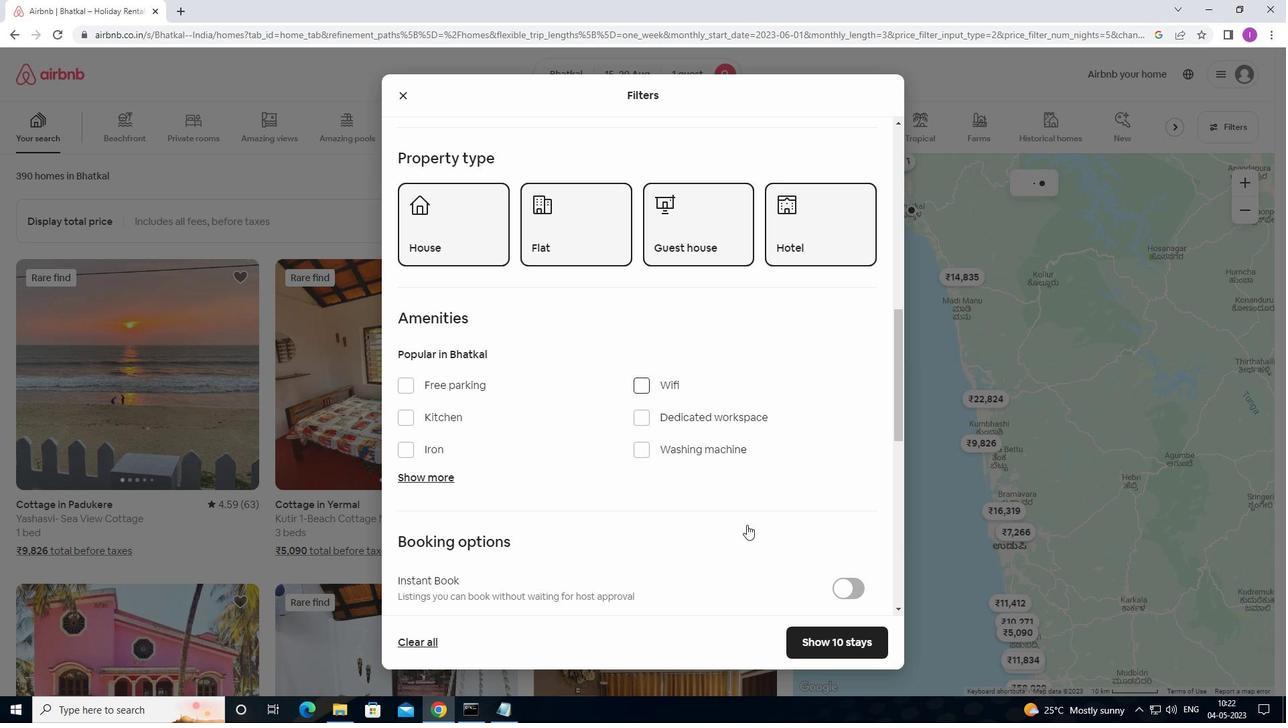 
Action: Mouse scrolled (747, 524) with delta (0, 0)
Screenshot: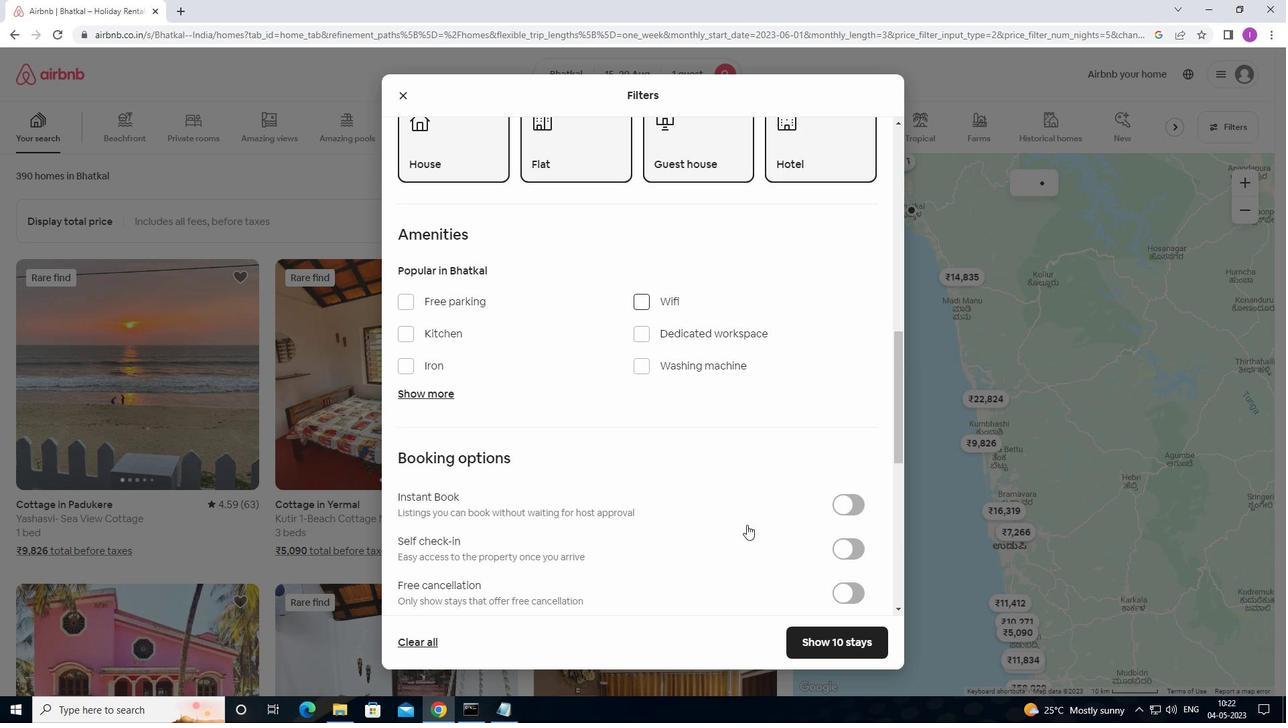 
Action: Mouse scrolled (747, 524) with delta (0, 0)
Screenshot: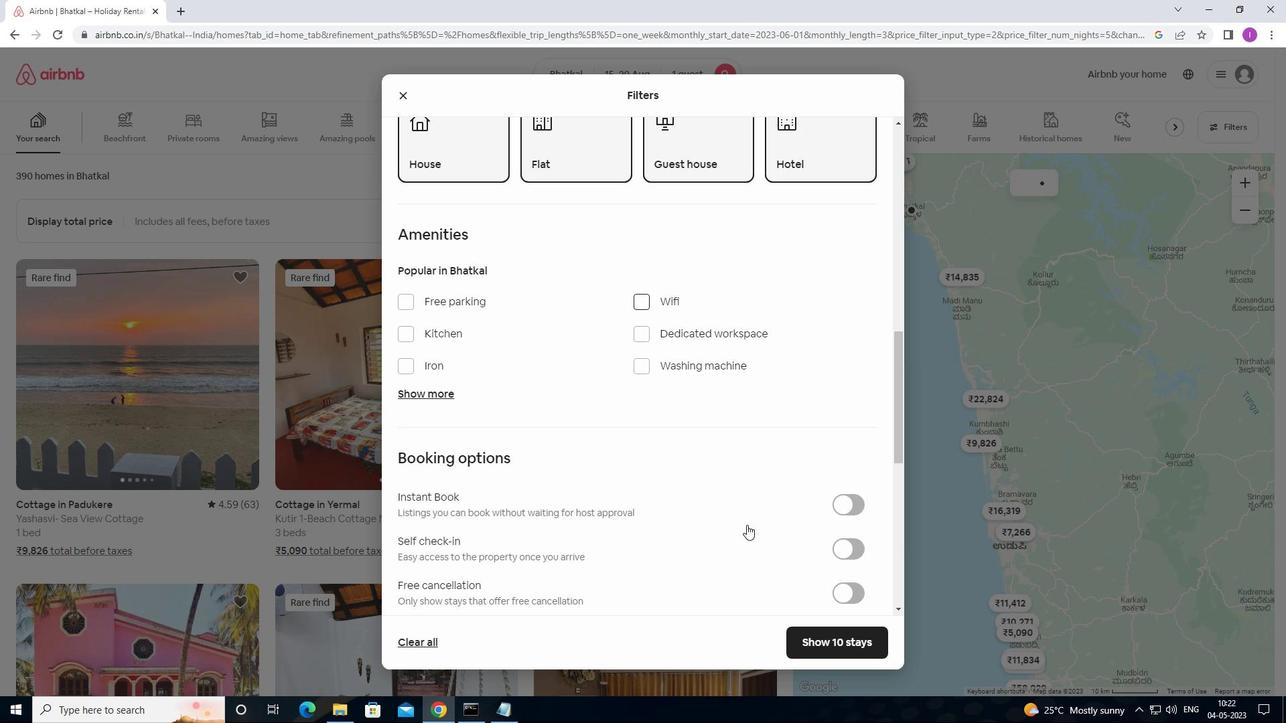 
Action: Mouse moved to (839, 379)
Screenshot: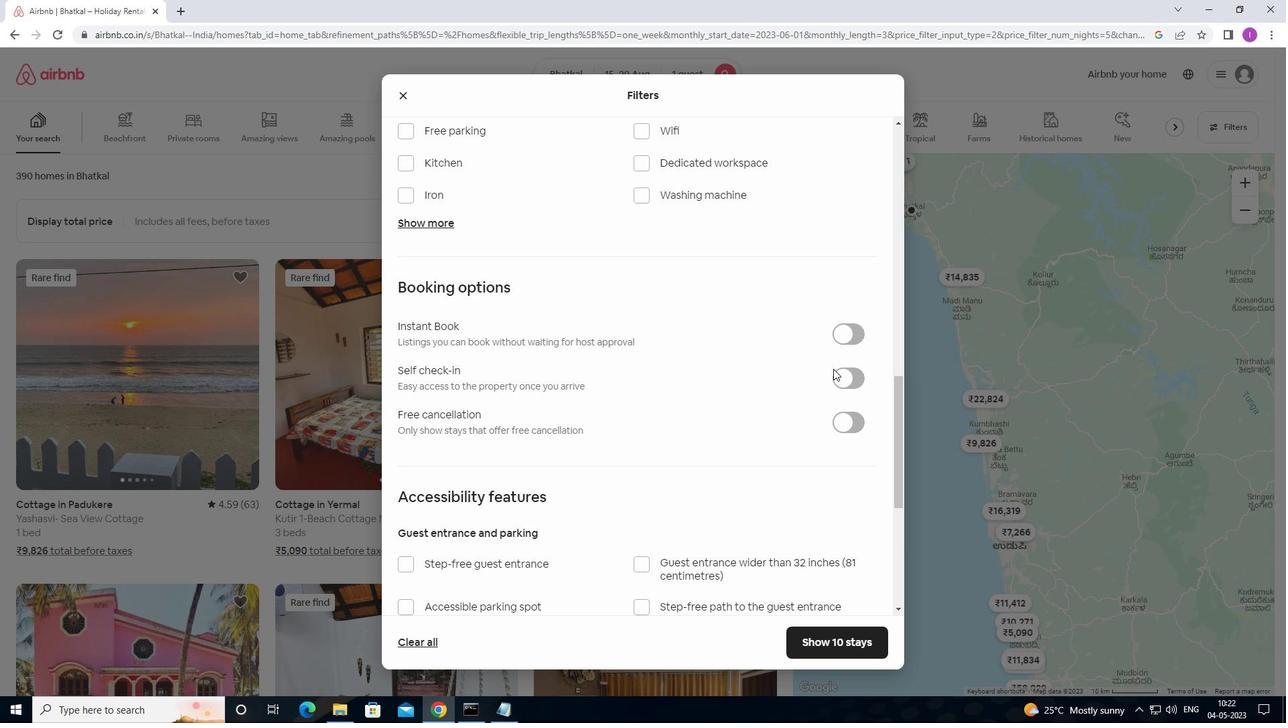 
Action: Mouse pressed left at (839, 379)
Screenshot: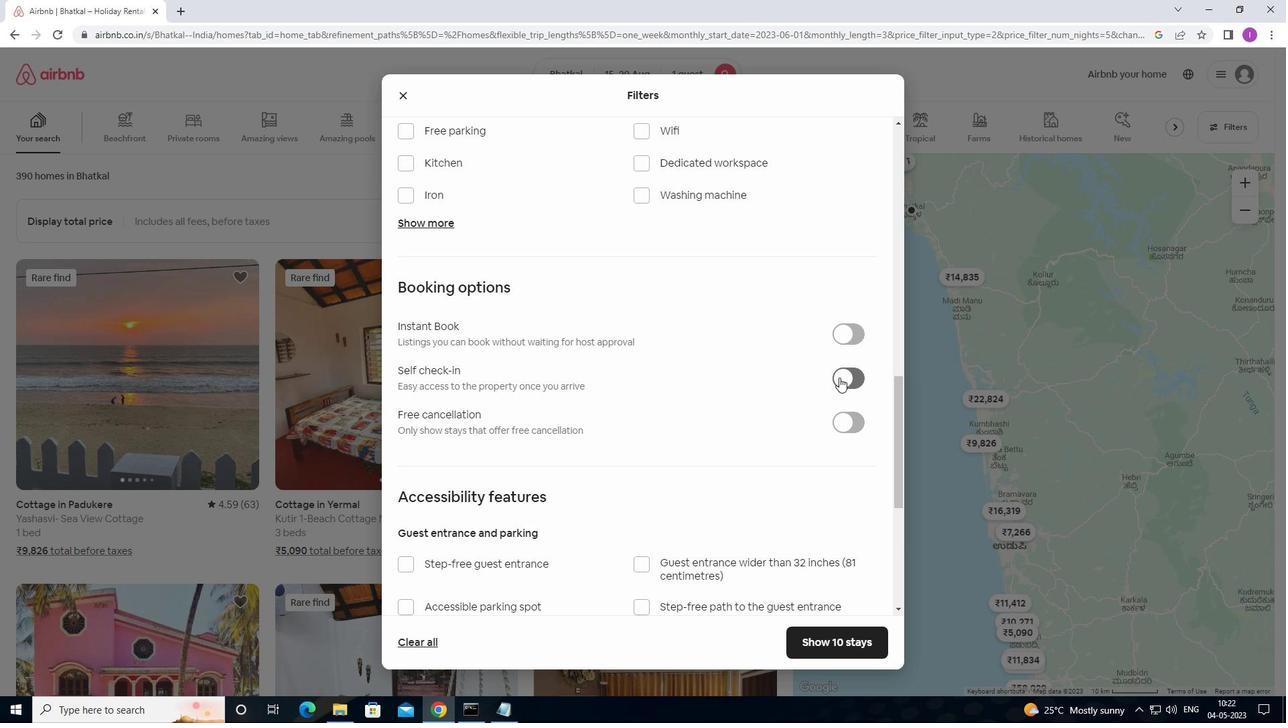 
Action: Mouse moved to (636, 546)
Screenshot: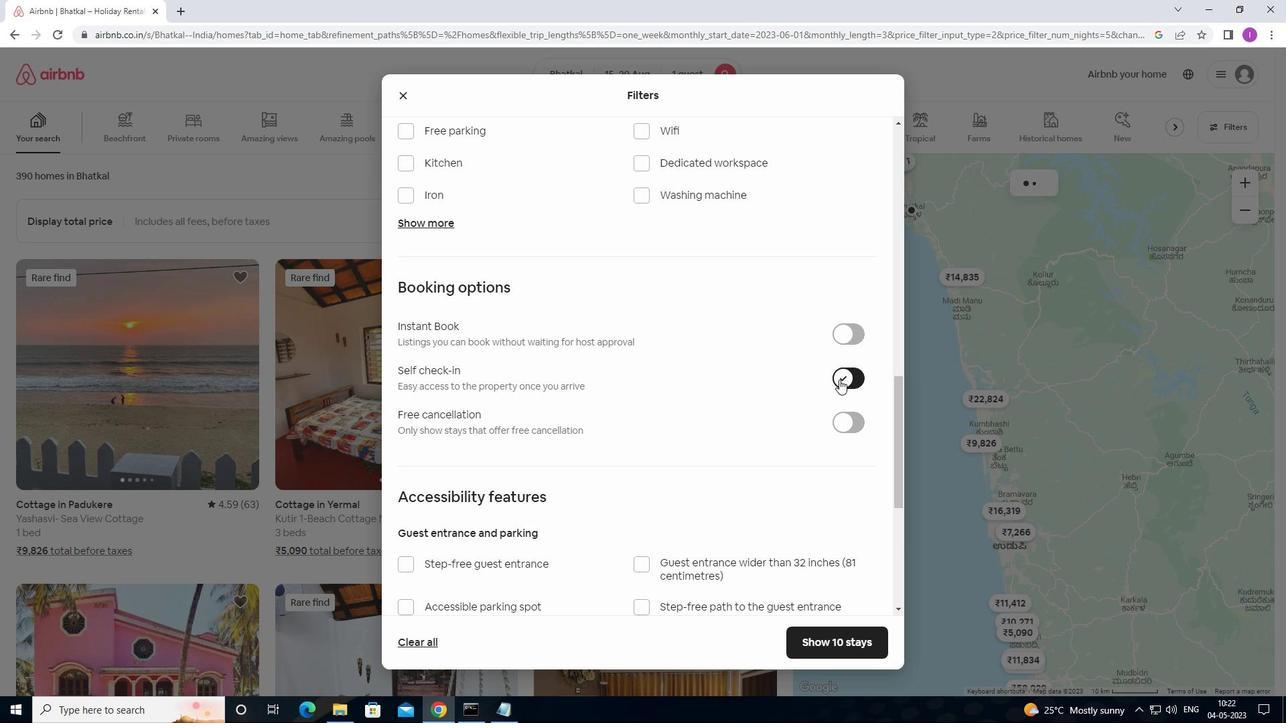 
Action: Mouse scrolled (636, 546) with delta (0, 0)
Screenshot: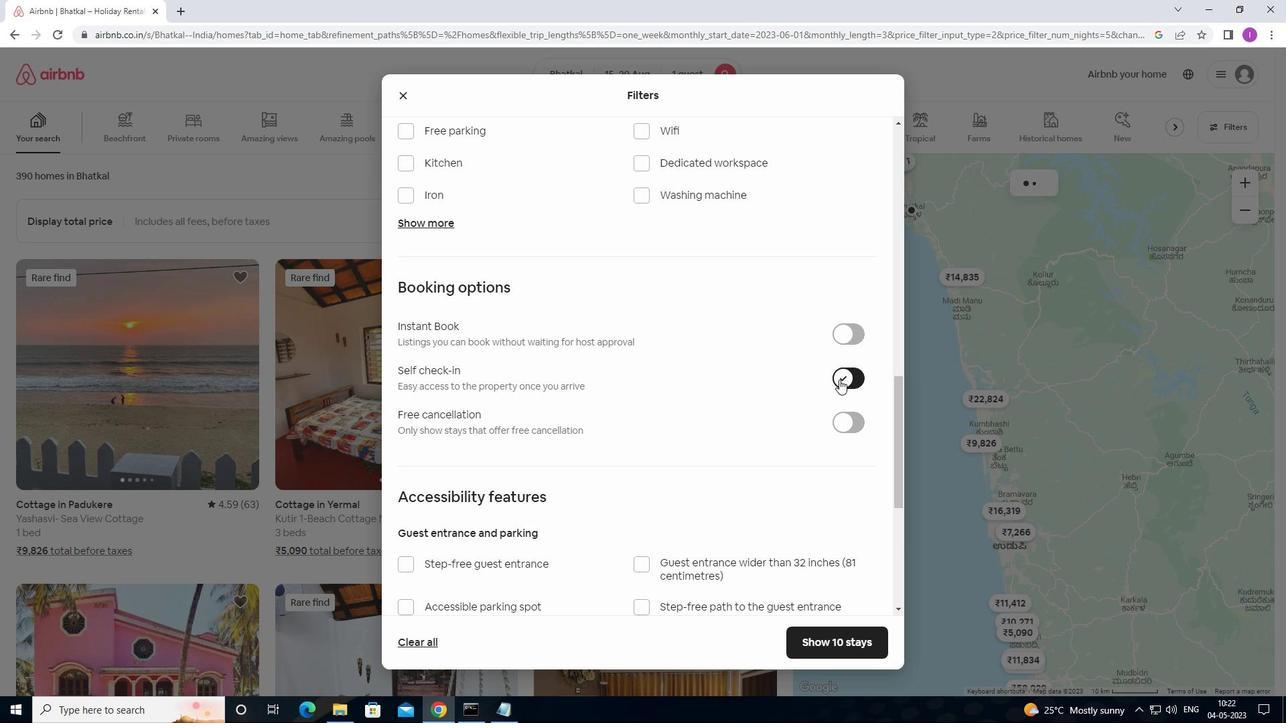 
Action: Mouse moved to (636, 548)
Screenshot: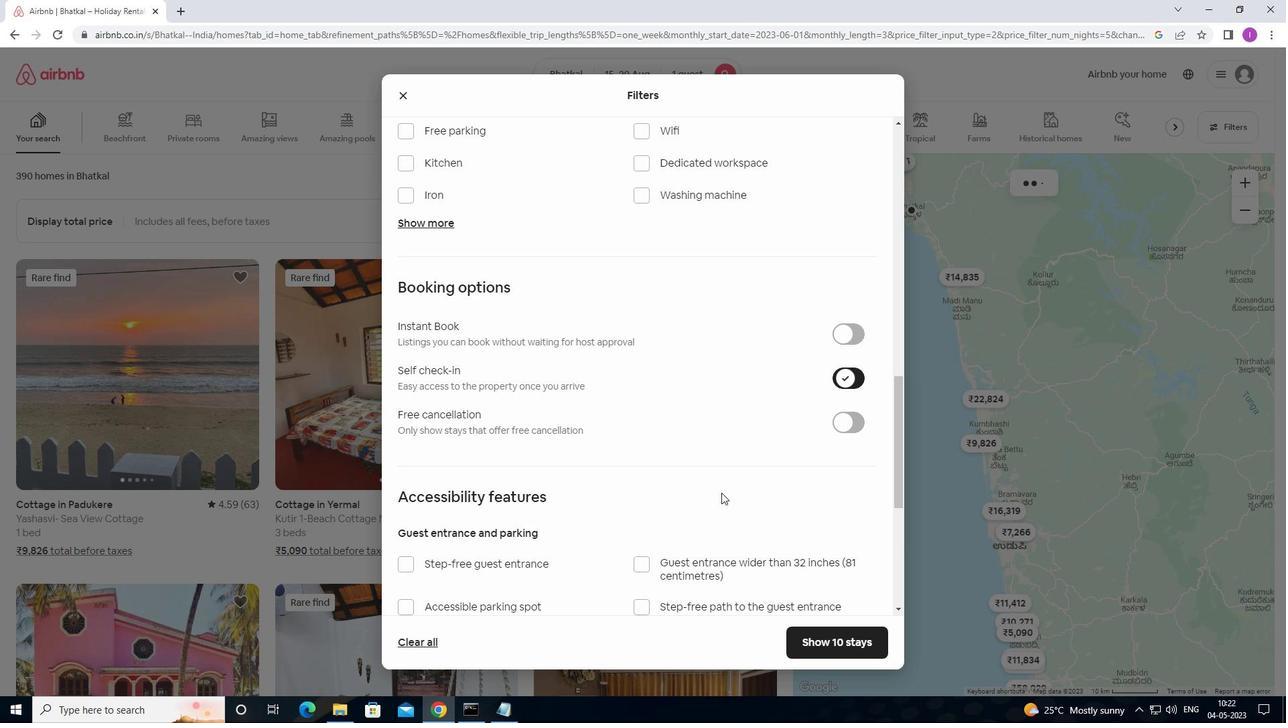 
Action: Mouse scrolled (636, 547) with delta (0, 0)
Screenshot: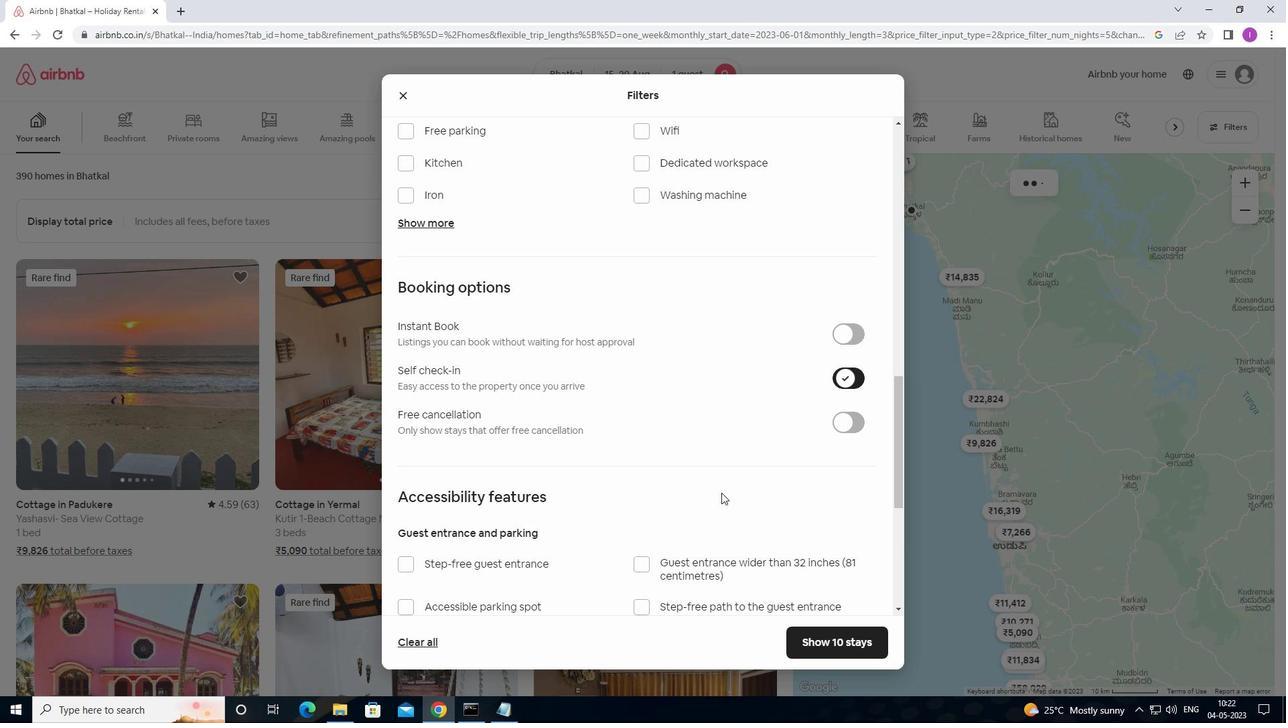 
Action: Mouse moved to (636, 549)
Screenshot: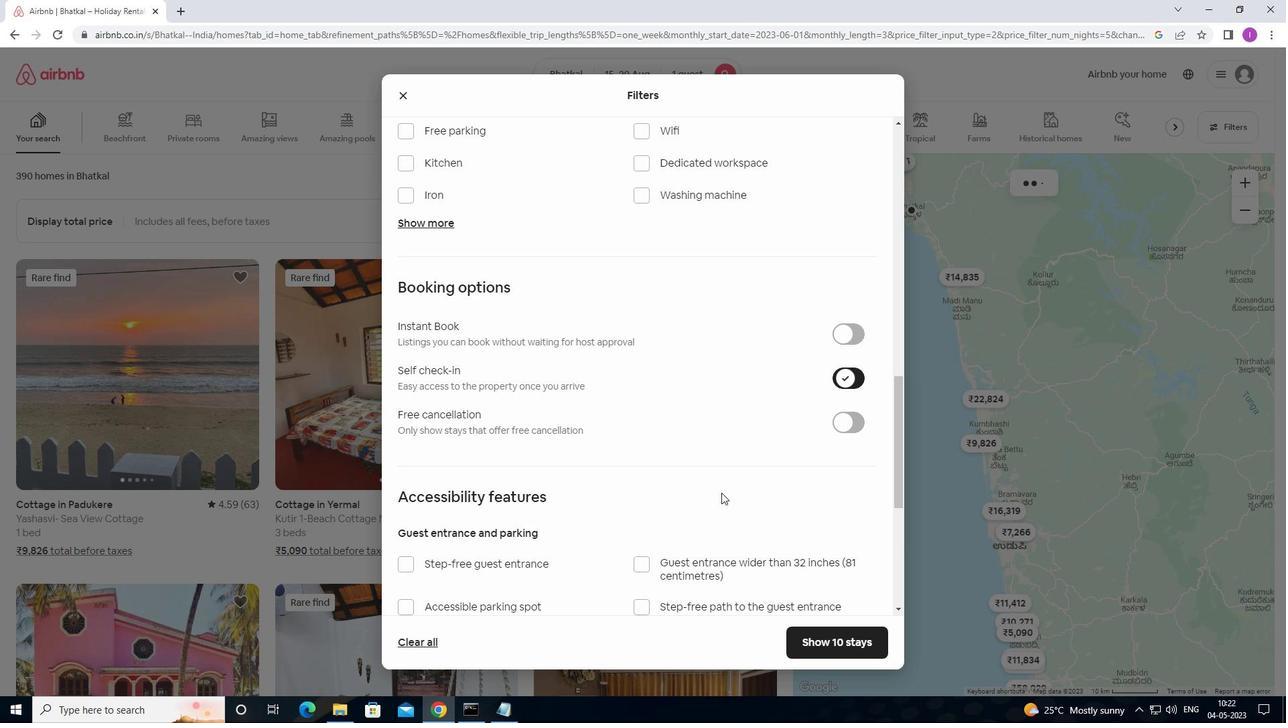 
Action: Mouse scrolled (636, 548) with delta (0, 0)
Screenshot: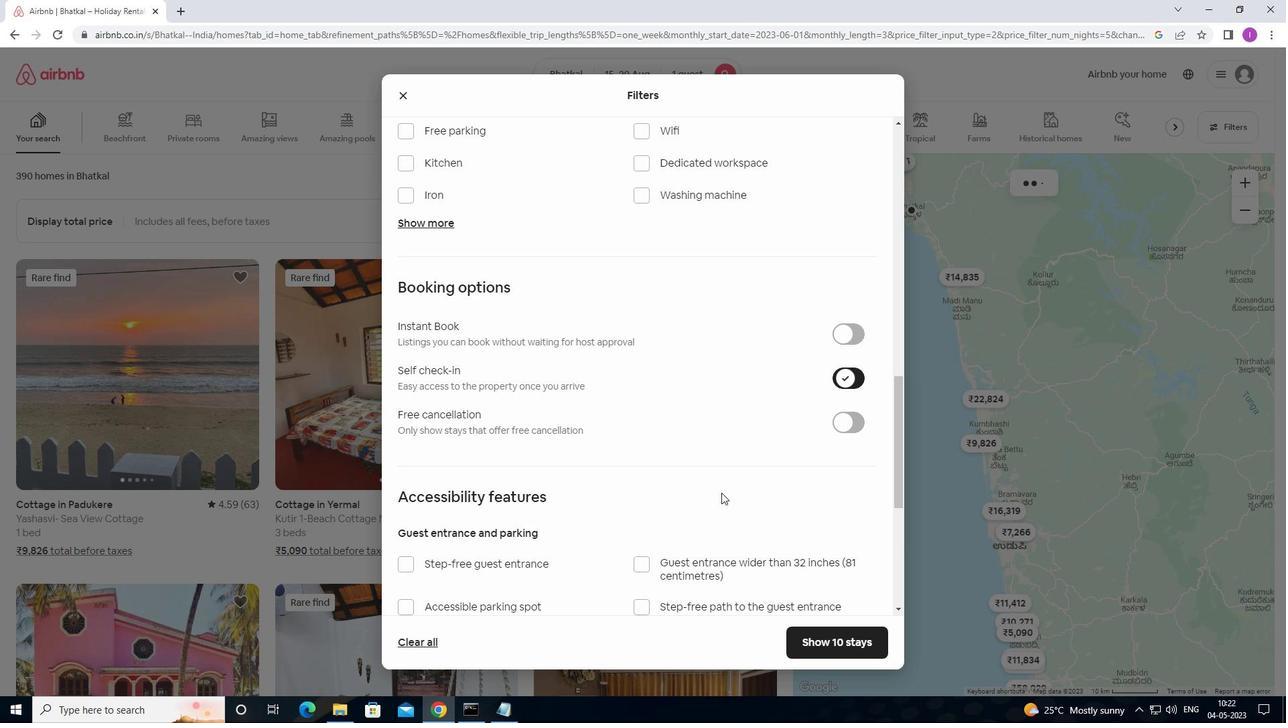 
Action: Mouse moved to (636, 551)
Screenshot: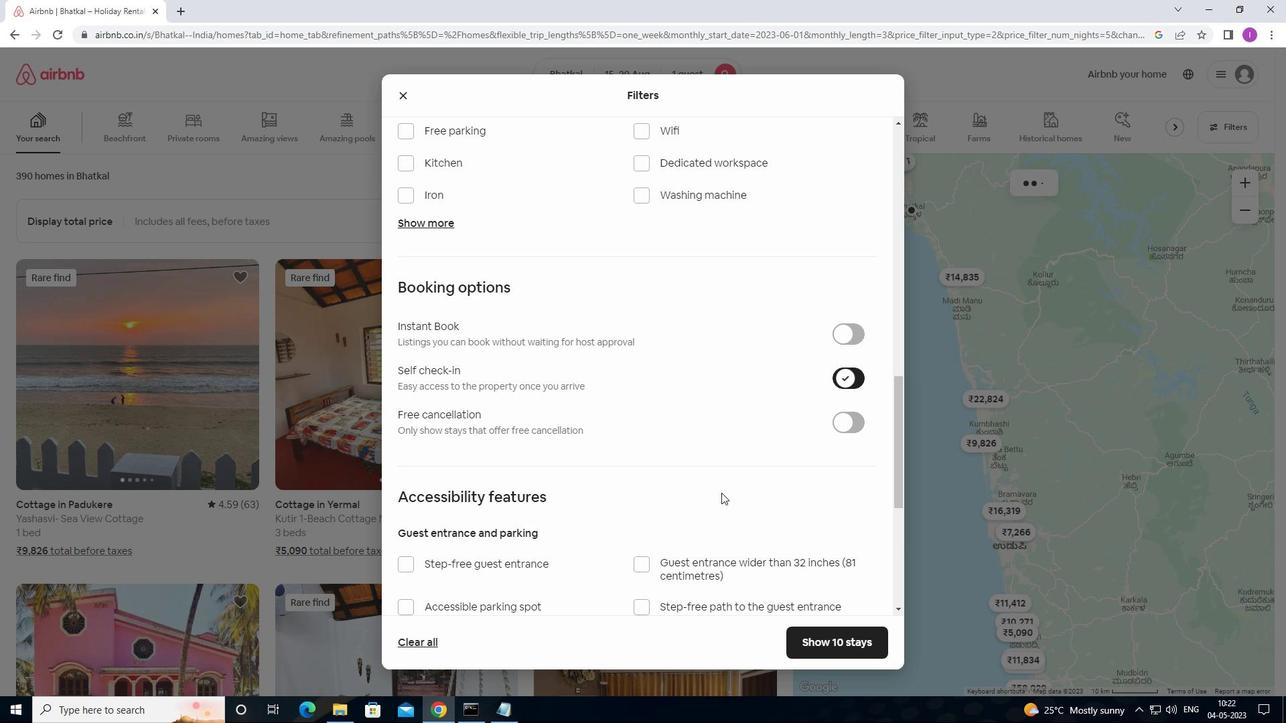 
Action: Mouse scrolled (636, 550) with delta (0, 0)
Screenshot: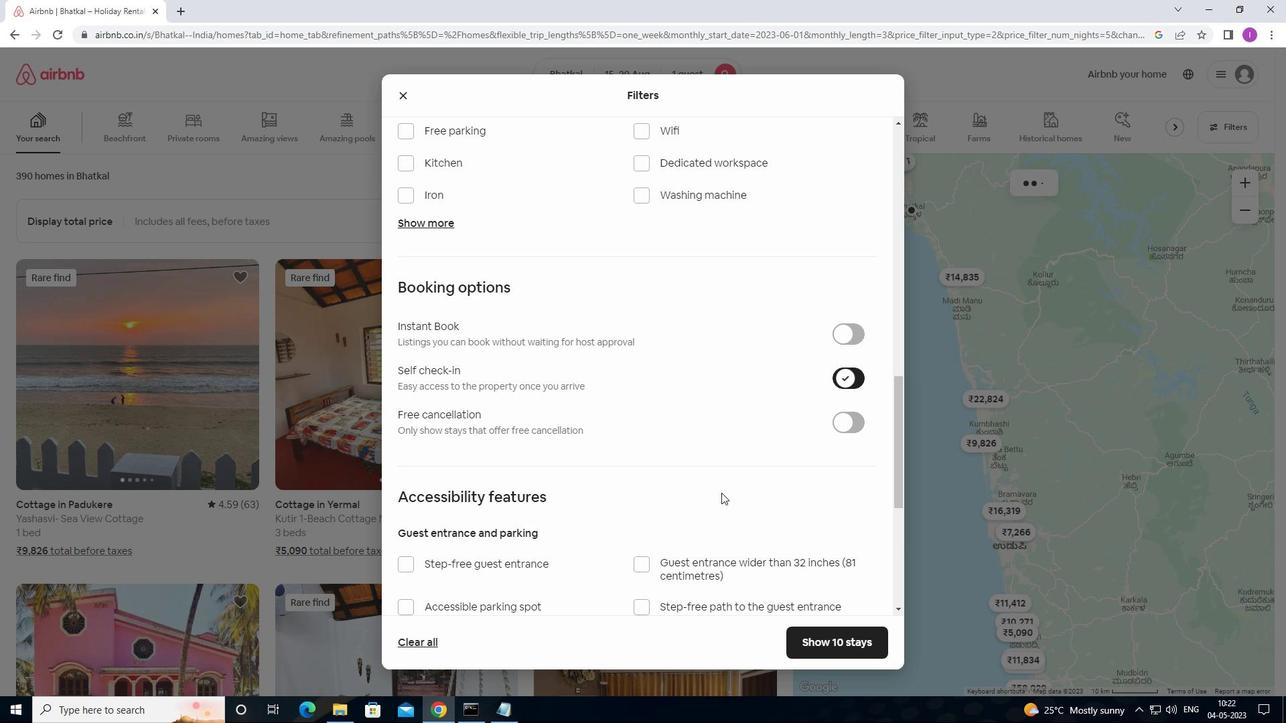 
Action: Mouse scrolled (636, 550) with delta (0, 0)
Screenshot: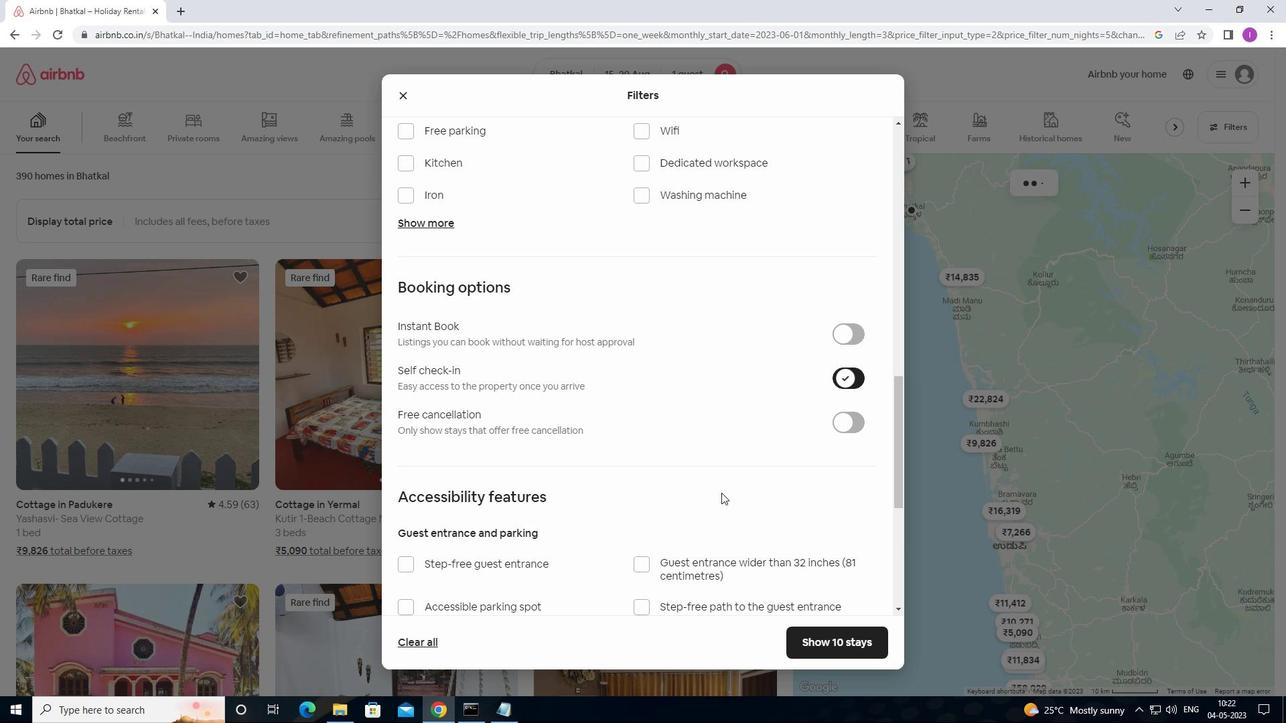 
Action: Mouse moved to (548, 587)
Screenshot: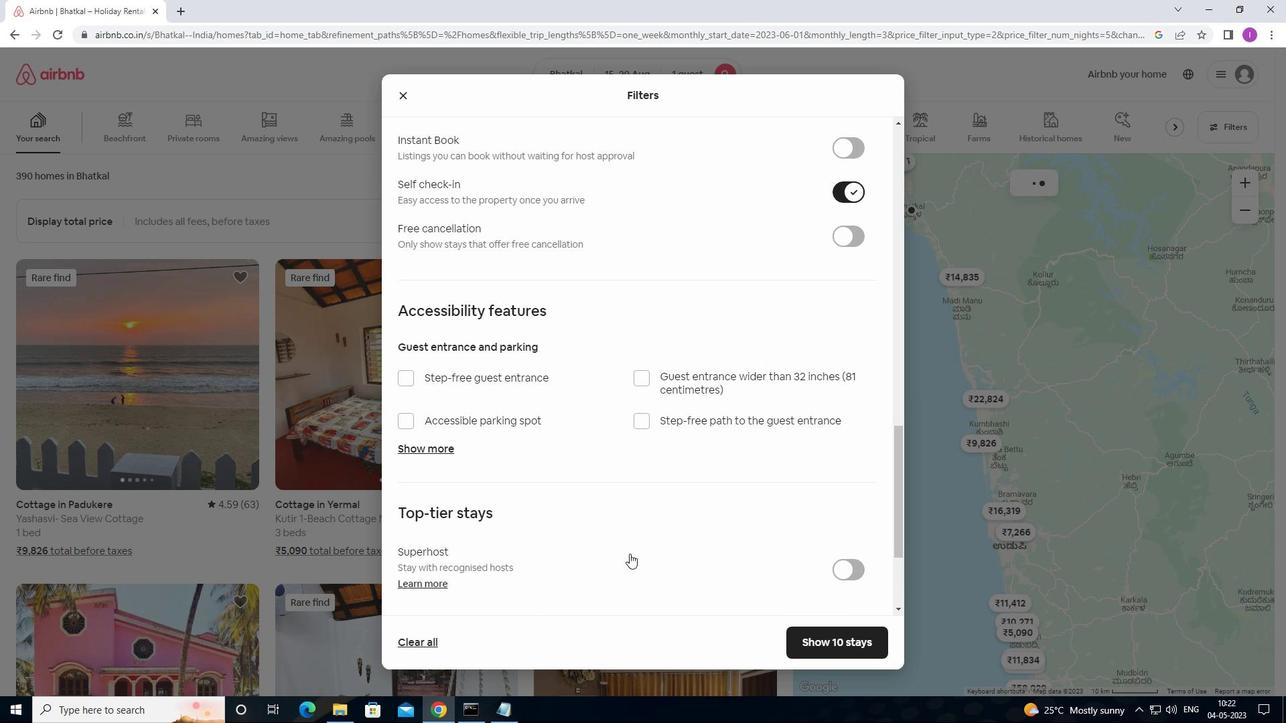 
Action: Mouse scrolled (548, 587) with delta (0, 0)
Screenshot: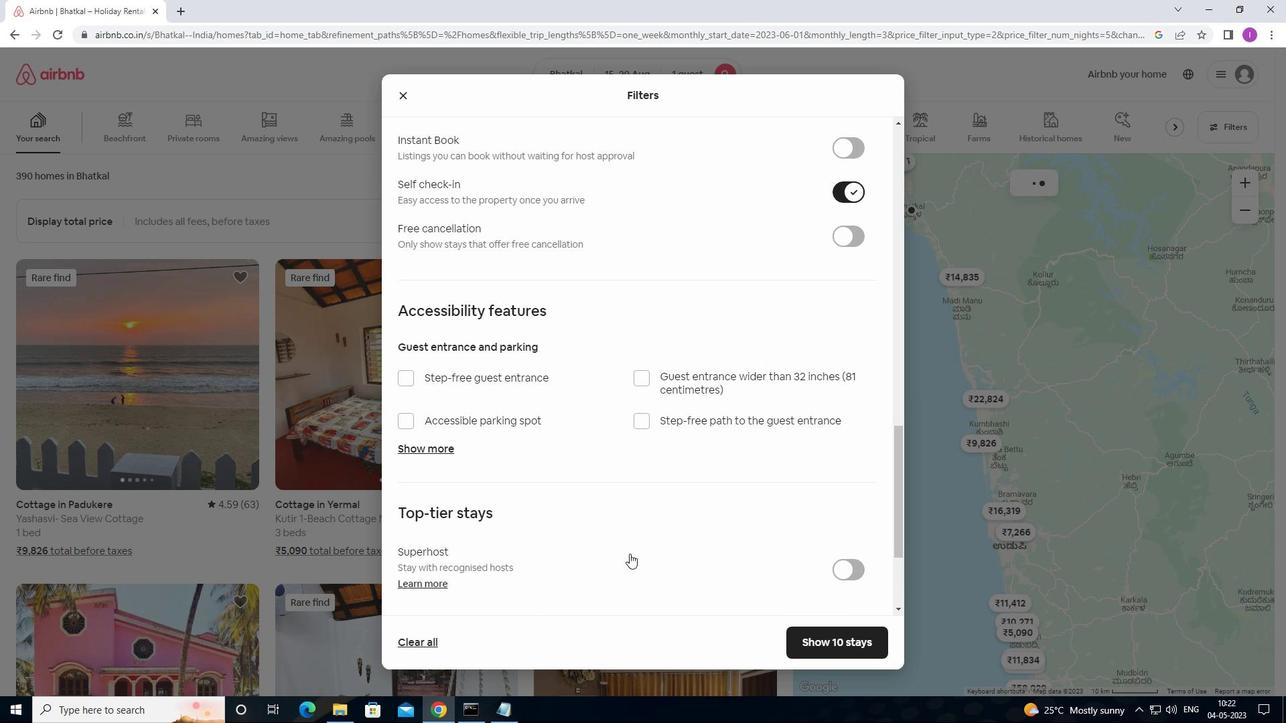 
Action: Mouse moved to (504, 601)
Screenshot: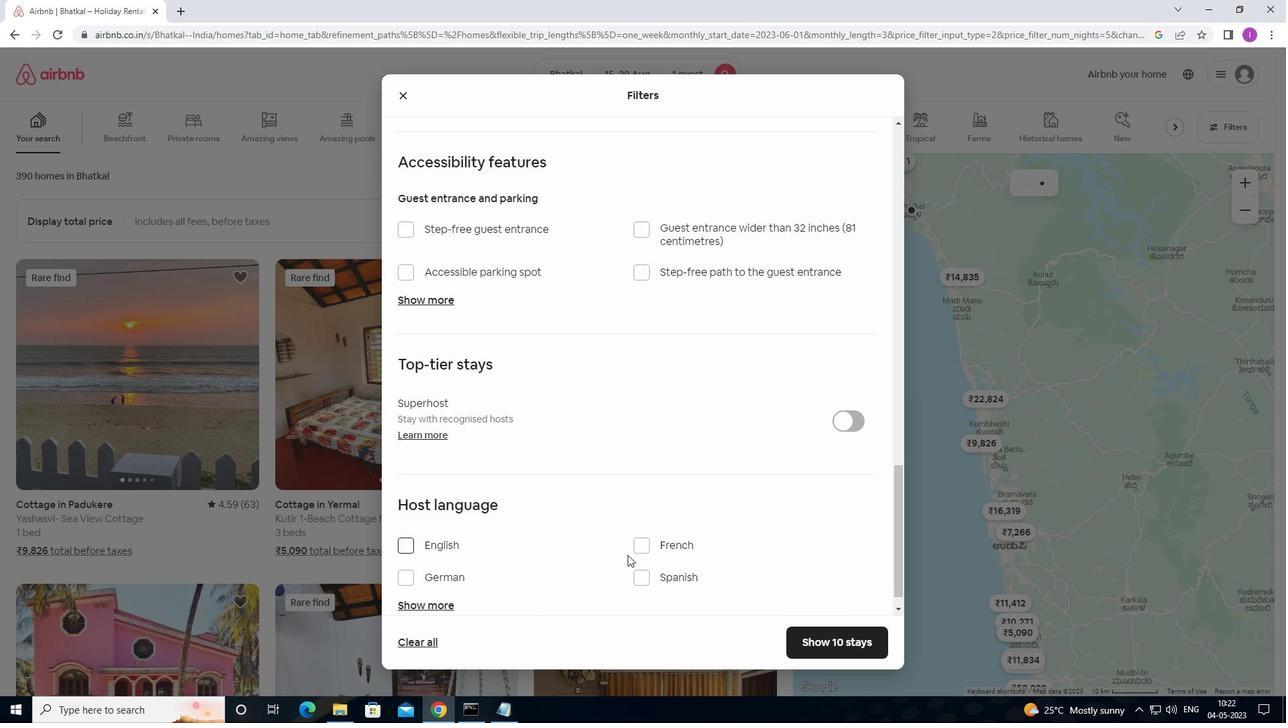 
Action: Mouse scrolled (504, 600) with delta (0, 0)
Screenshot: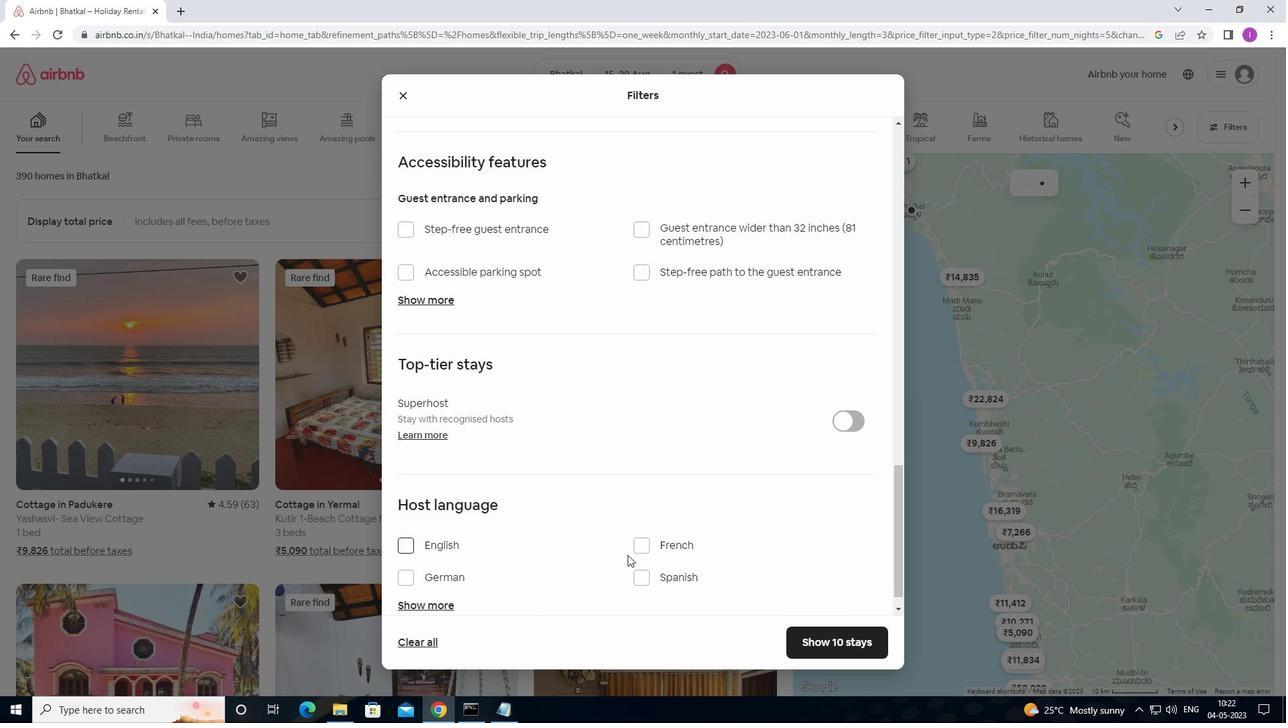 
Action: Mouse moved to (491, 607)
Screenshot: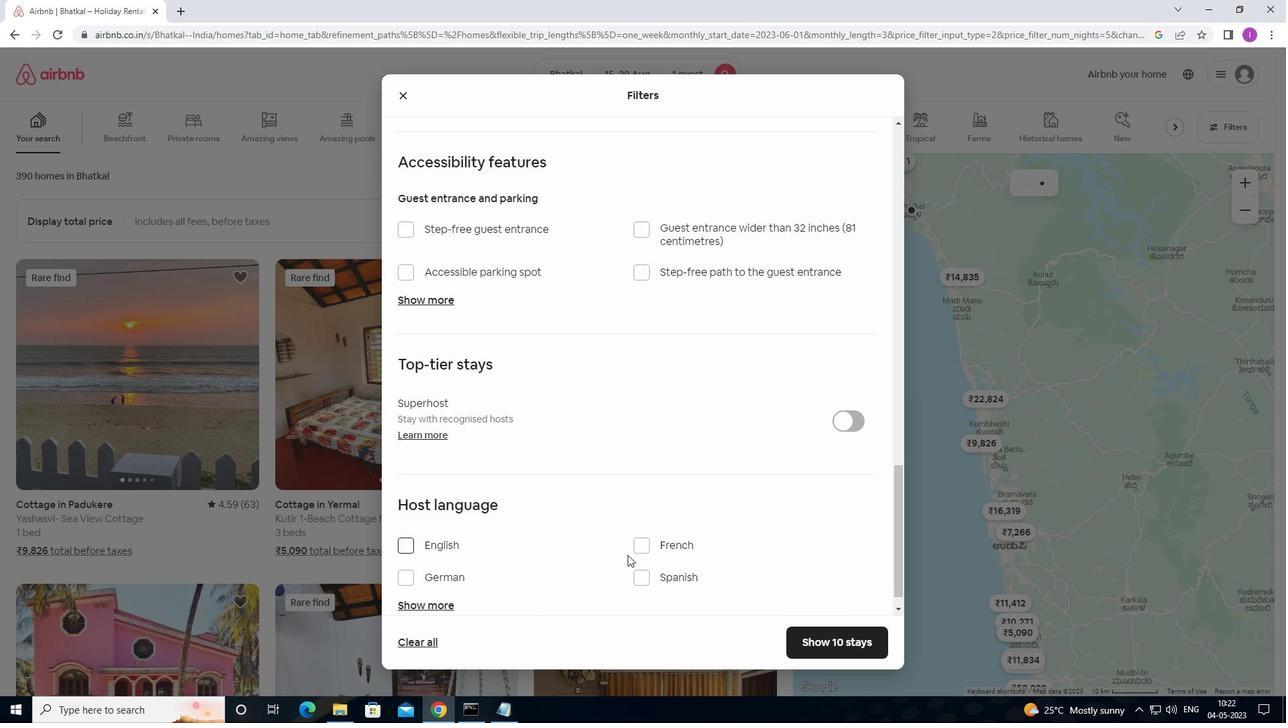 
Action: Mouse scrolled (491, 606) with delta (0, 0)
Screenshot: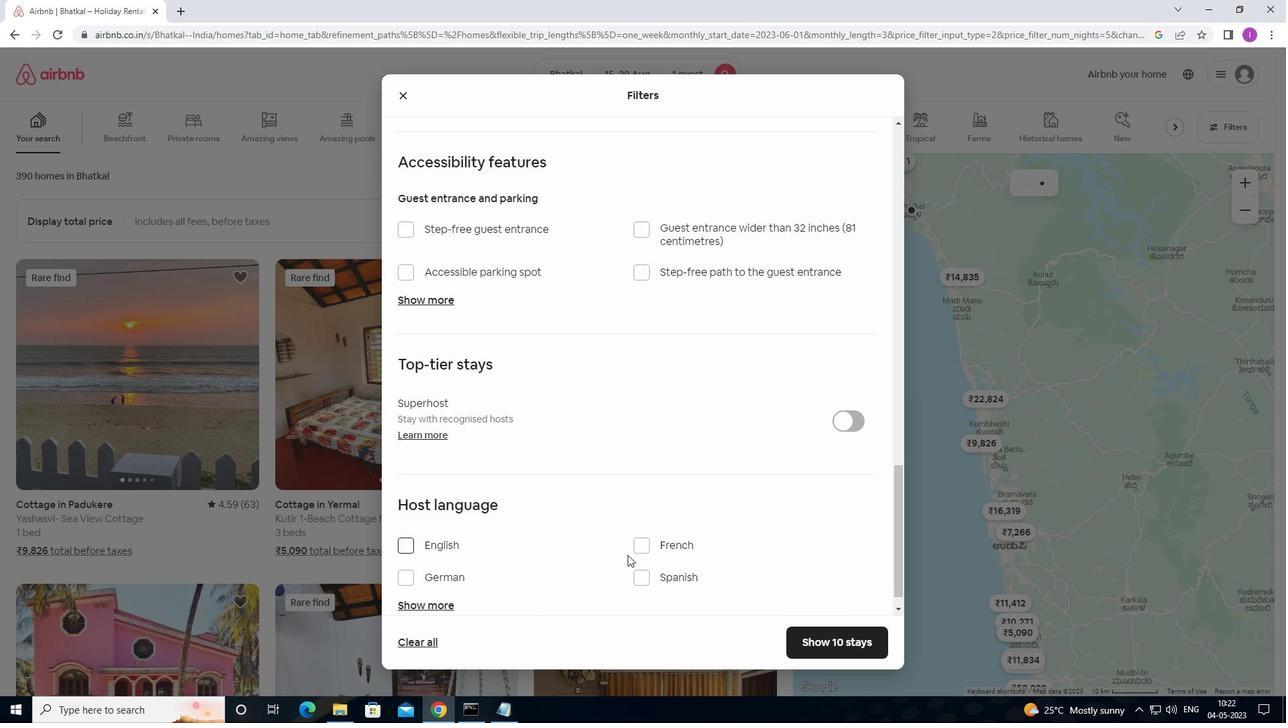 
Action: Mouse moved to (469, 604)
Screenshot: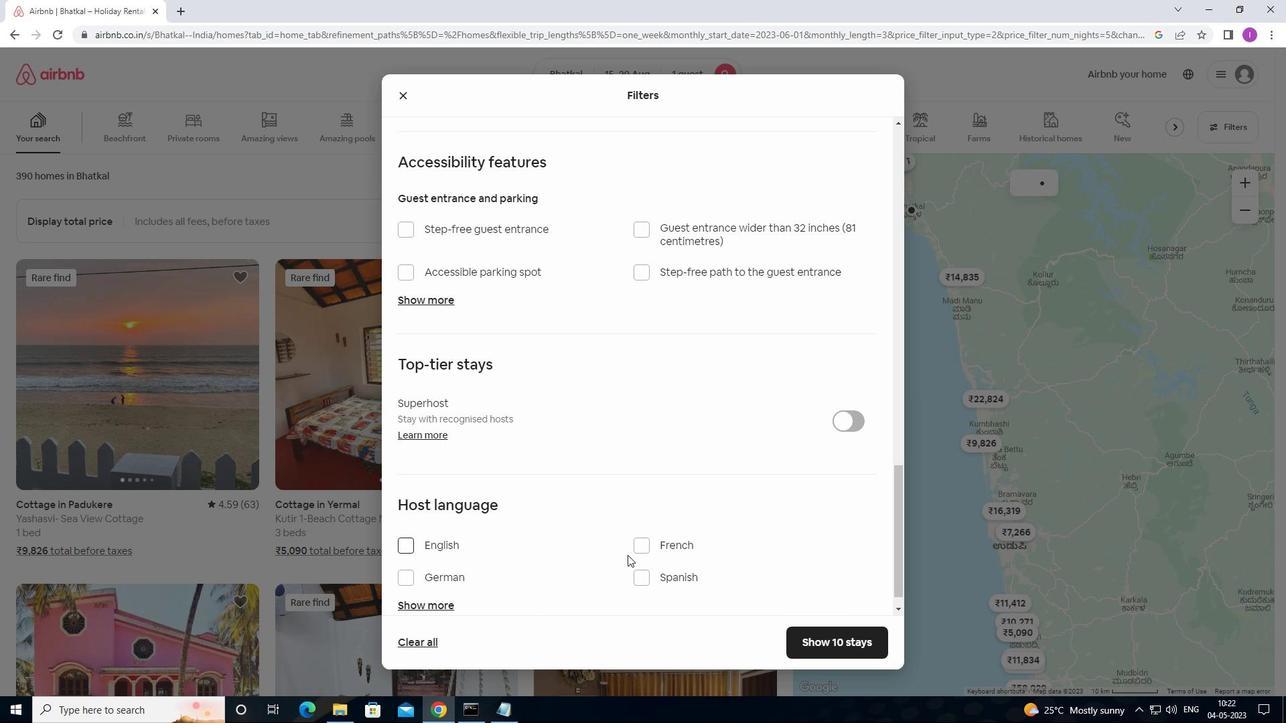 
Action: Mouse scrolled (469, 603) with delta (0, 0)
Screenshot: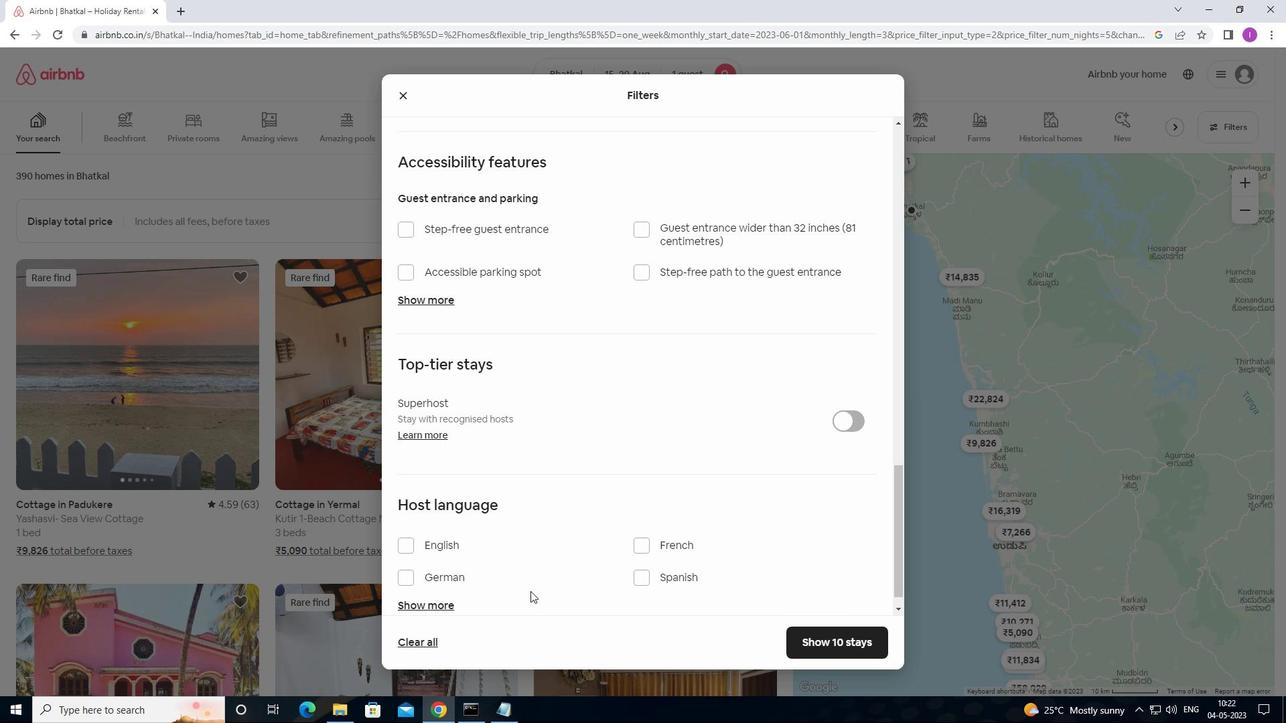 
Action: Mouse moved to (412, 524)
Screenshot: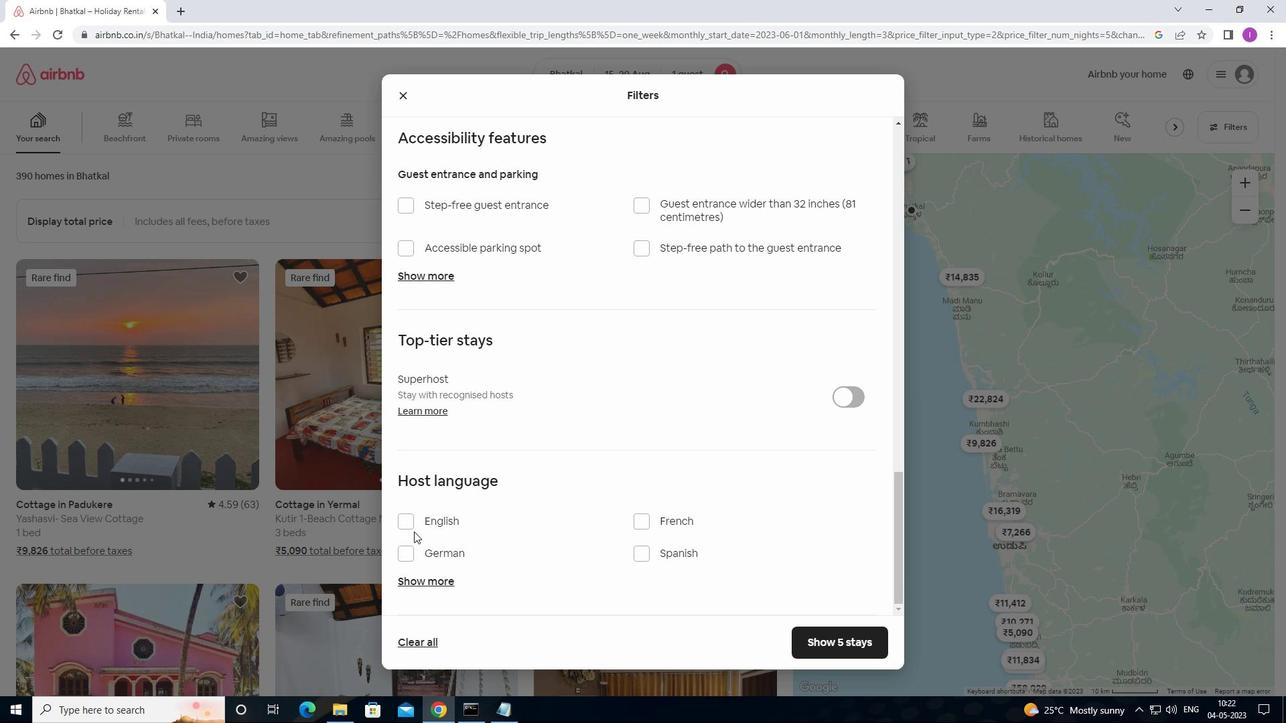 
Action: Mouse pressed left at (412, 524)
Screenshot: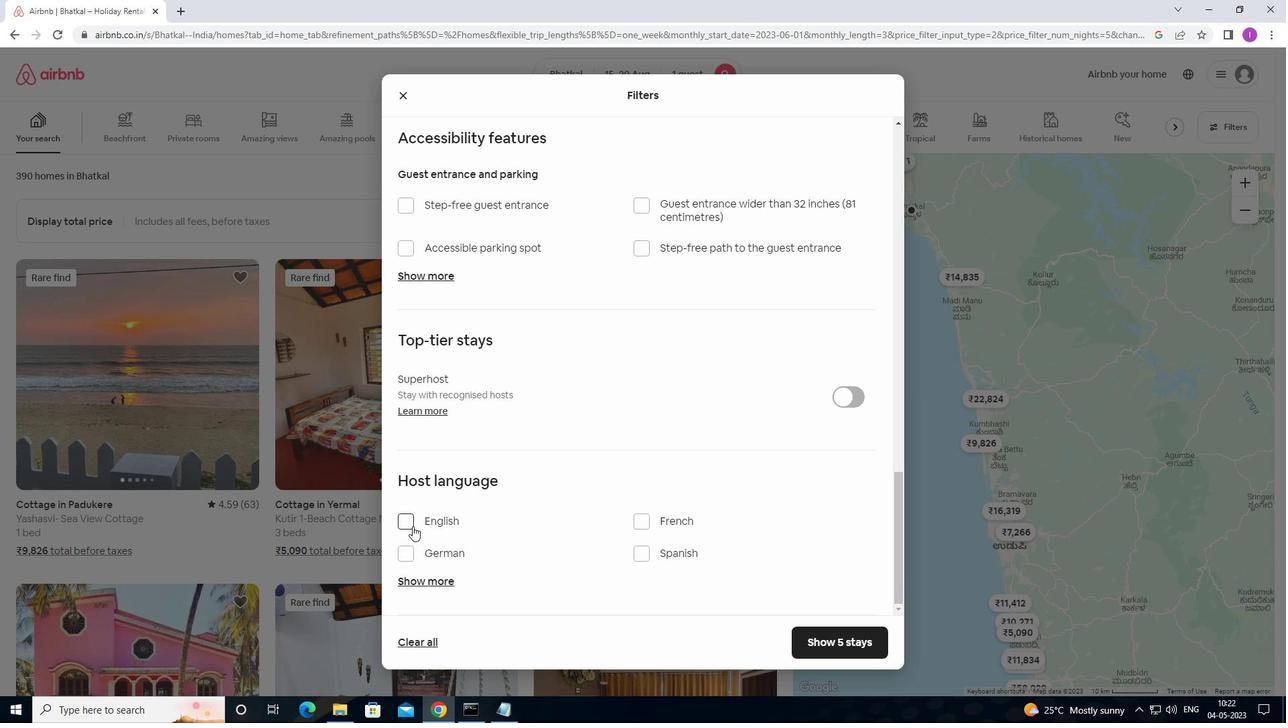 
Action: Mouse moved to (823, 634)
Screenshot: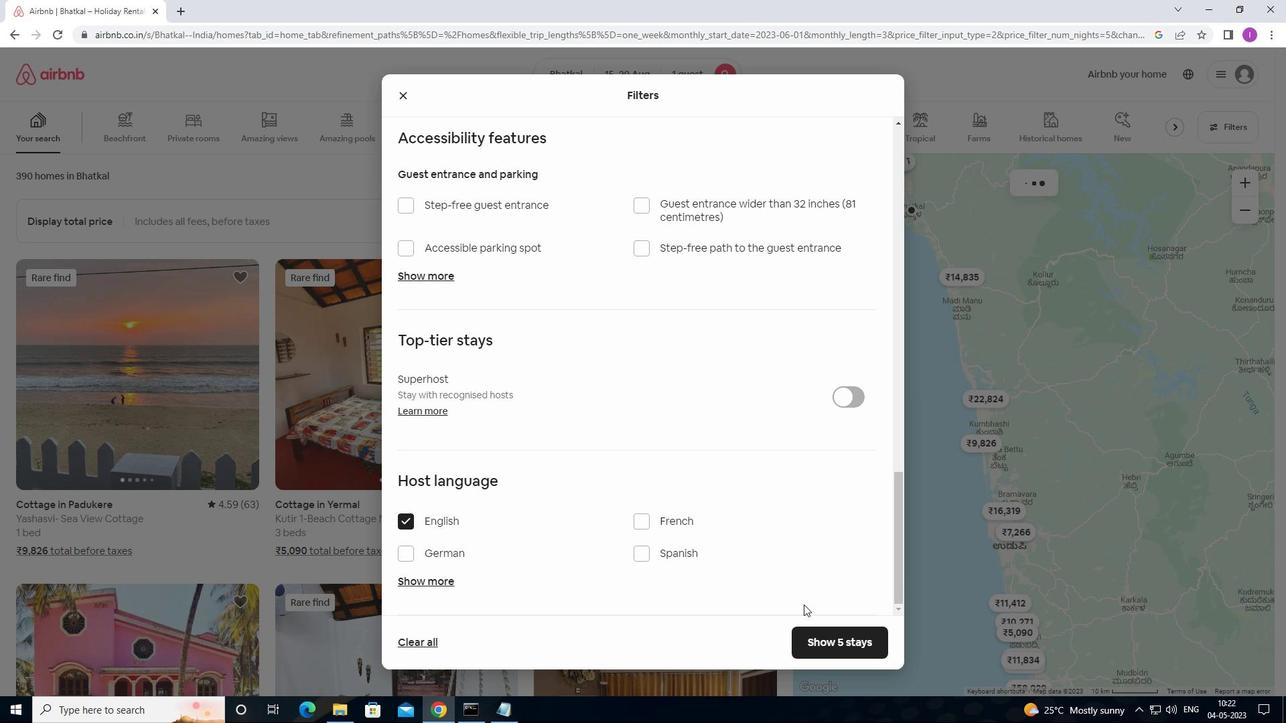 
Action: Mouse pressed left at (823, 634)
Screenshot: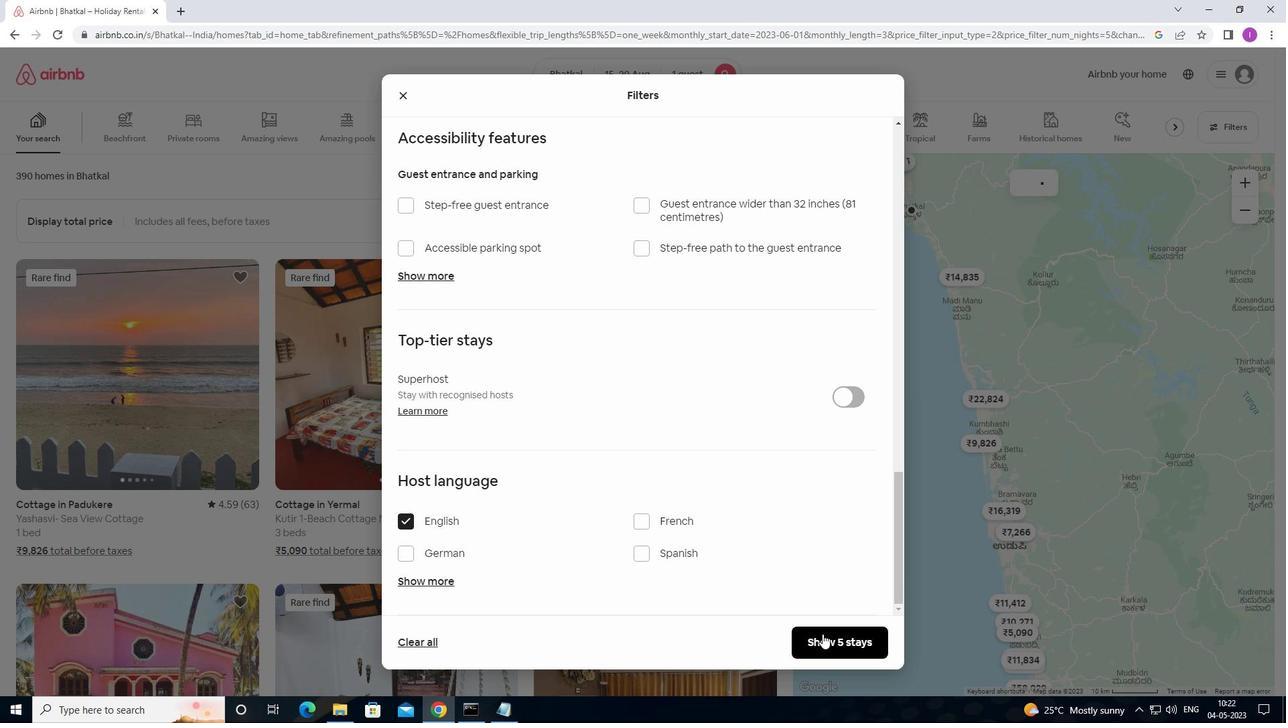 
Action: Mouse moved to (823, 635)
Screenshot: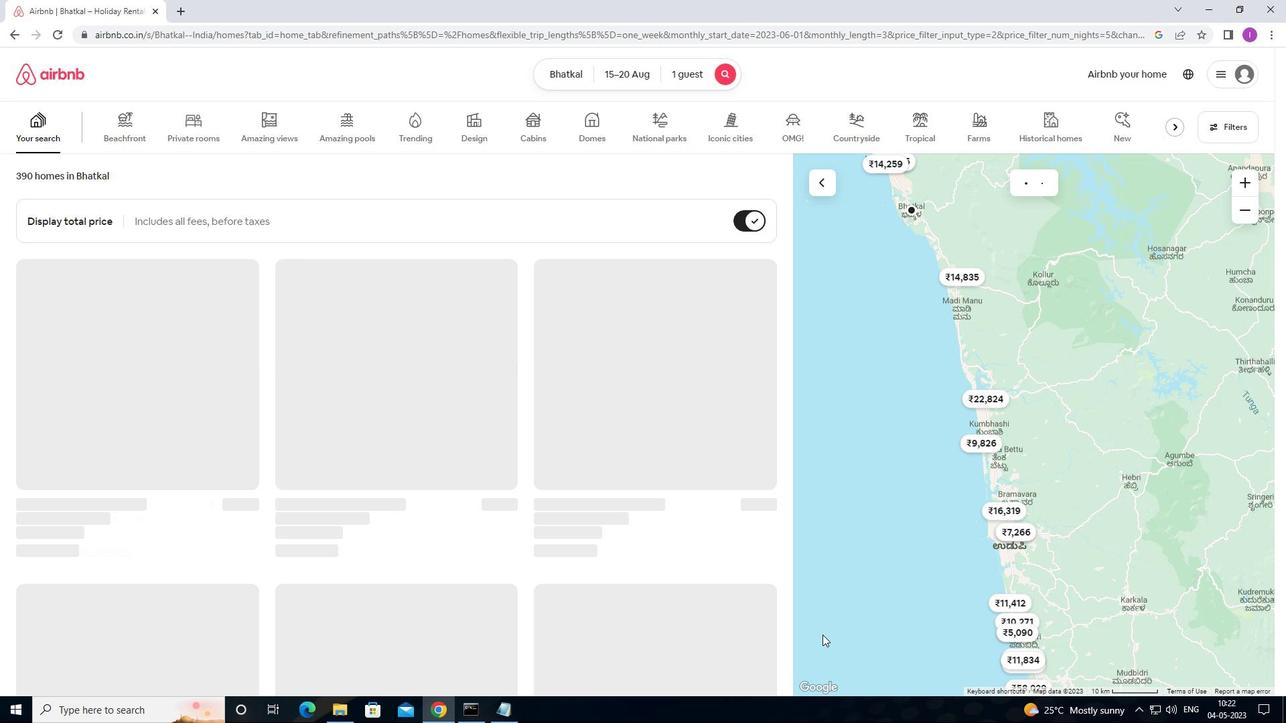 
